 Task: Create a due date automation trigger when advanced on, on the tuesday before a card is due add fields without custom field "Resume" set to a number lower than 1 and greater or equal to 10 at 11:00 AM.
Action: Mouse moved to (1123, 343)
Screenshot: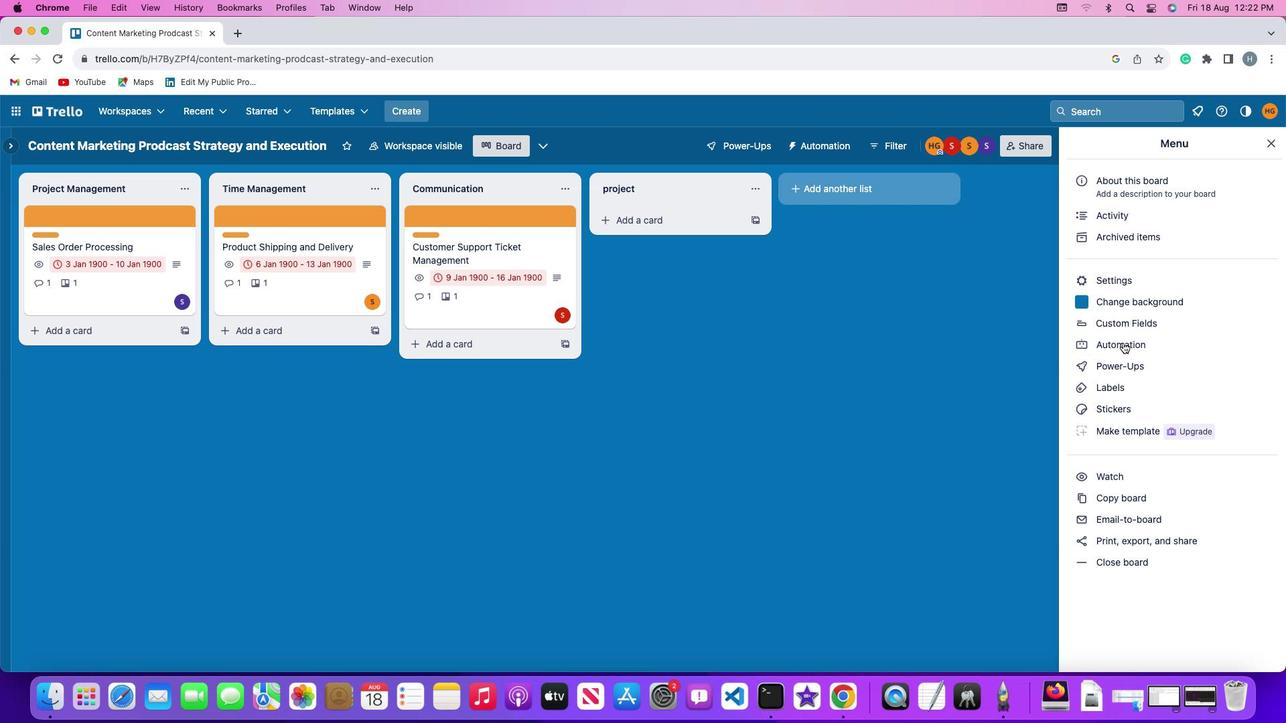 
Action: Mouse pressed left at (1123, 343)
Screenshot: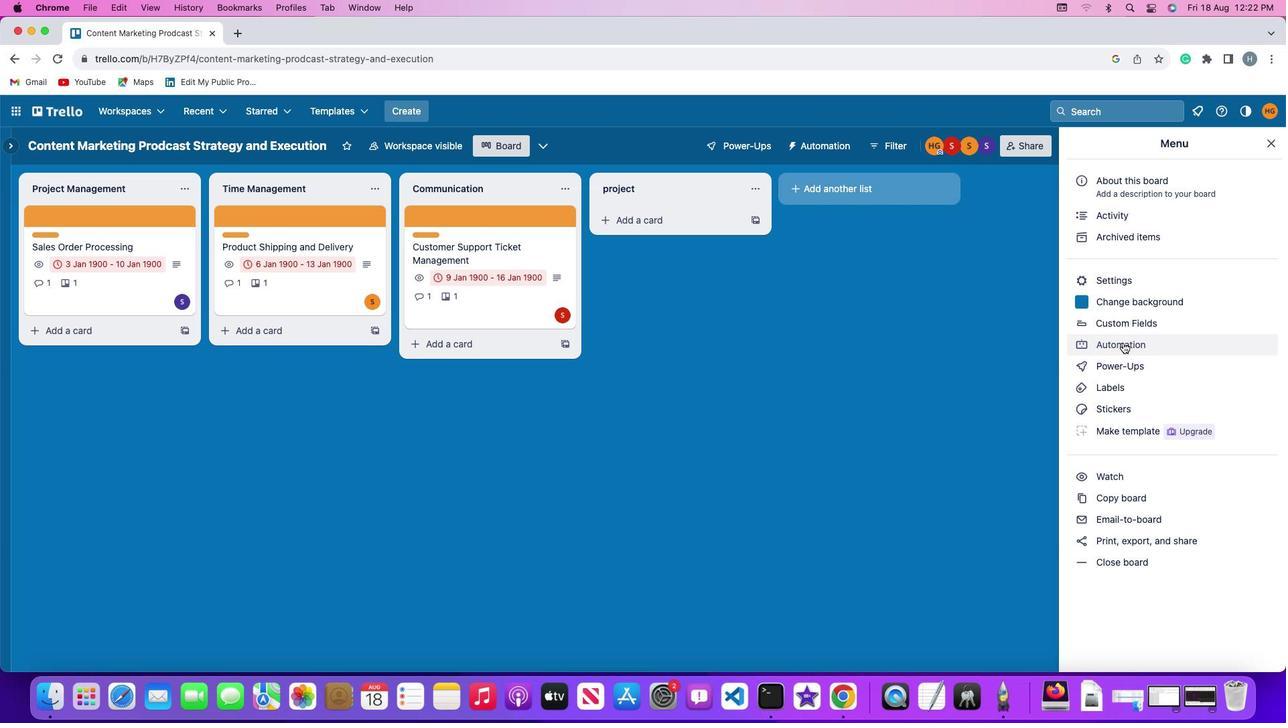 
Action: Mouse moved to (1123, 343)
Screenshot: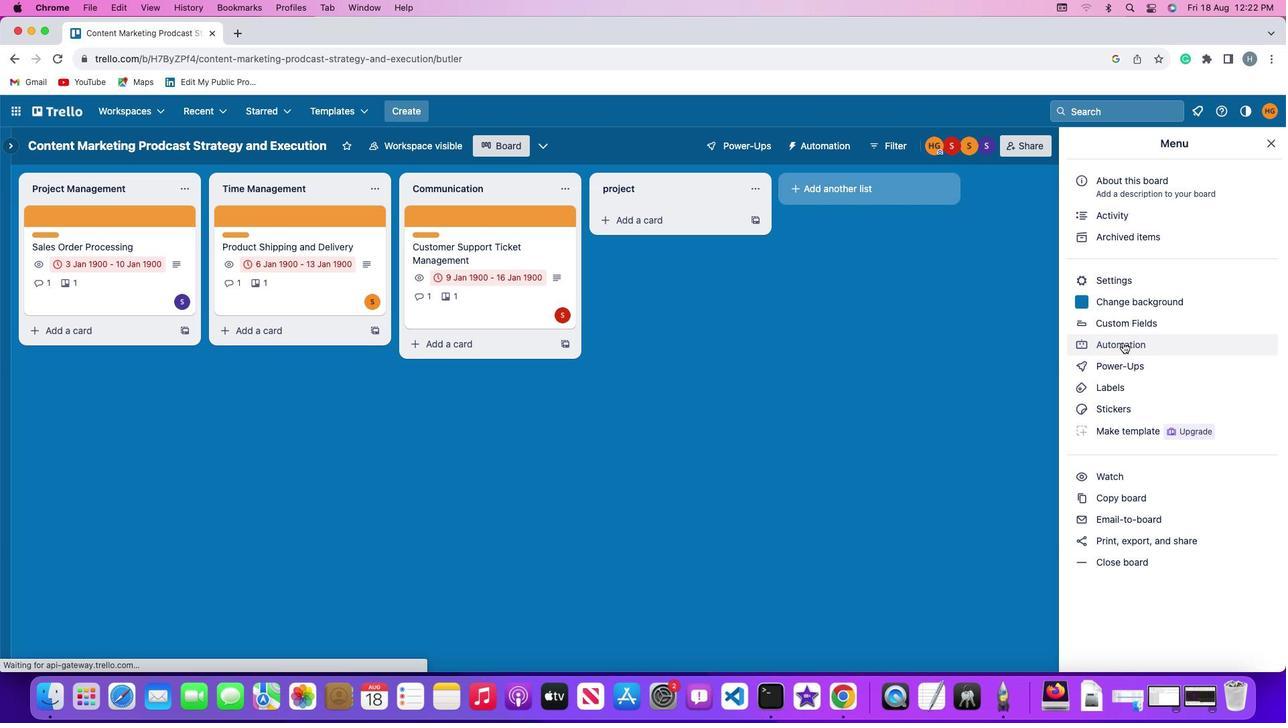 
Action: Mouse pressed left at (1123, 343)
Screenshot: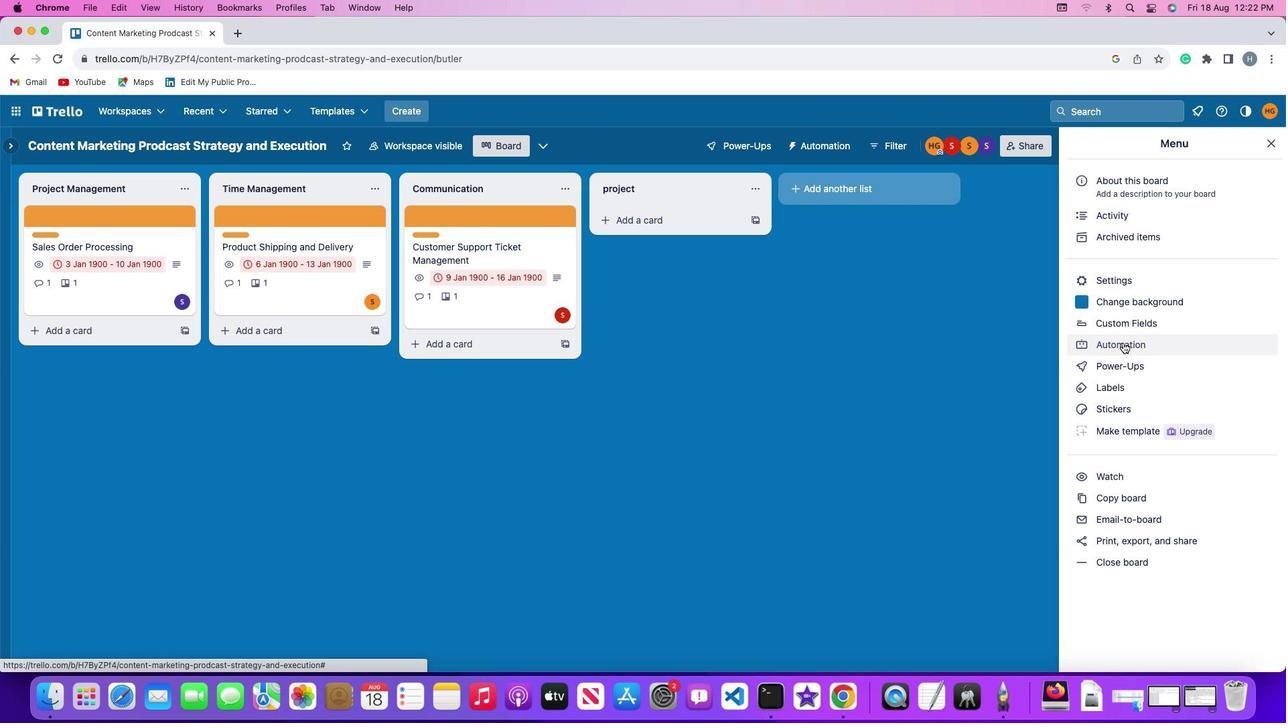 
Action: Mouse moved to (81, 320)
Screenshot: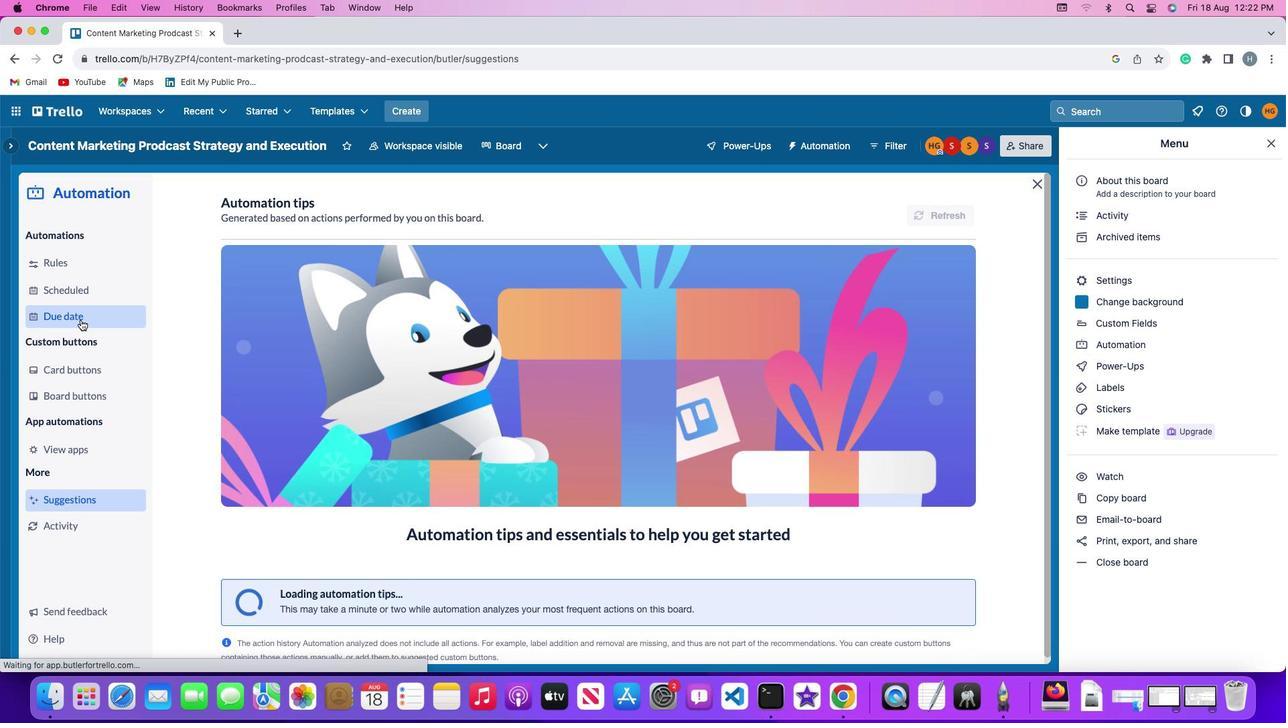 
Action: Mouse pressed left at (81, 320)
Screenshot: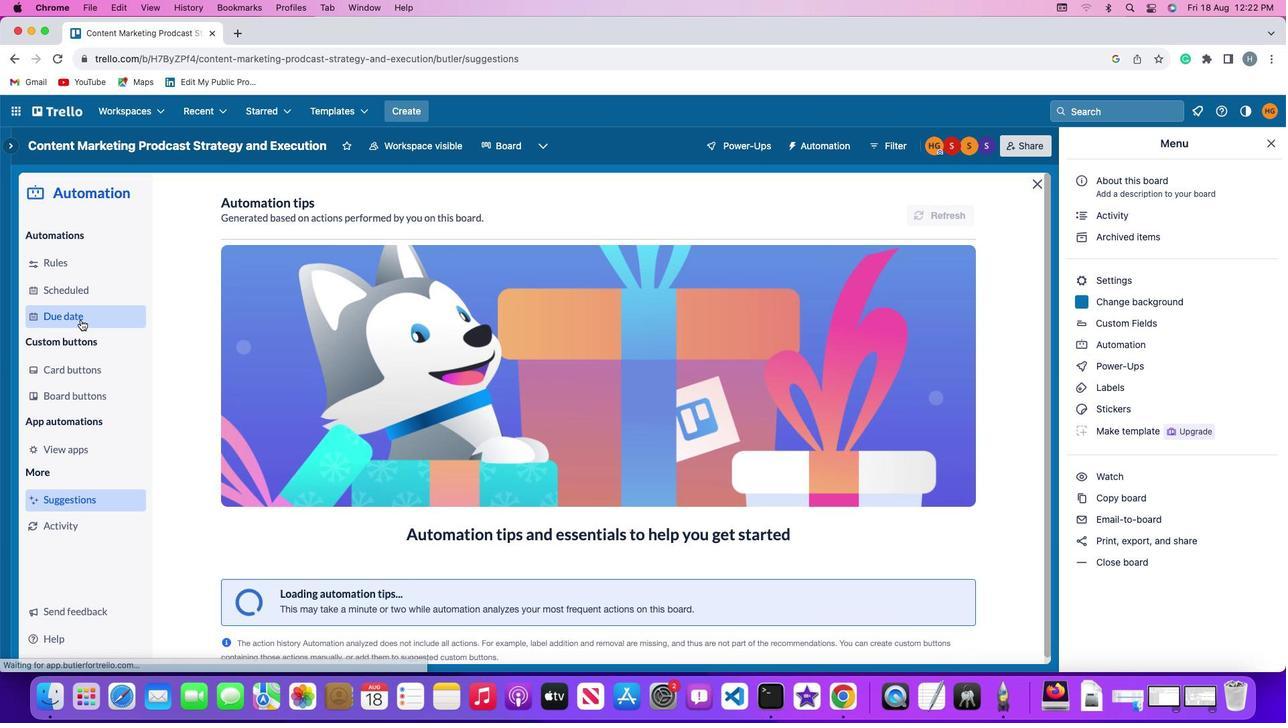 
Action: Mouse moved to (908, 205)
Screenshot: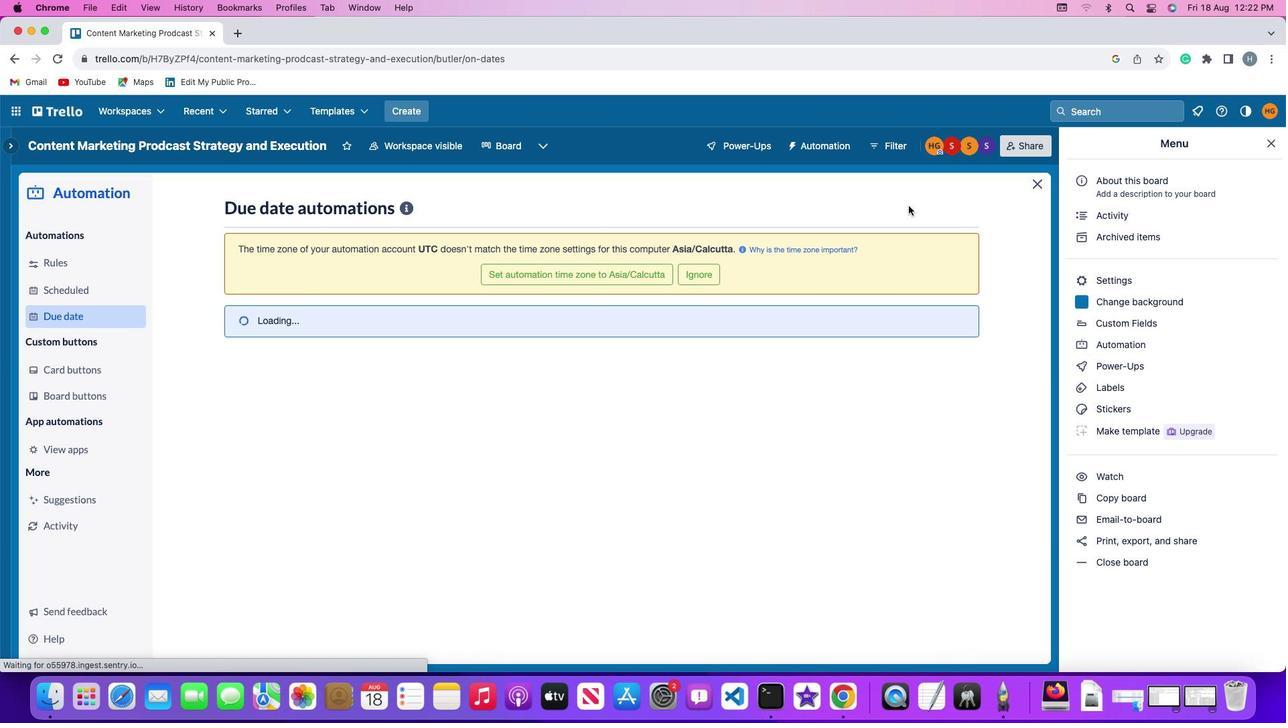 
Action: Mouse pressed left at (908, 205)
Screenshot: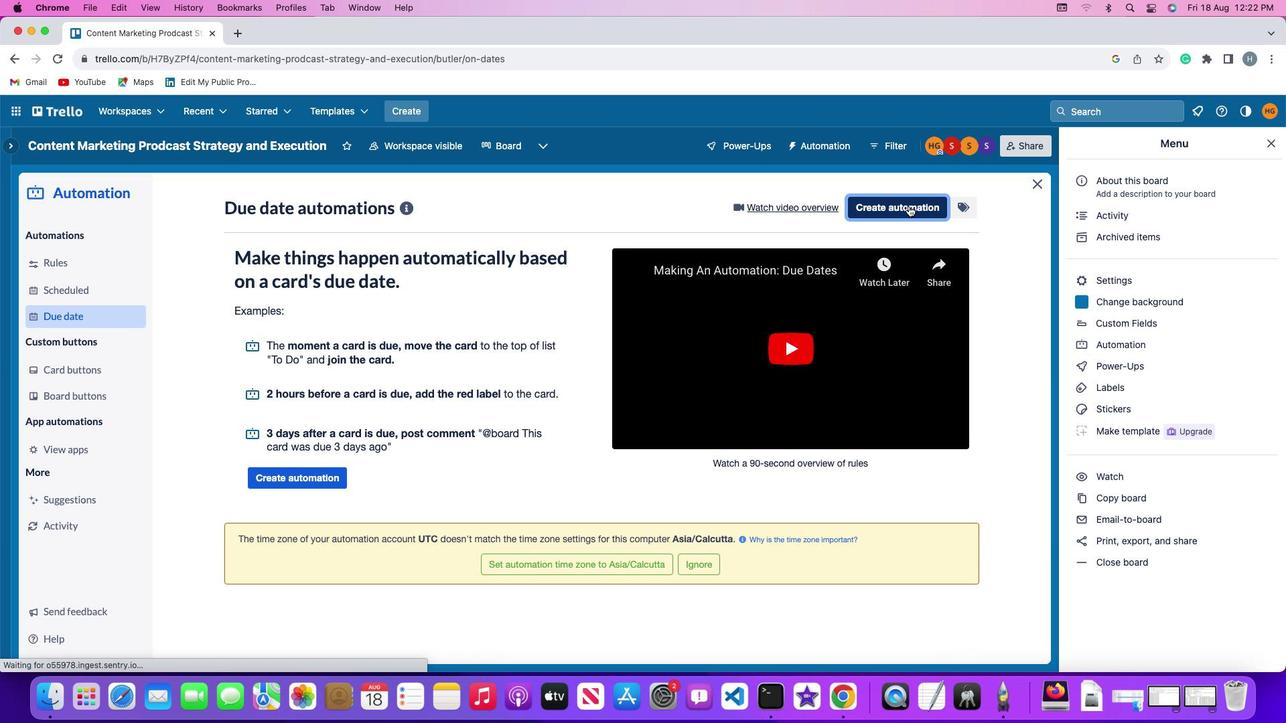 
Action: Mouse moved to (282, 337)
Screenshot: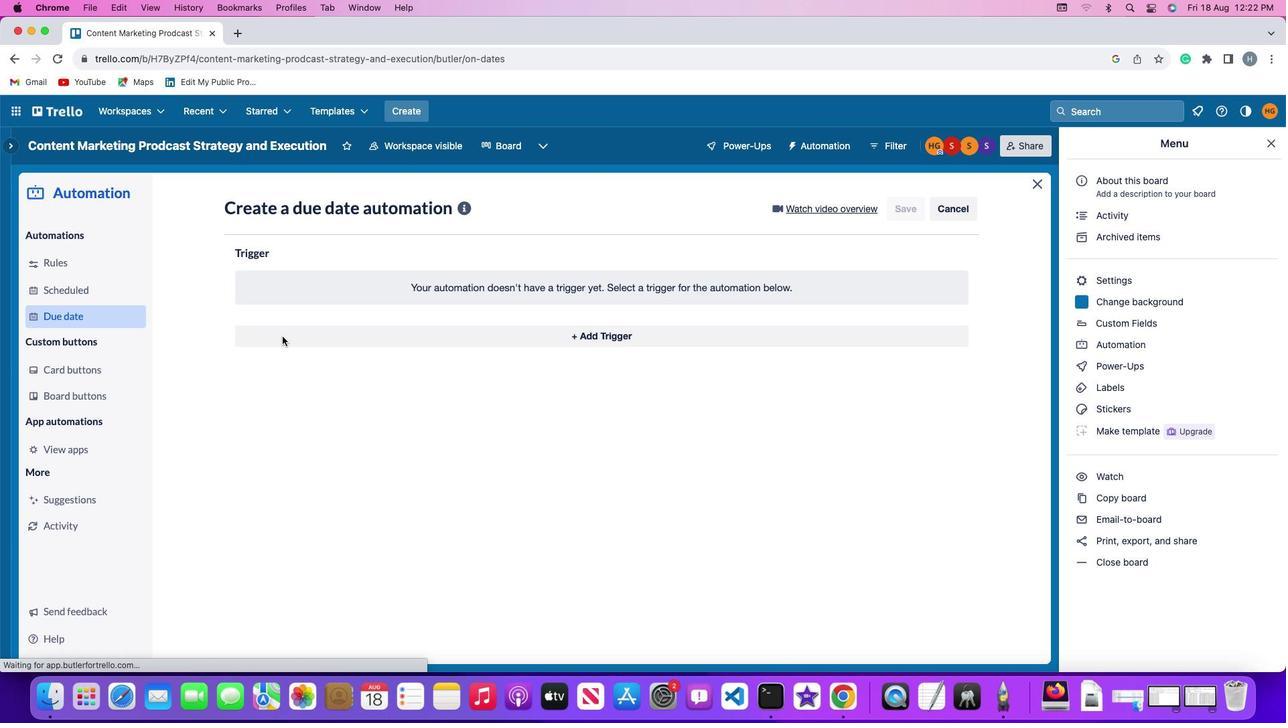 
Action: Mouse pressed left at (282, 337)
Screenshot: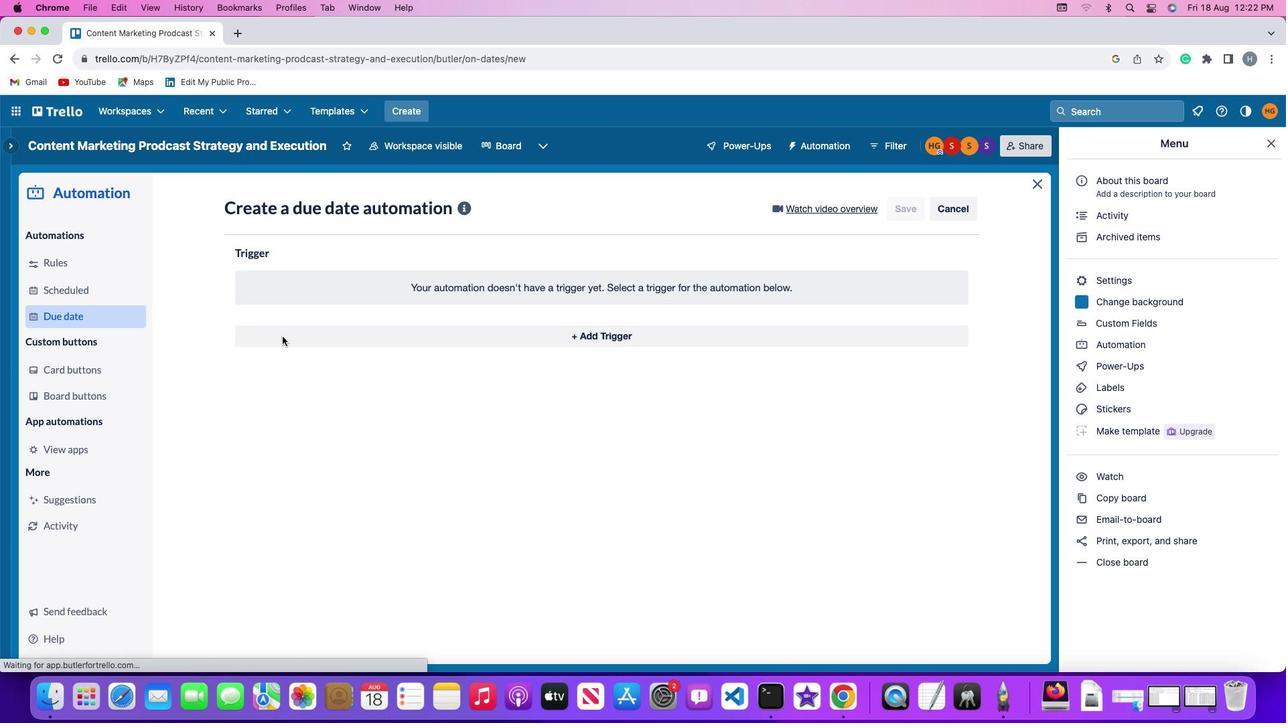 
Action: Mouse moved to (288, 583)
Screenshot: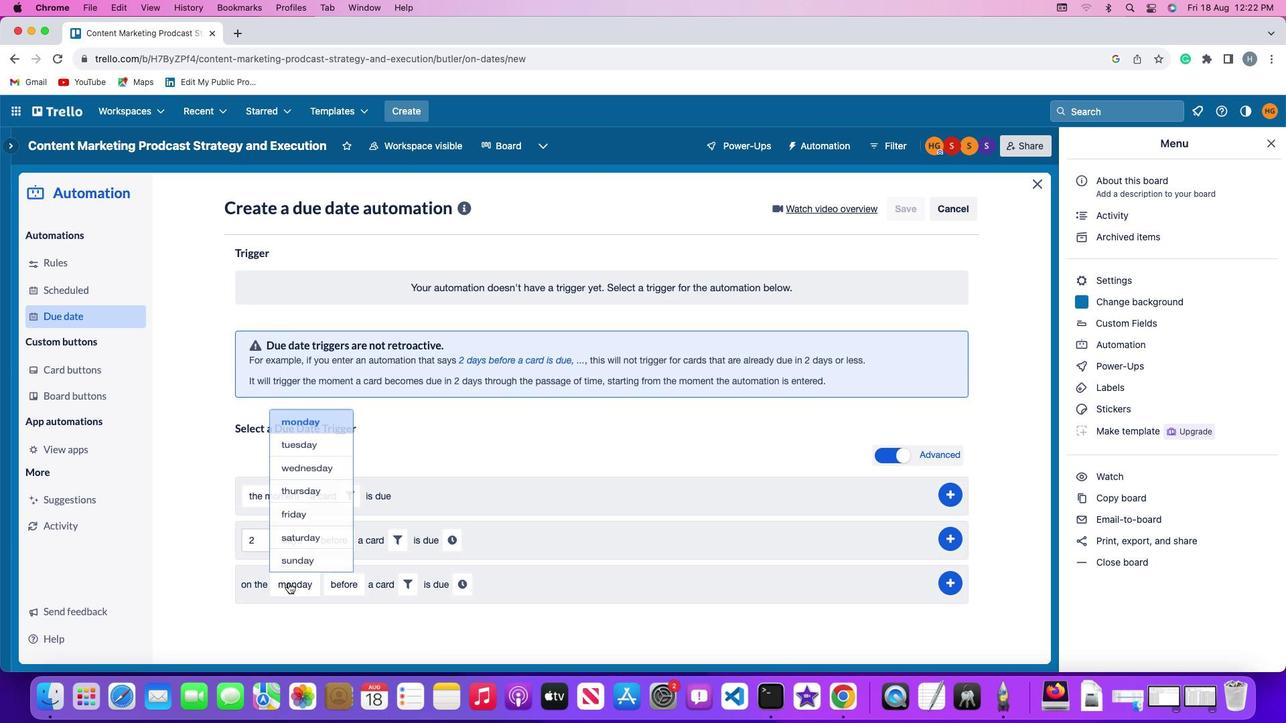 
Action: Mouse pressed left at (288, 583)
Screenshot: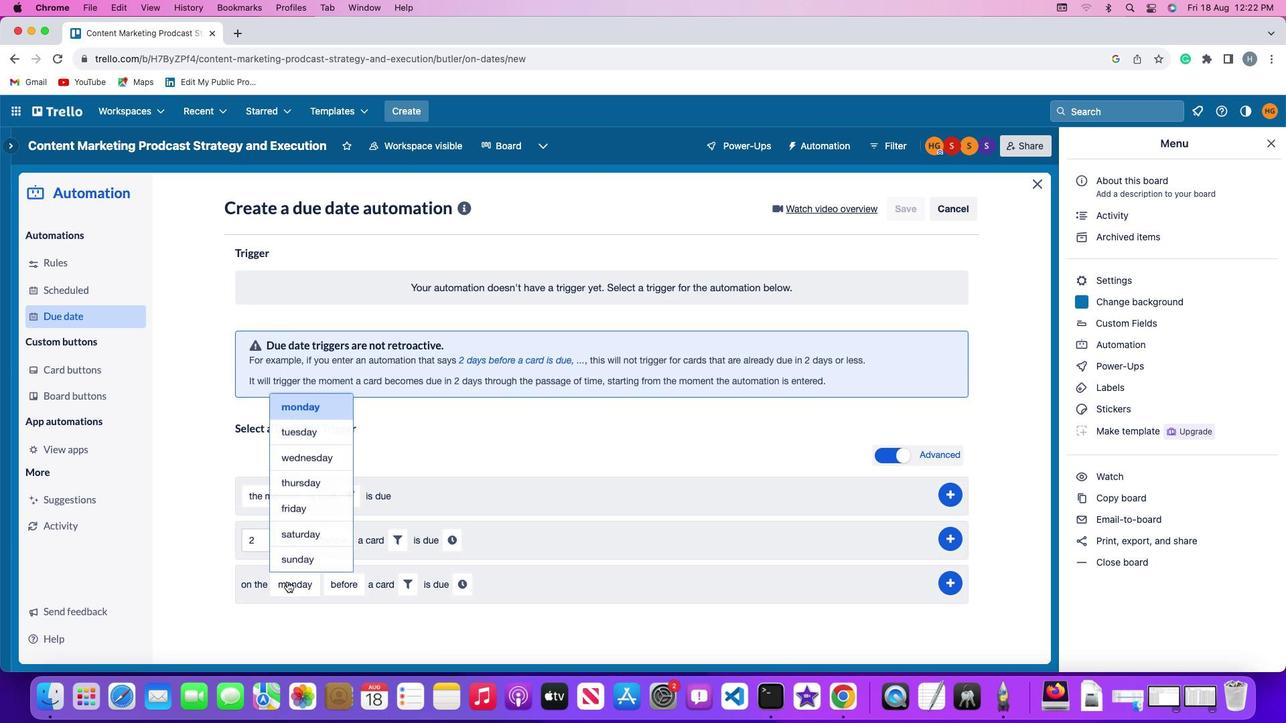 
Action: Mouse moved to (300, 432)
Screenshot: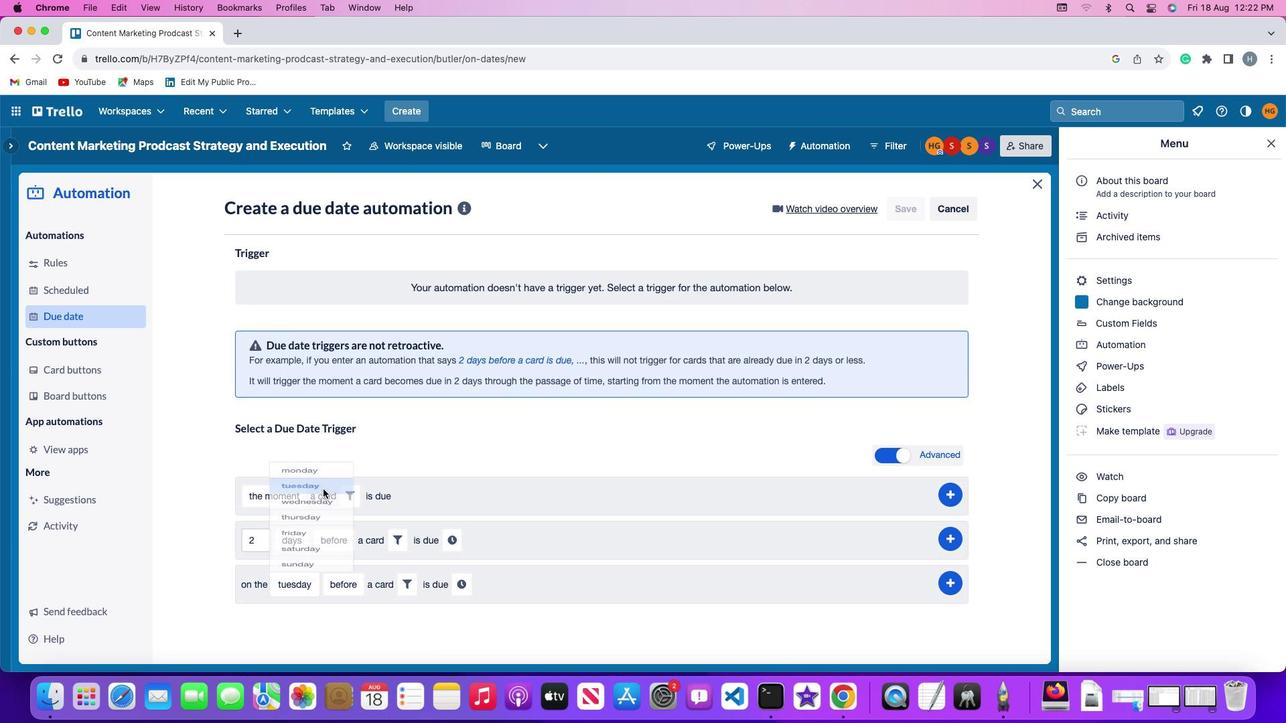 
Action: Mouse pressed left at (300, 432)
Screenshot: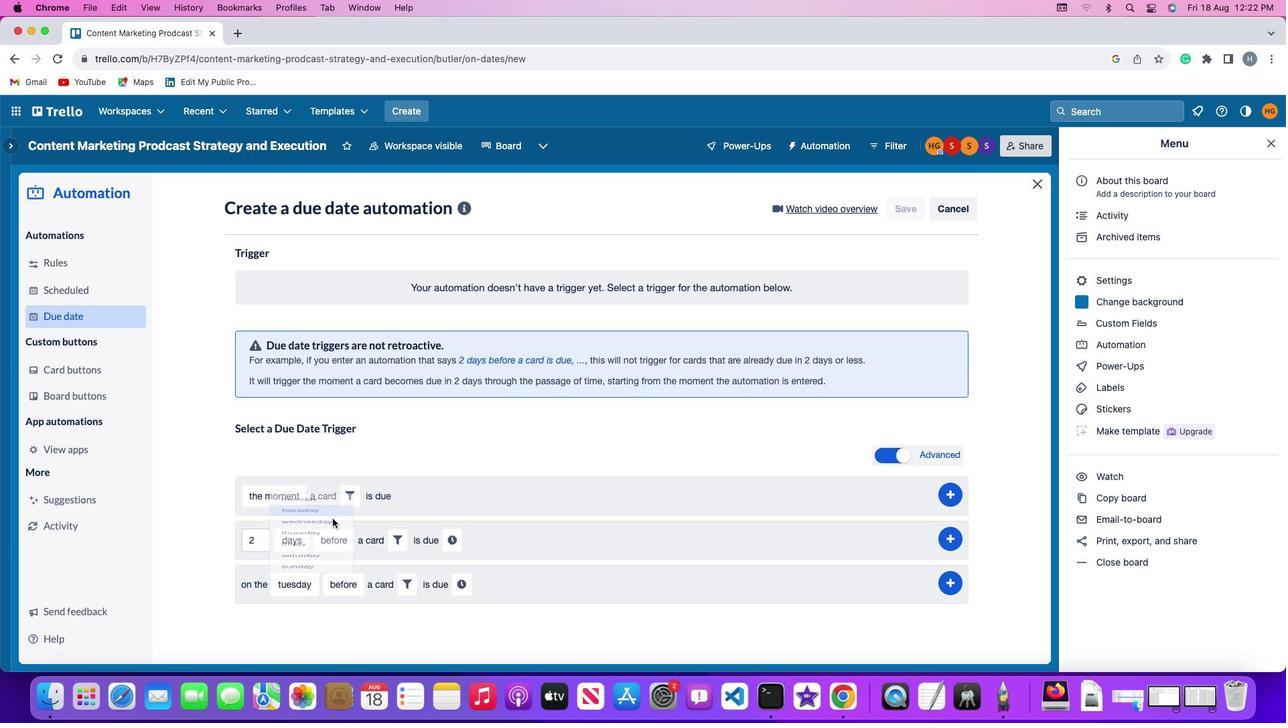 
Action: Mouse moved to (351, 579)
Screenshot: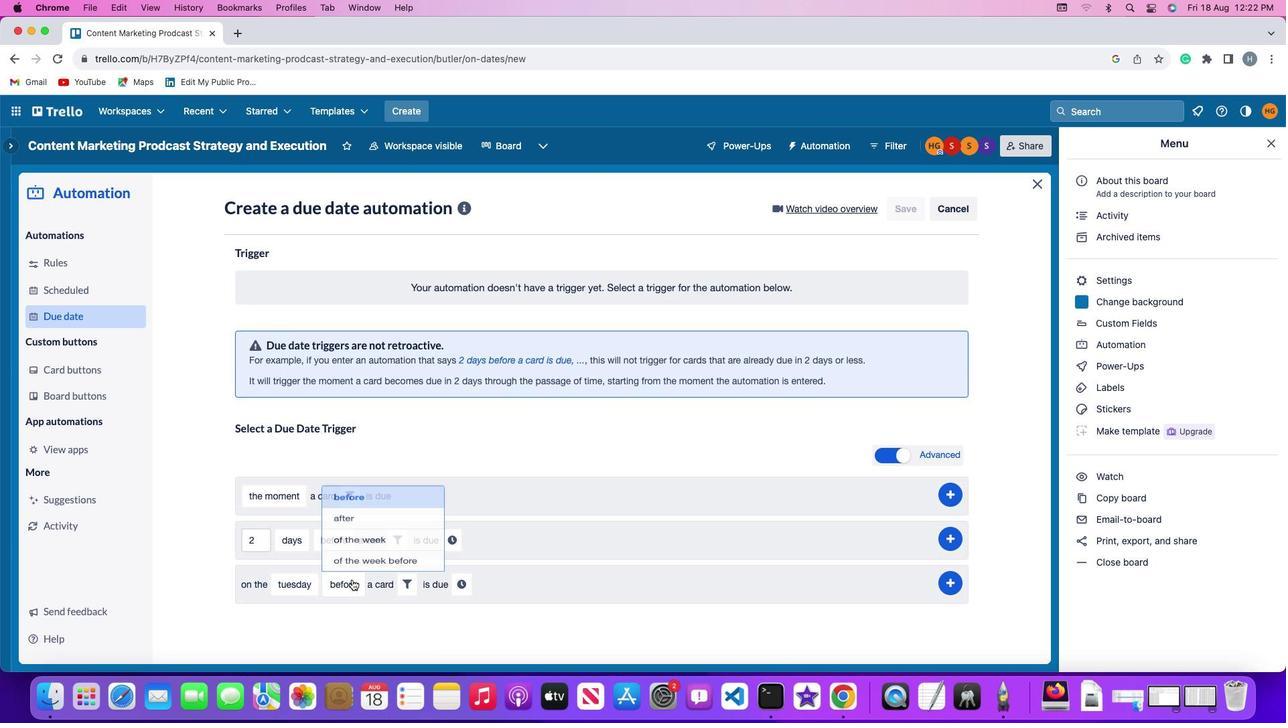 
Action: Mouse pressed left at (351, 579)
Screenshot: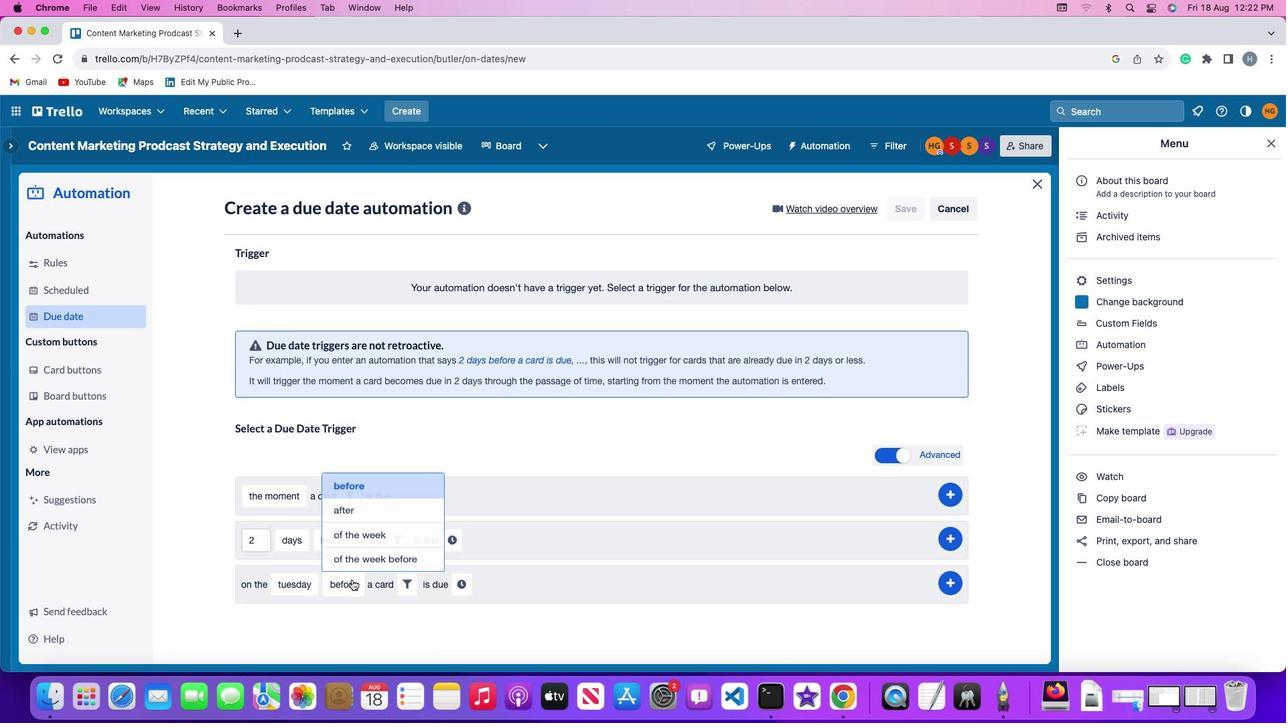 
Action: Mouse moved to (375, 477)
Screenshot: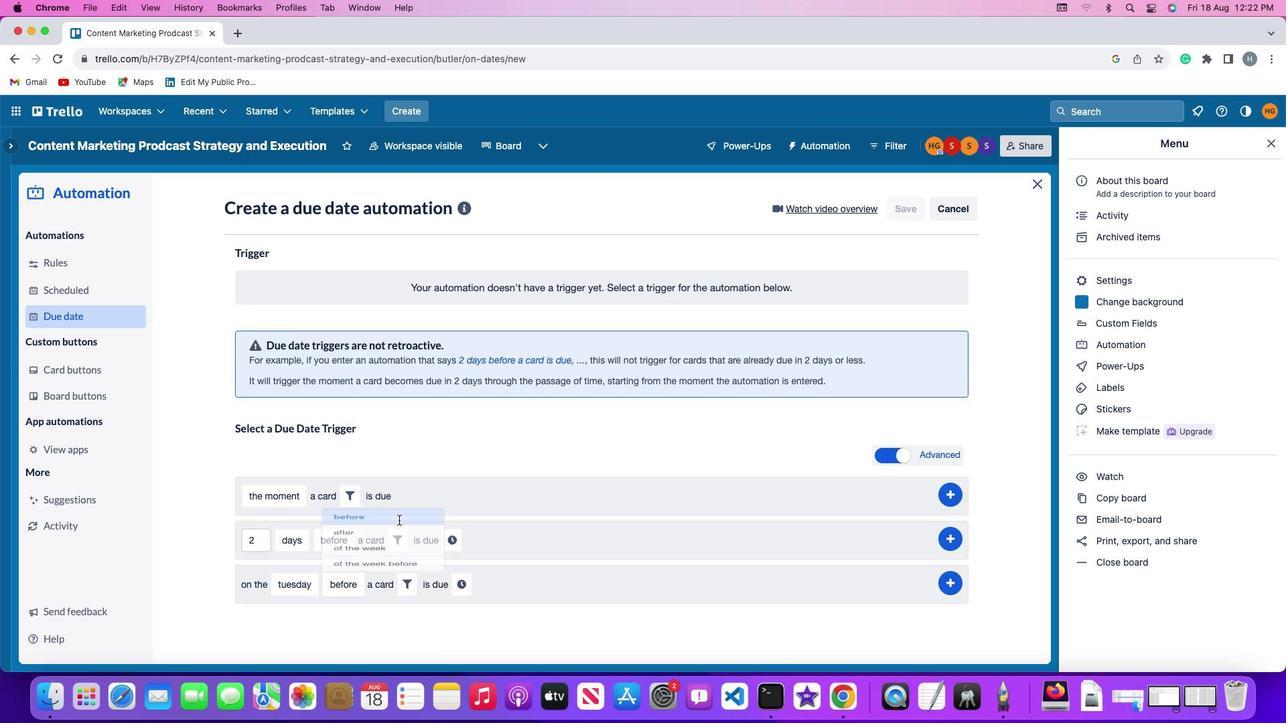 
Action: Mouse pressed left at (375, 477)
Screenshot: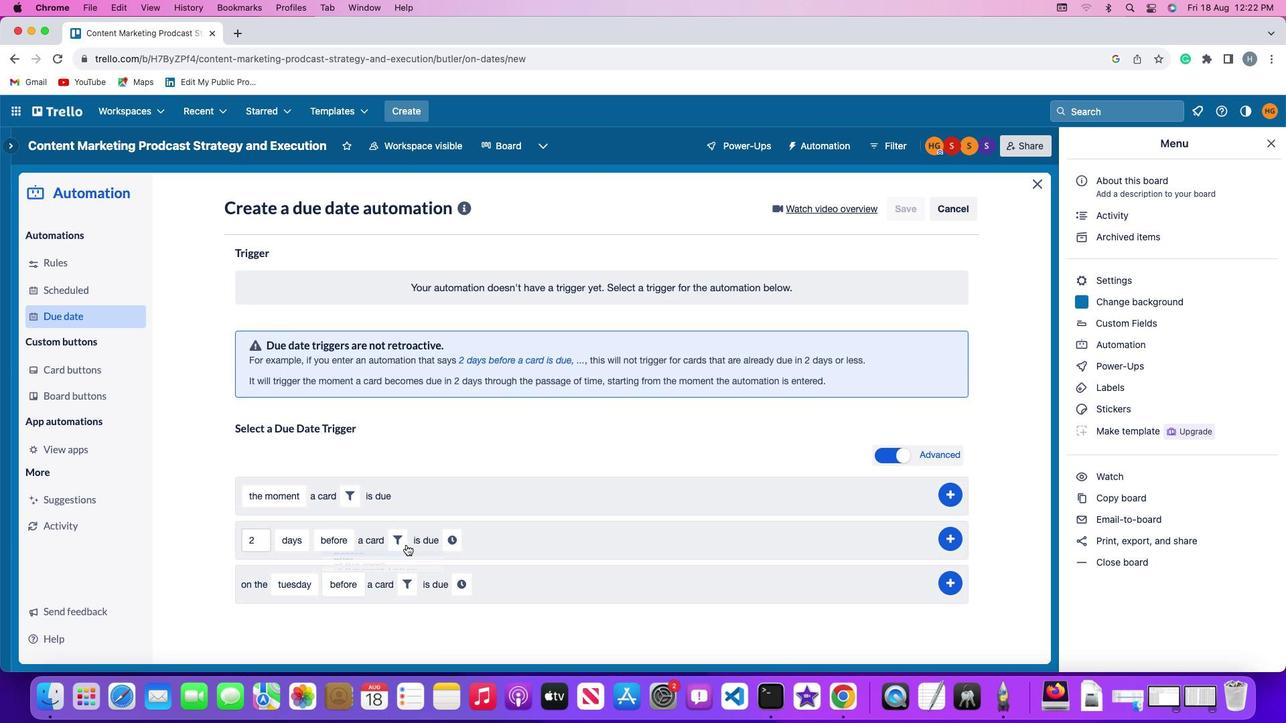 
Action: Mouse moved to (414, 588)
Screenshot: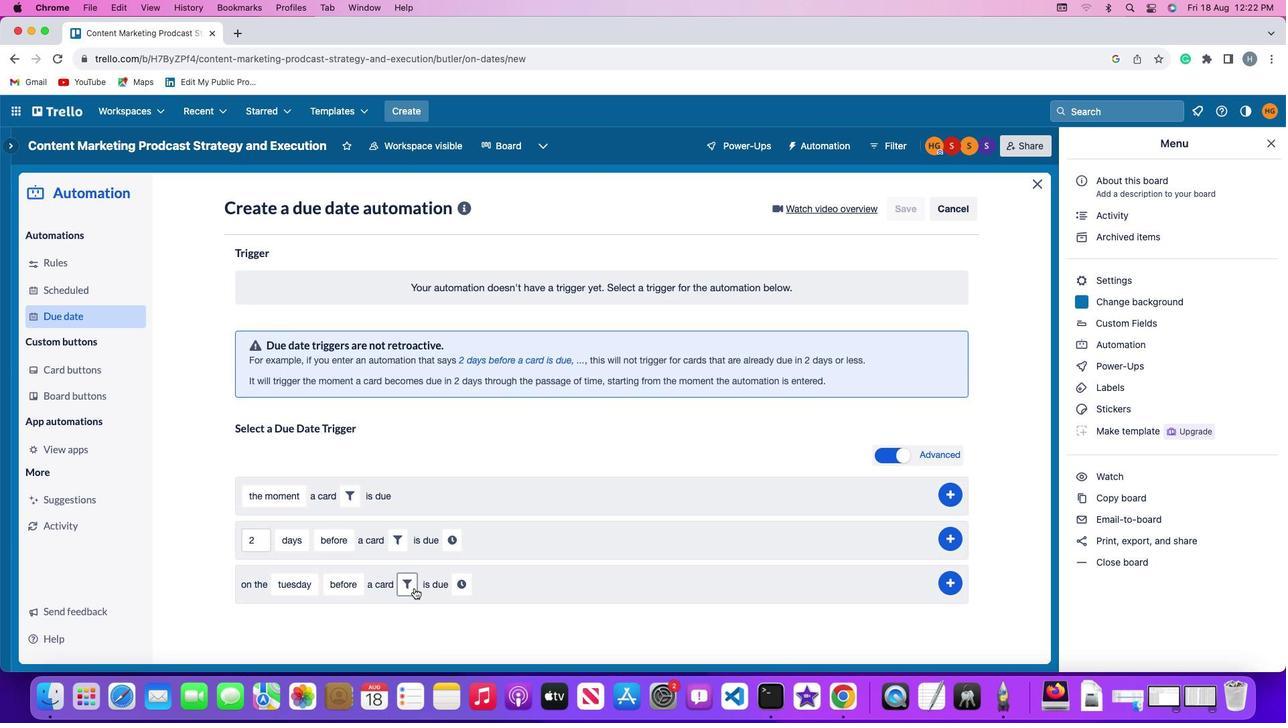 
Action: Mouse pressed left at (414, 588)
Screenshot: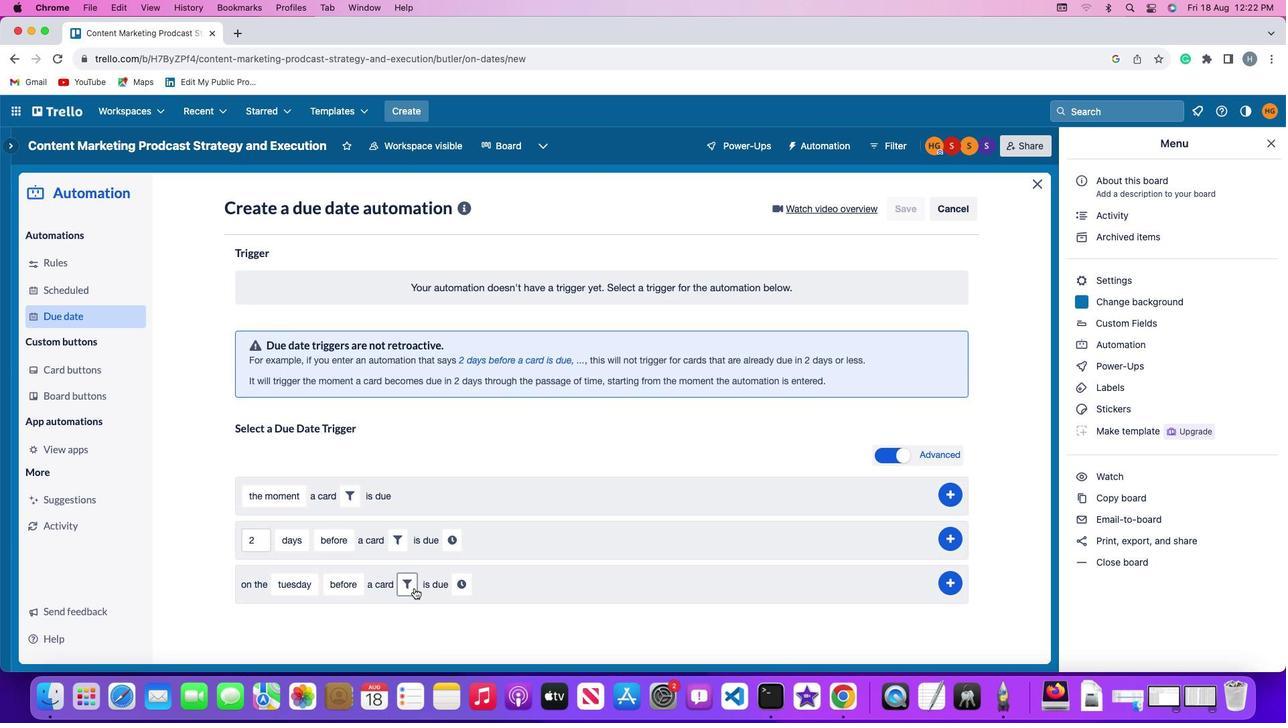 
Action: Mouse moved to (626, 627)
Screenshot: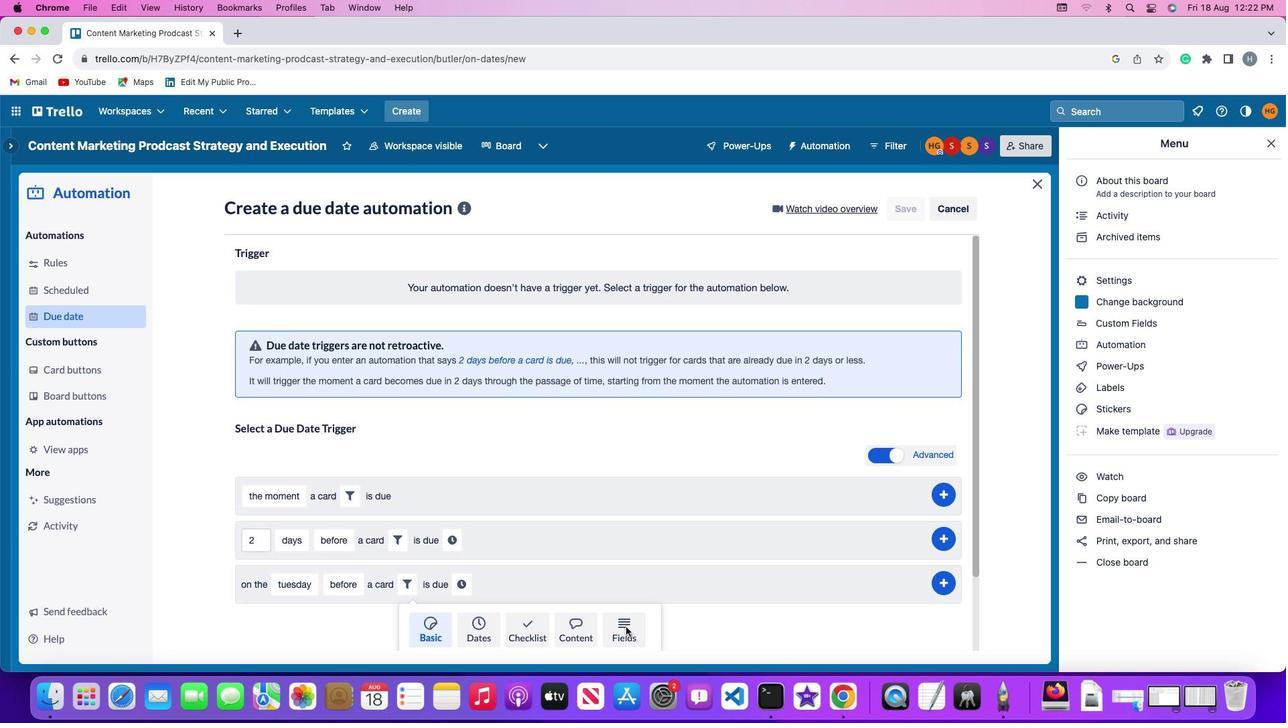 
Action: Mouse pressed left at (626, 627)
Screenshot: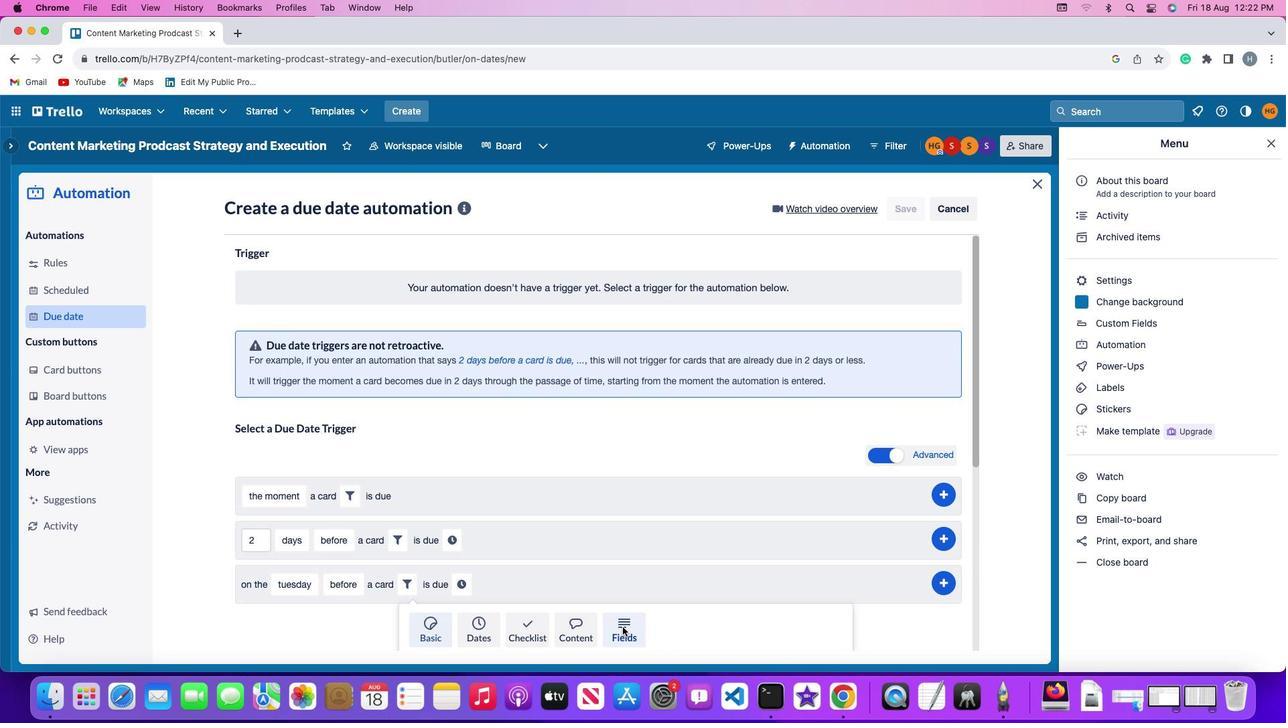 
Action: Mouse moved to (341, 619)
Screenshot: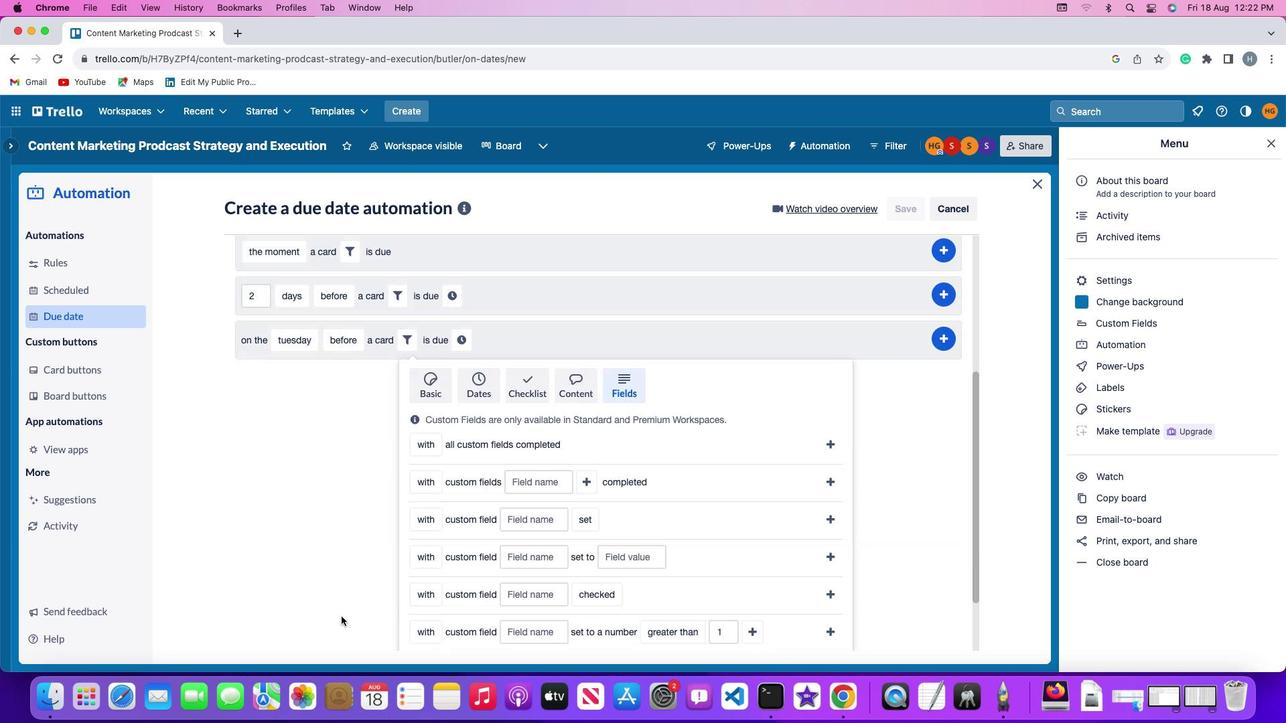 
Action: Mouse scrolled (341, 619) with delta (0, 0)
Screenshot: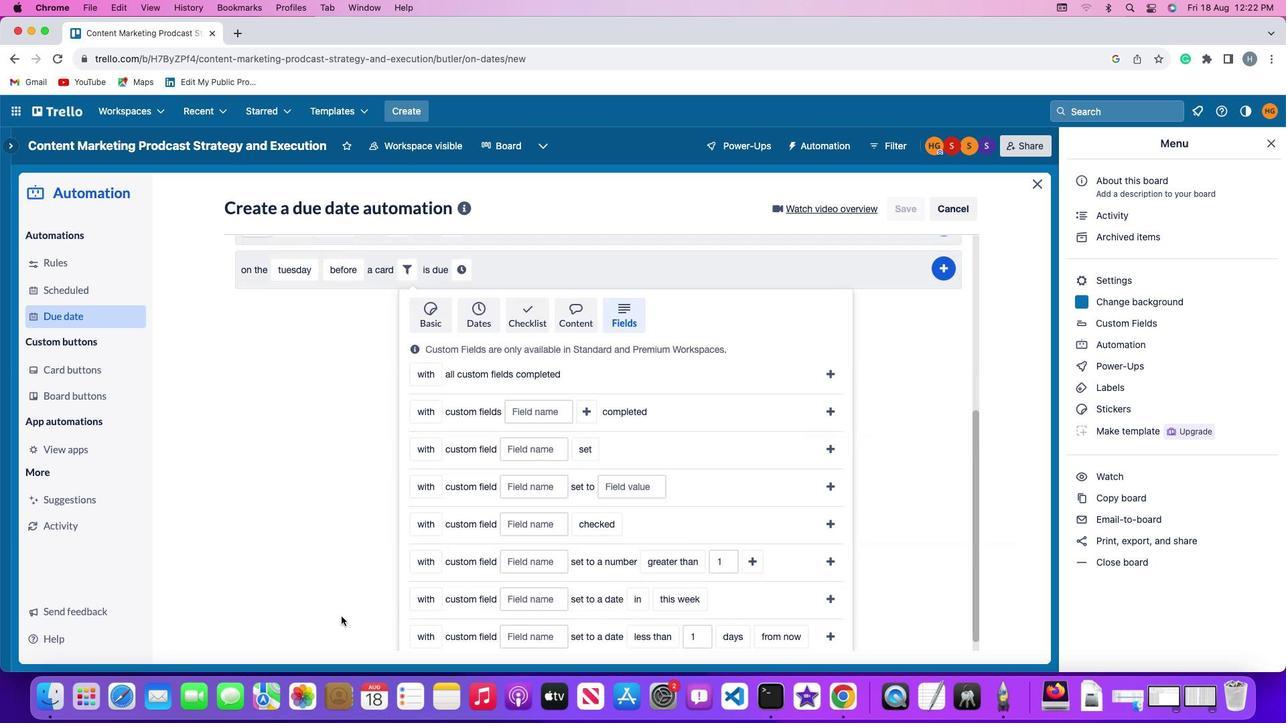 
Action: Mouse scrolled (341, 619) with delta (0, 0)
Screenshot: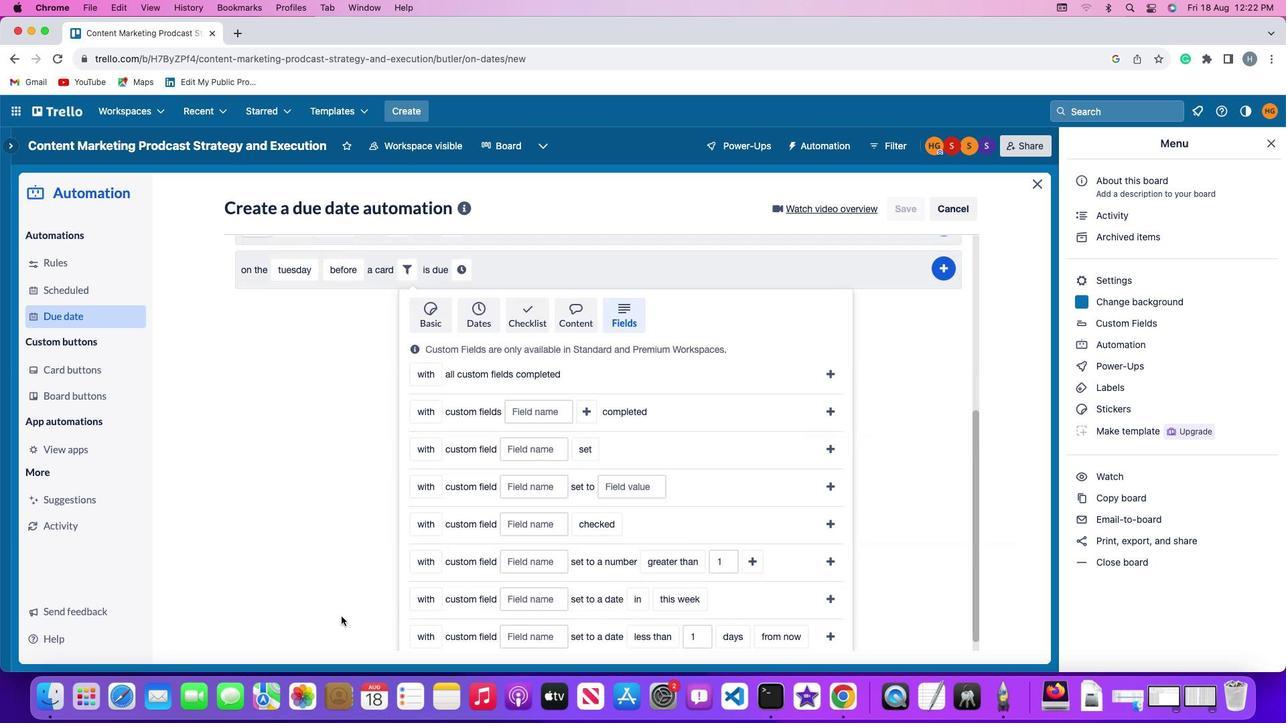 
Action: Mouse moved to (341, 618)
Screenshot: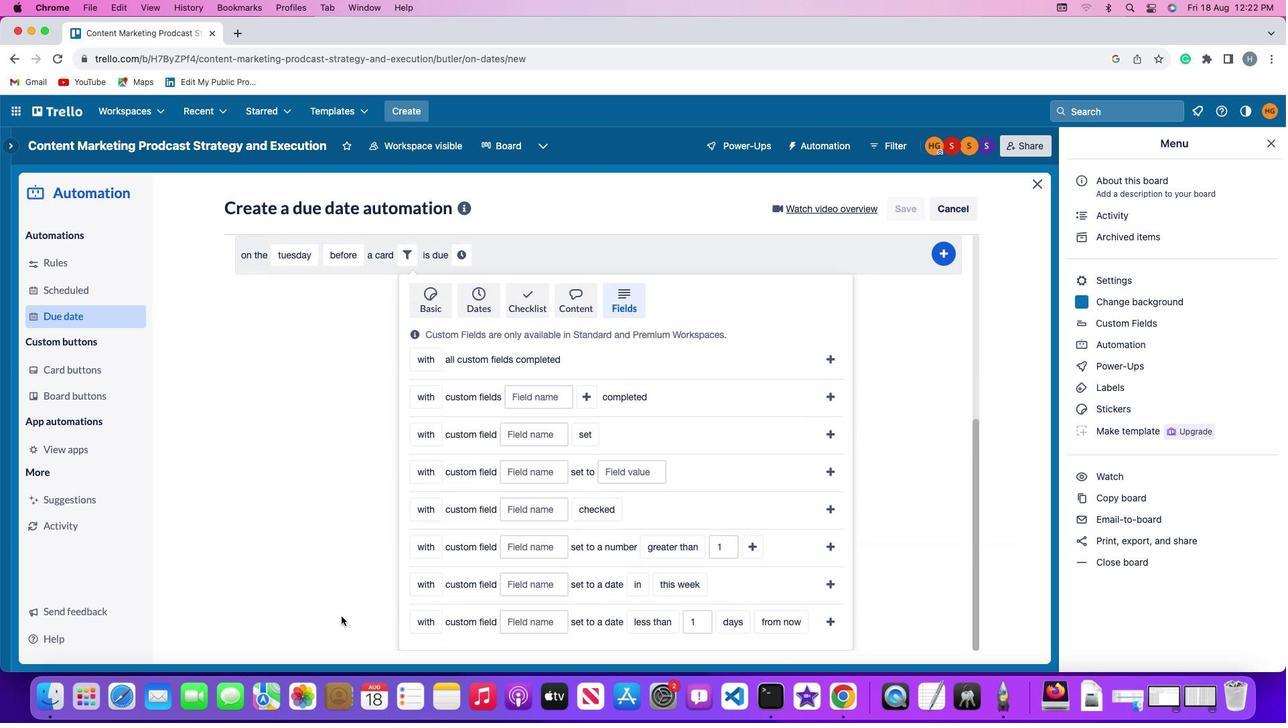 
Action: Mouse scrolled (341, 618) with delta (0, -2)
Screenshot: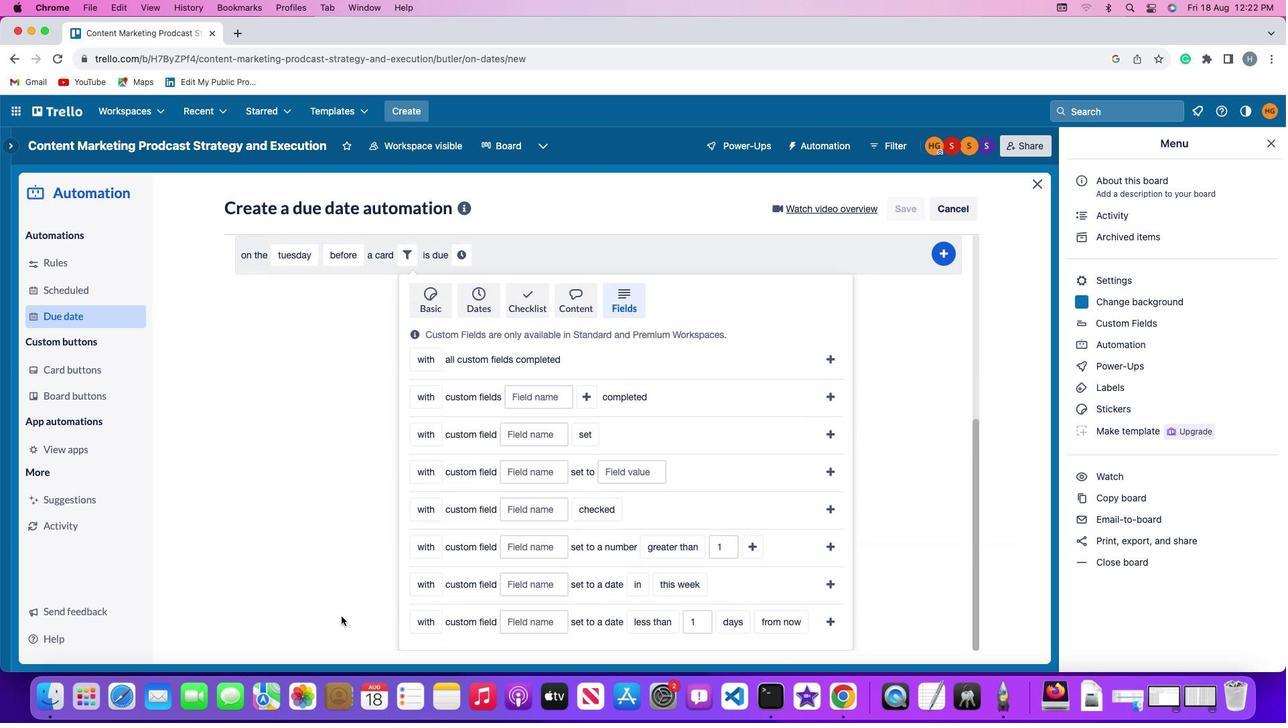 
Action: Mouse moved to (341, 618)
Screenshot: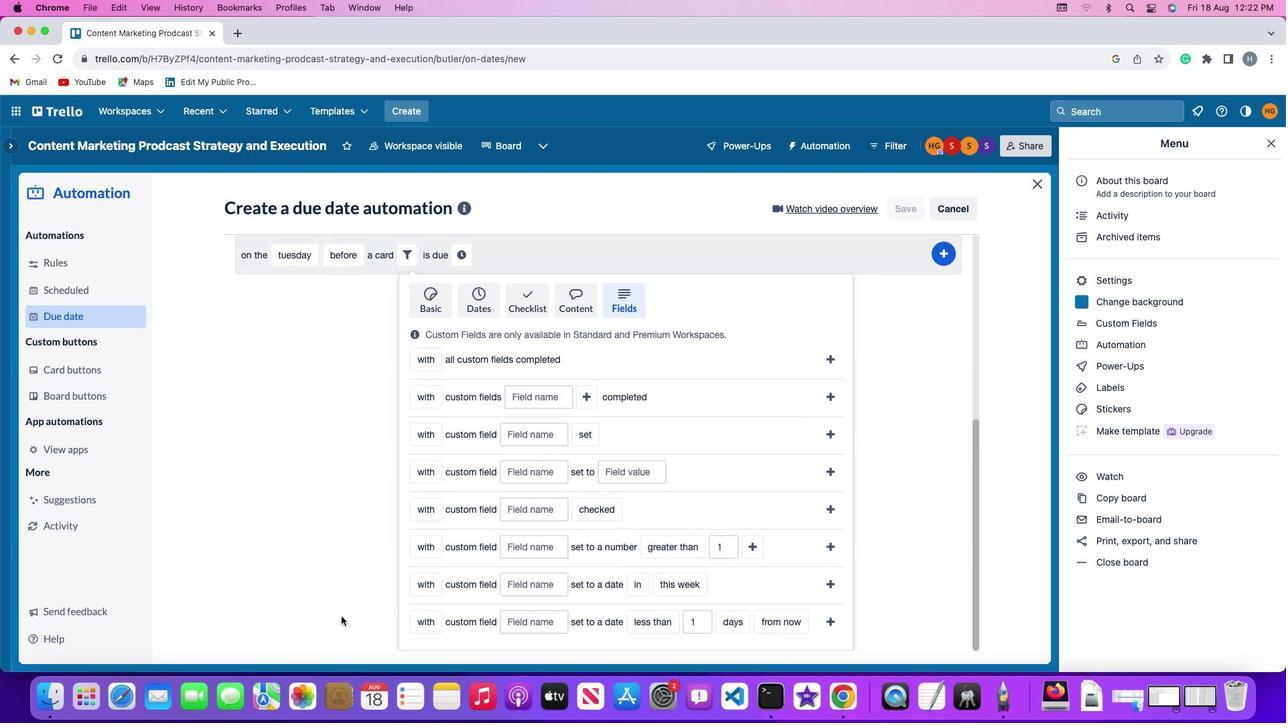 
Action: Mouse scrolled (341, 618) with delta (0, -3)
Screenshot: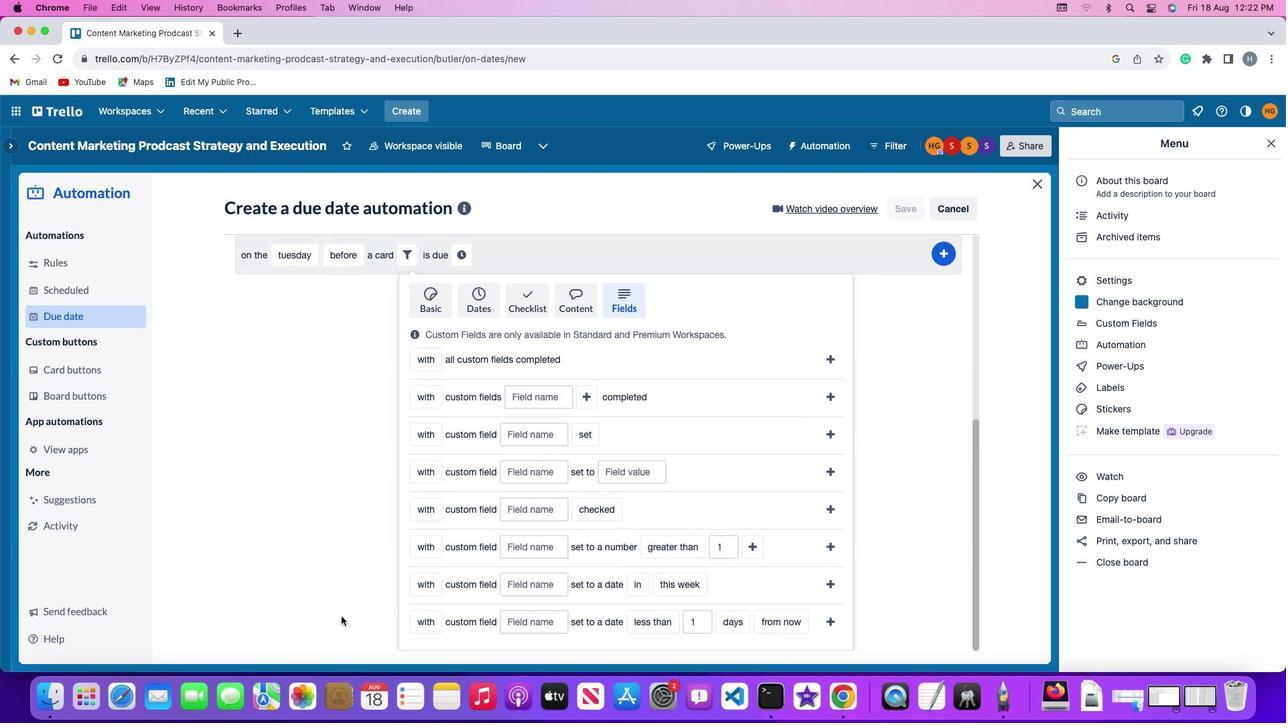 
Action: Mouse moved to (341, 617)
Screenshot: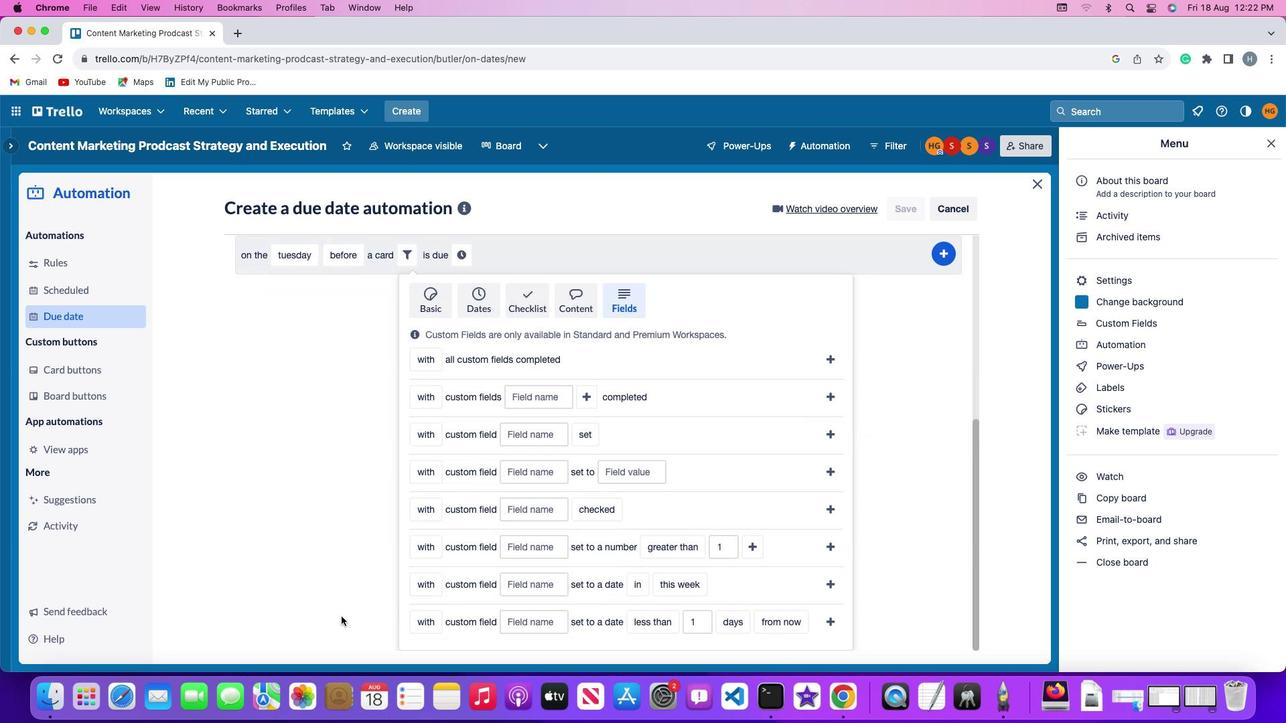 
Action: Mouse scrolled (341, 617) with delta (0, -4)
Screenshot: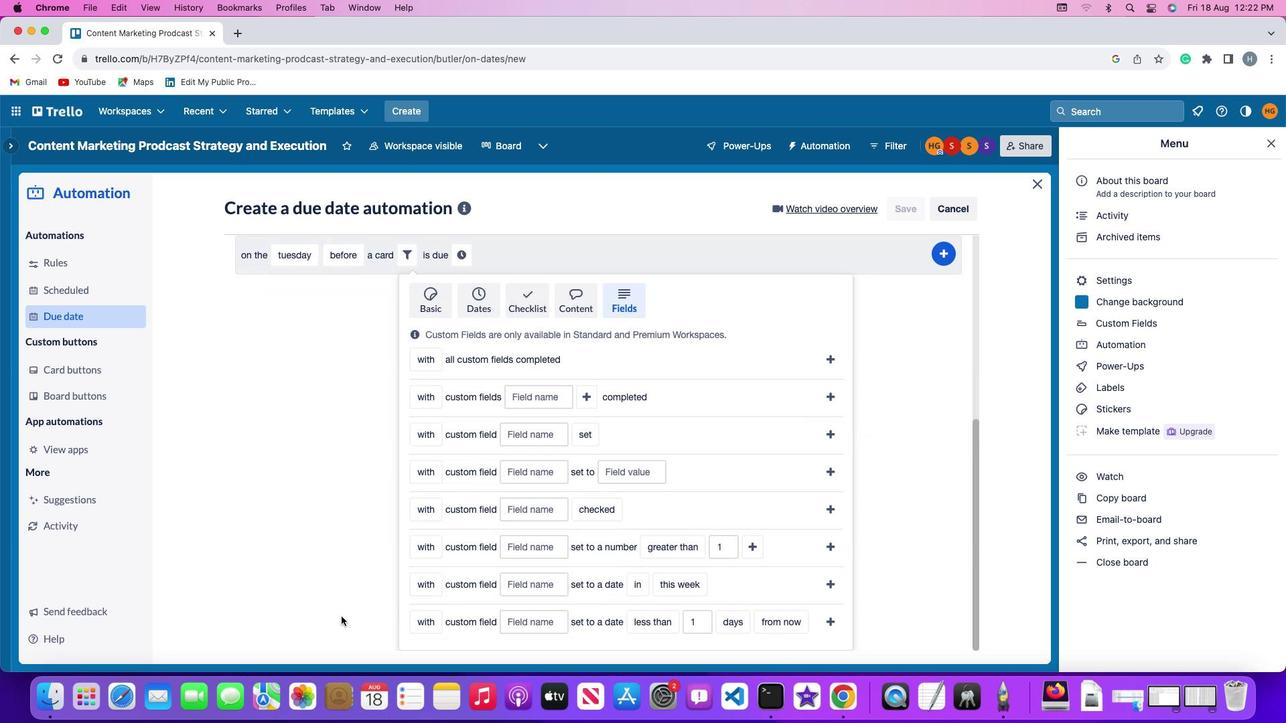 
Action: Mouse moved to (341, 616)
Screenshot: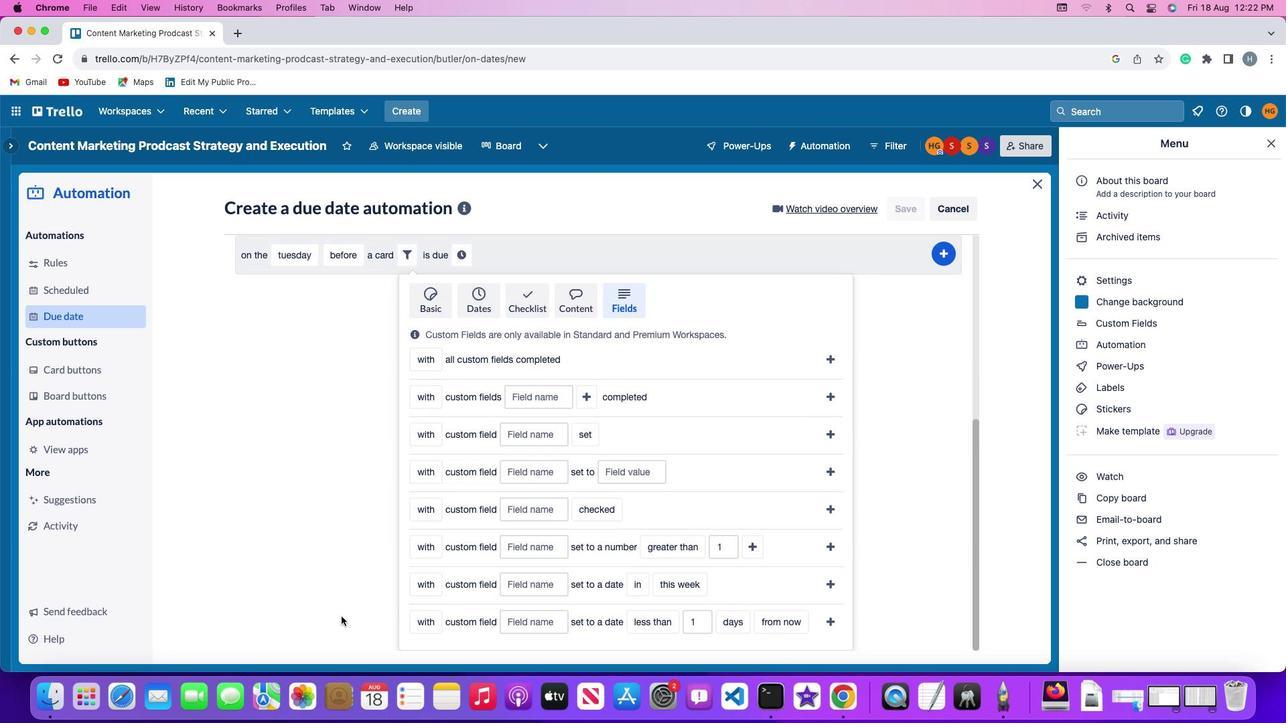 
Action: Mouse scrolled (341, 616) with delta (0, 0)
Screenshot: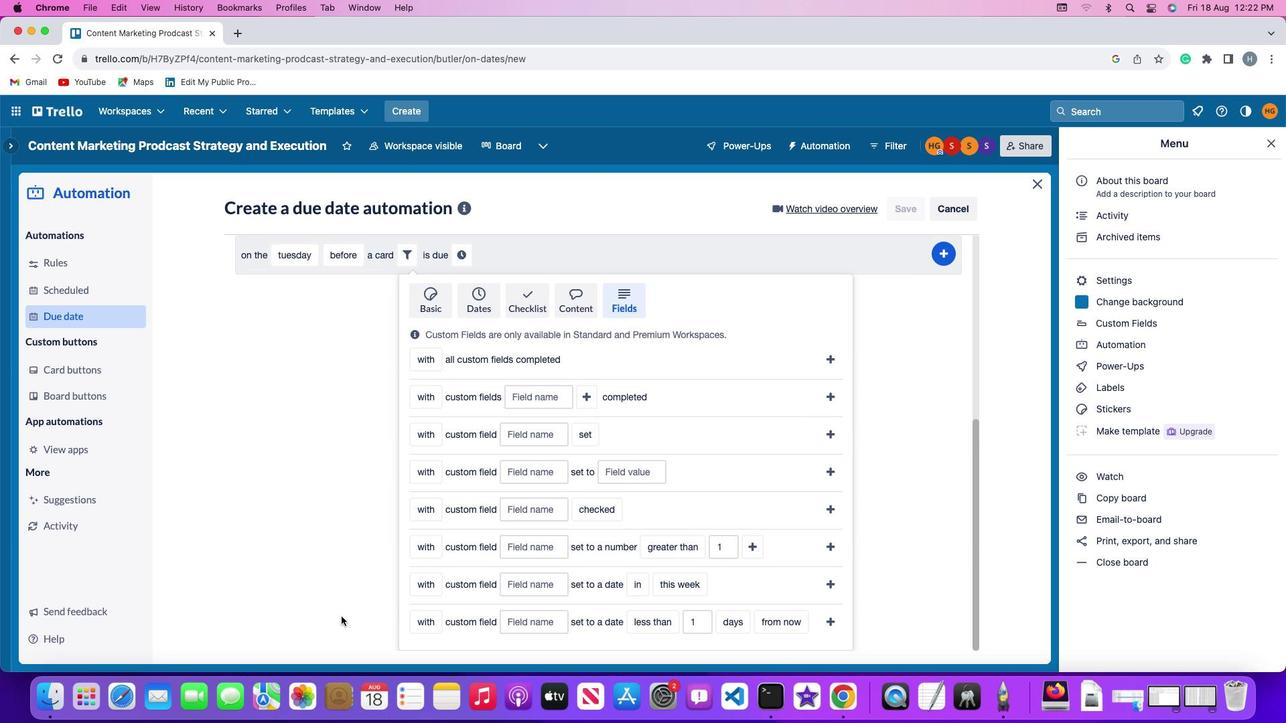 
Action: Mouse scrolled (341, 616) with delta (0, 0)
Screenshot: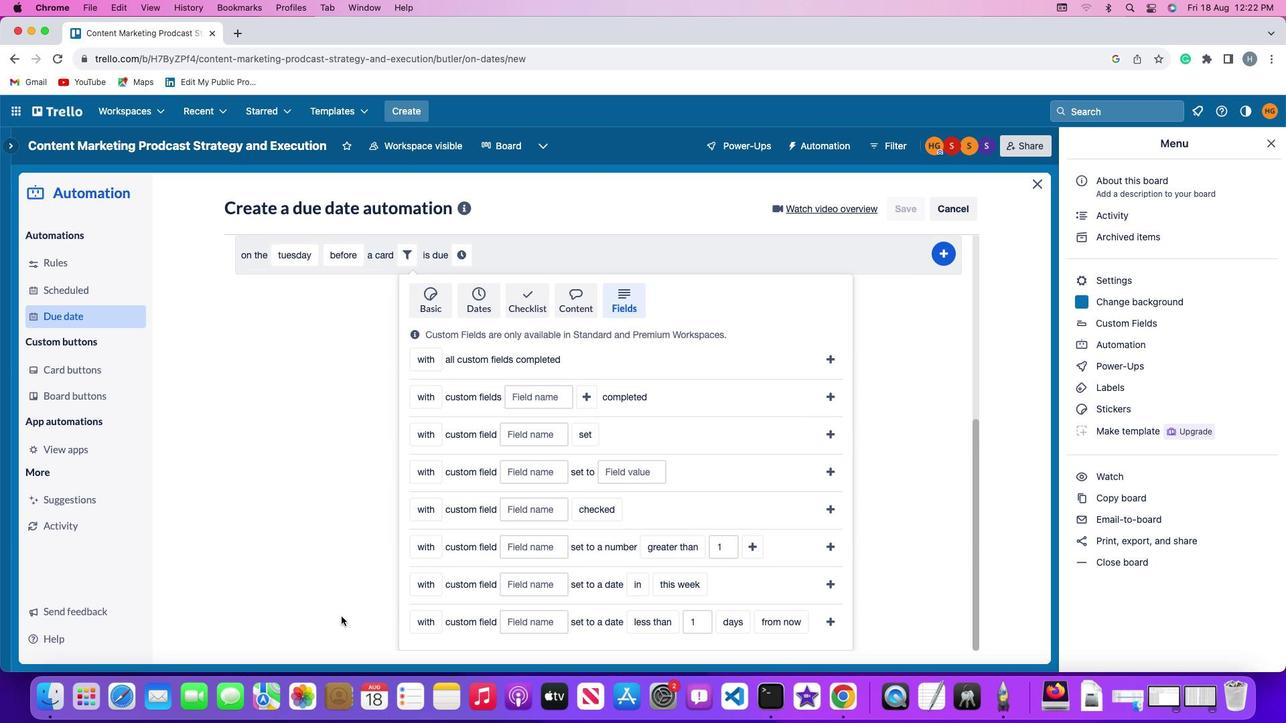 
Action: Mouse scrolled (341, 616) with delta (0, -2)
Screenshot: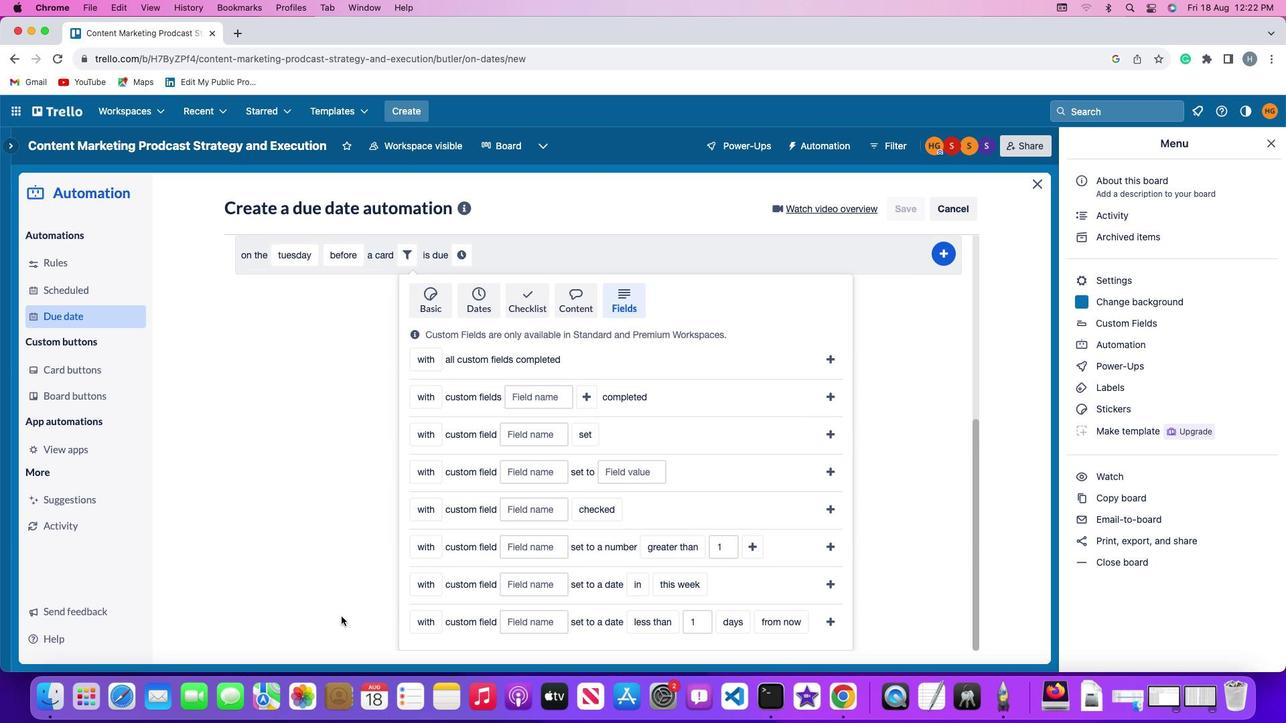 
Action: Mouse scrolled (341, 616) with delta (0, -3)
Screenshot: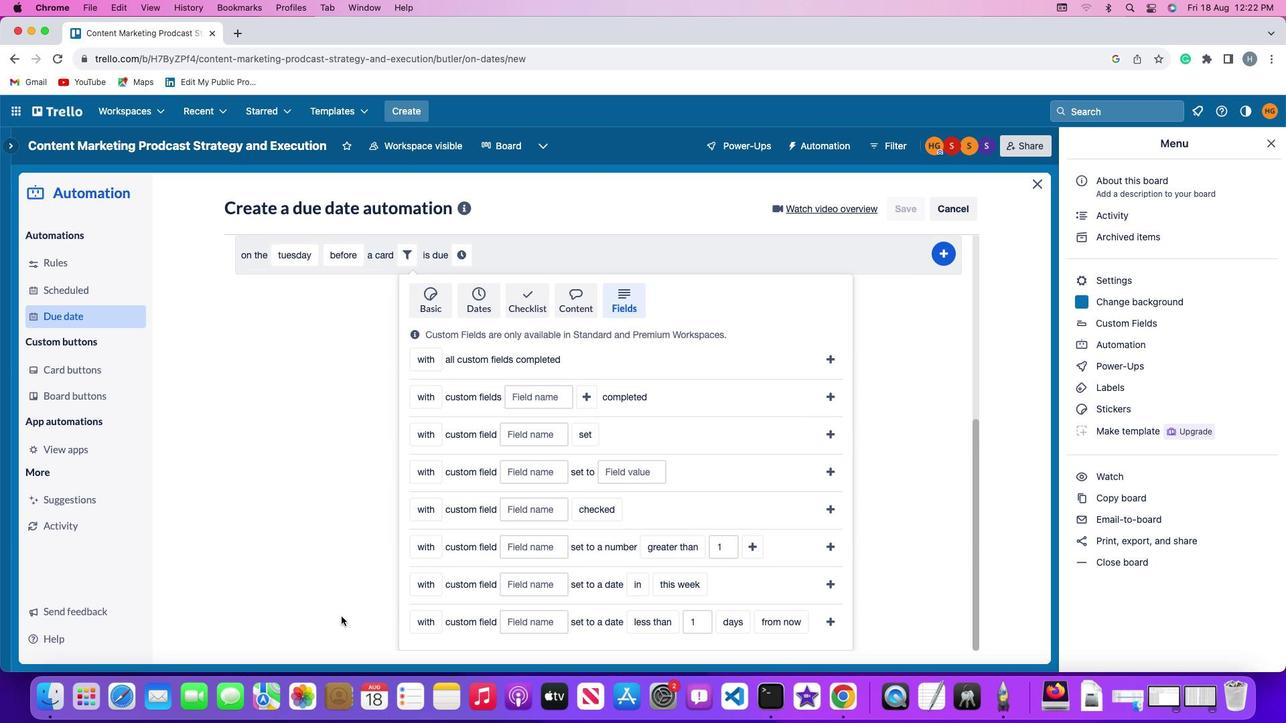
Action: Mouse scrolled (341, 616) with delta (0, -4)
Screenshot: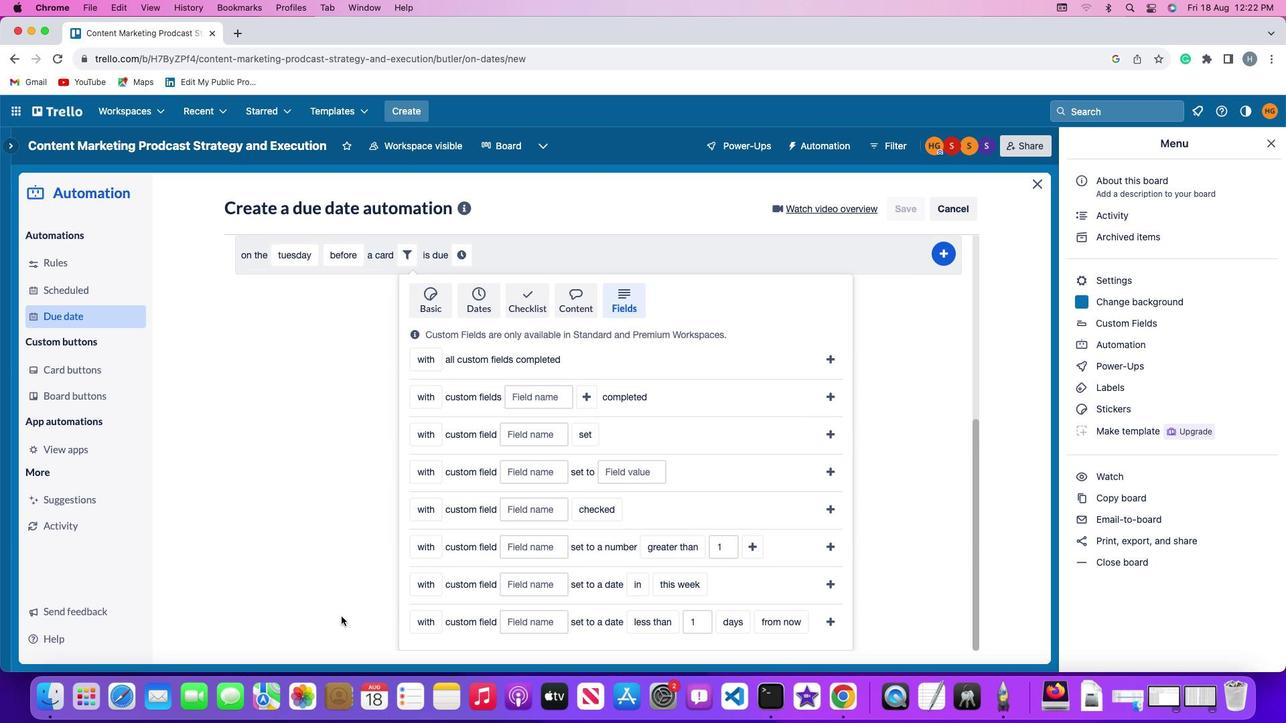 
Action: Mouse scrolled (341, 616) with delta (0, 0)
Screenshot: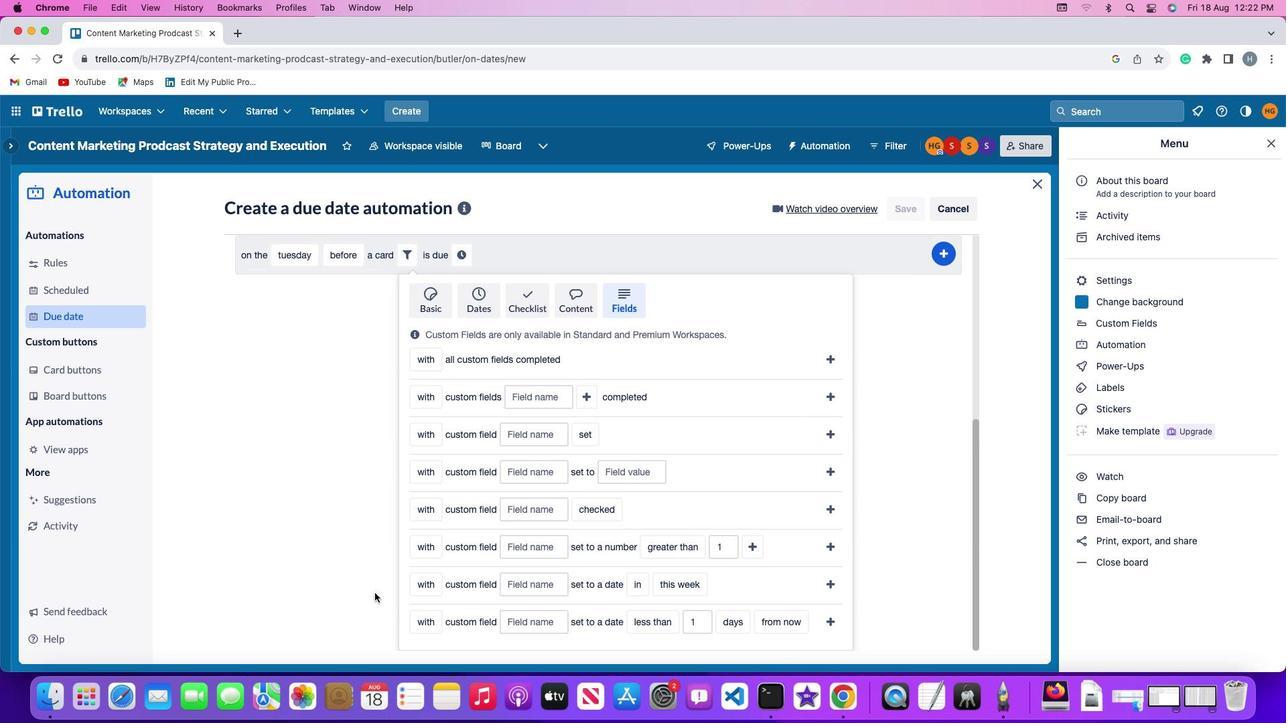 
Action: Mouse scrolled (341, 616) with delta (0, 0)
Screenshot: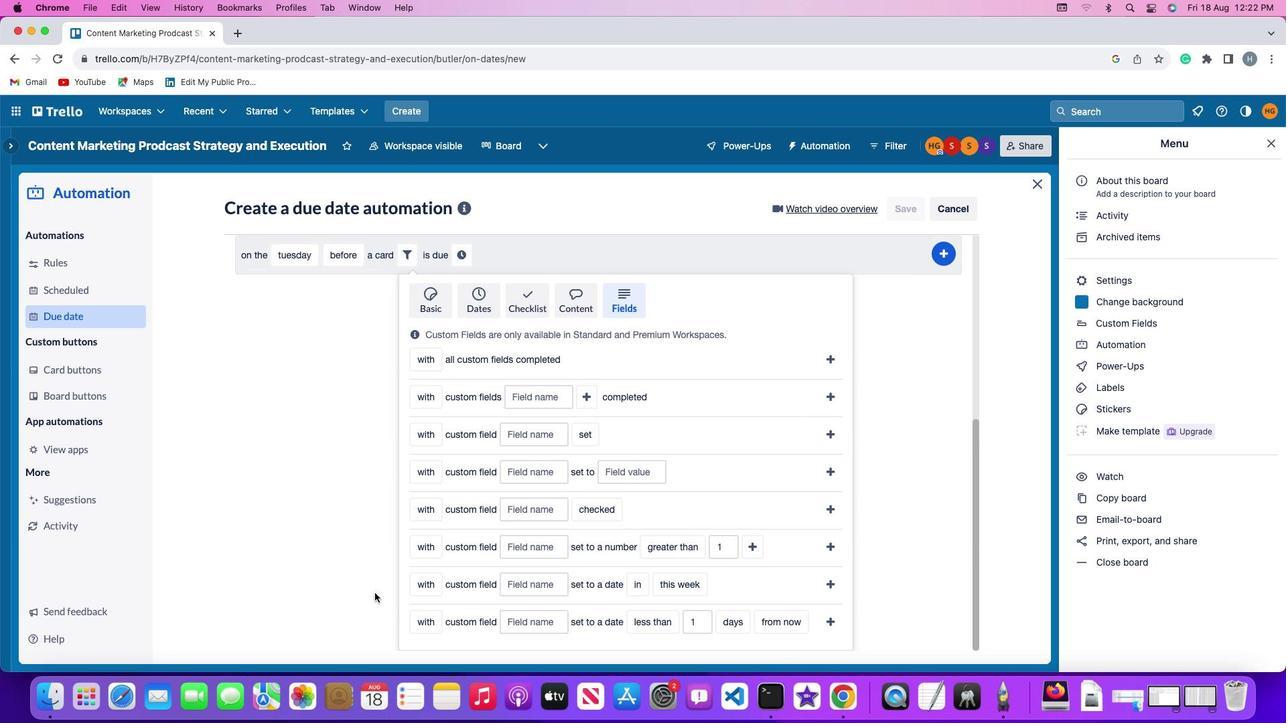 
Action: Mouse scrolled (341, 616) with delta (0, -1)
Screenshot: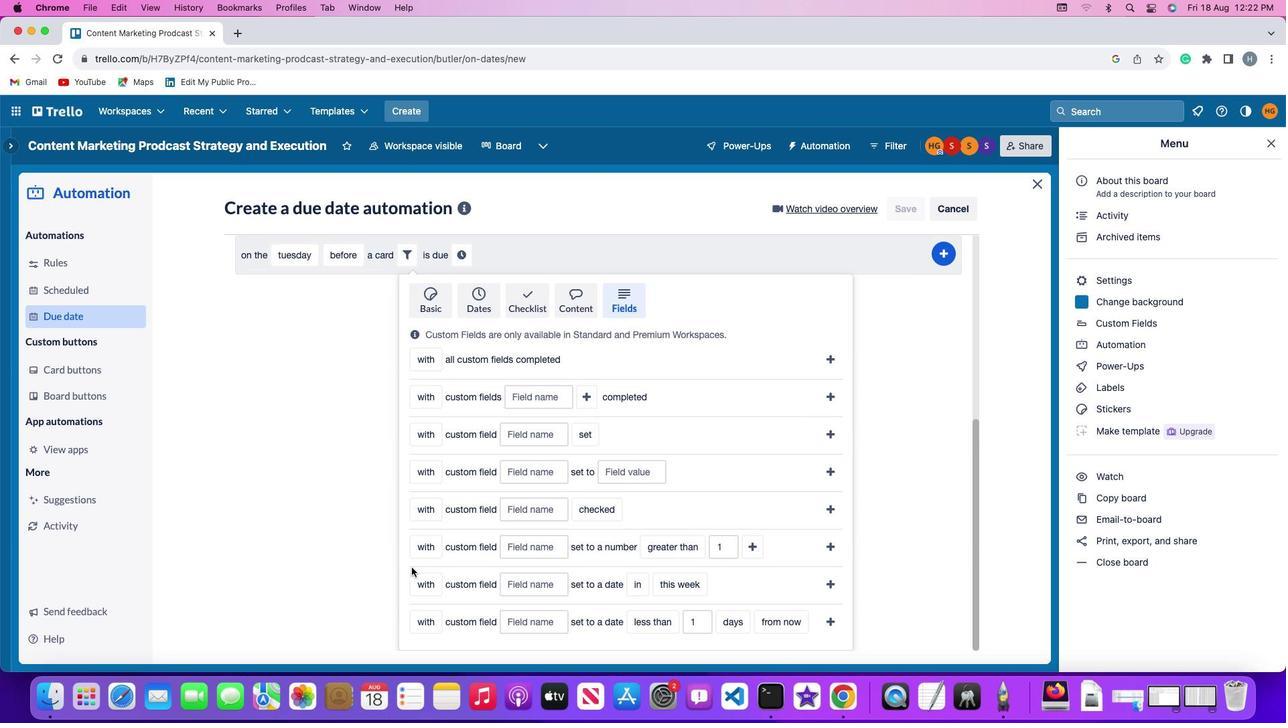 
Action: Mouse moved to (419, 550)
Screenshot: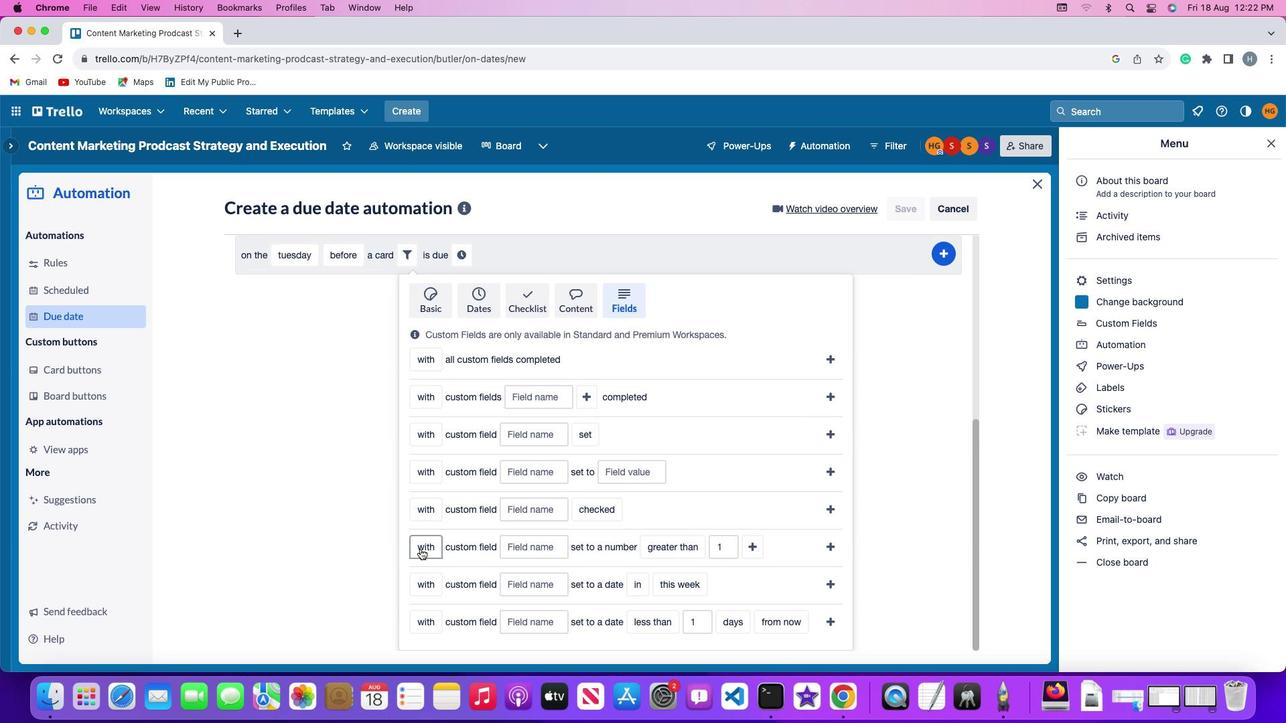 
Action: Mouse pressed left at (419, 550)
Screenshot: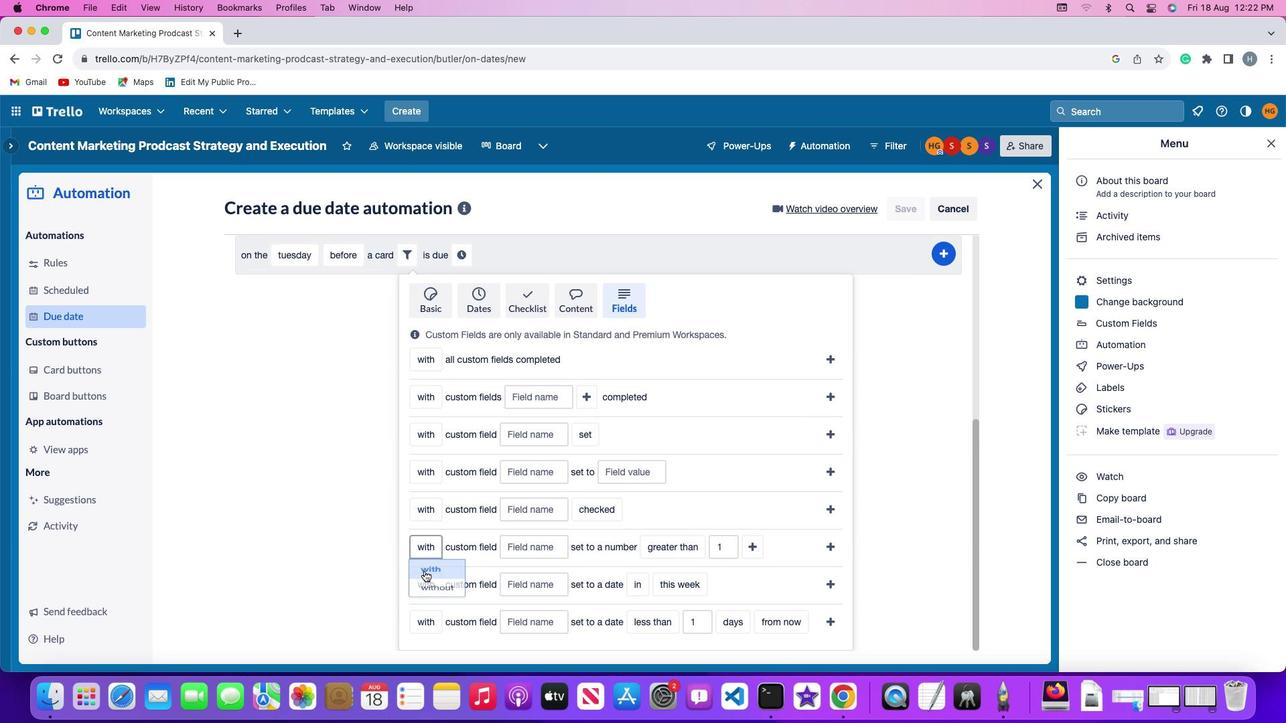 
Action: Mouse moved to (425, 593)
Screenshot: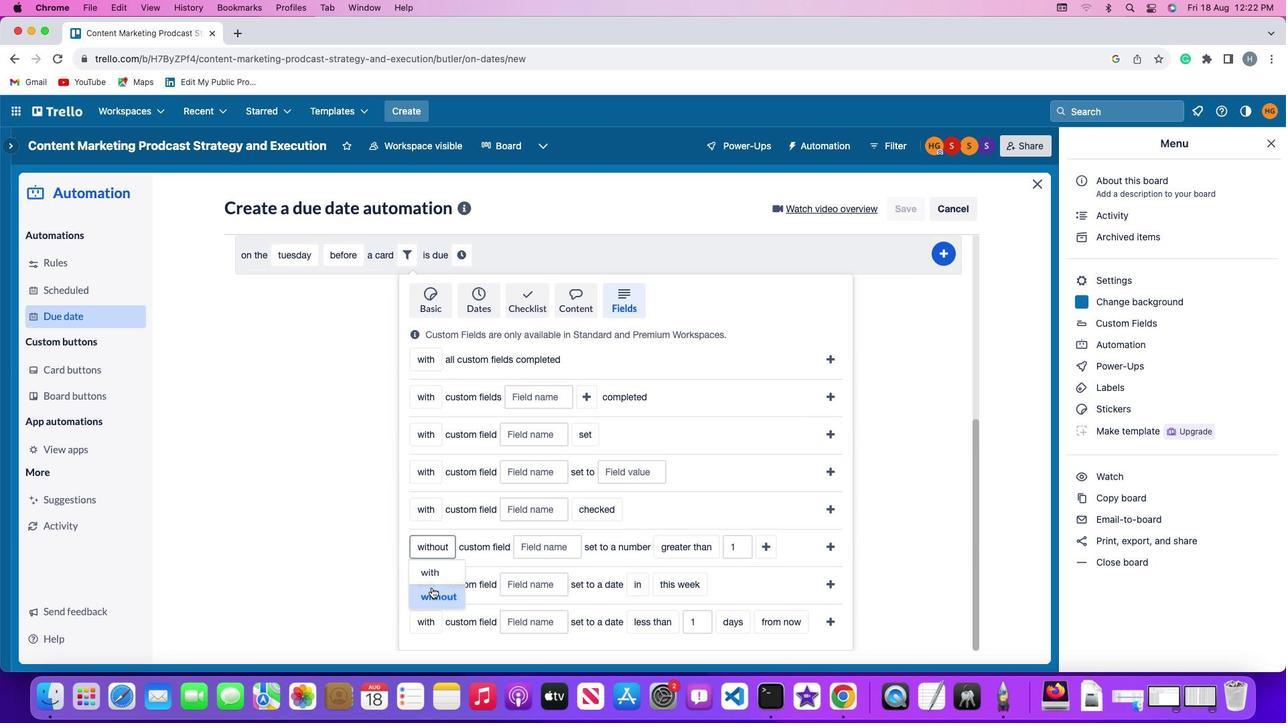 
Action: Mouse pressed left at (425, 593)
Screenshot: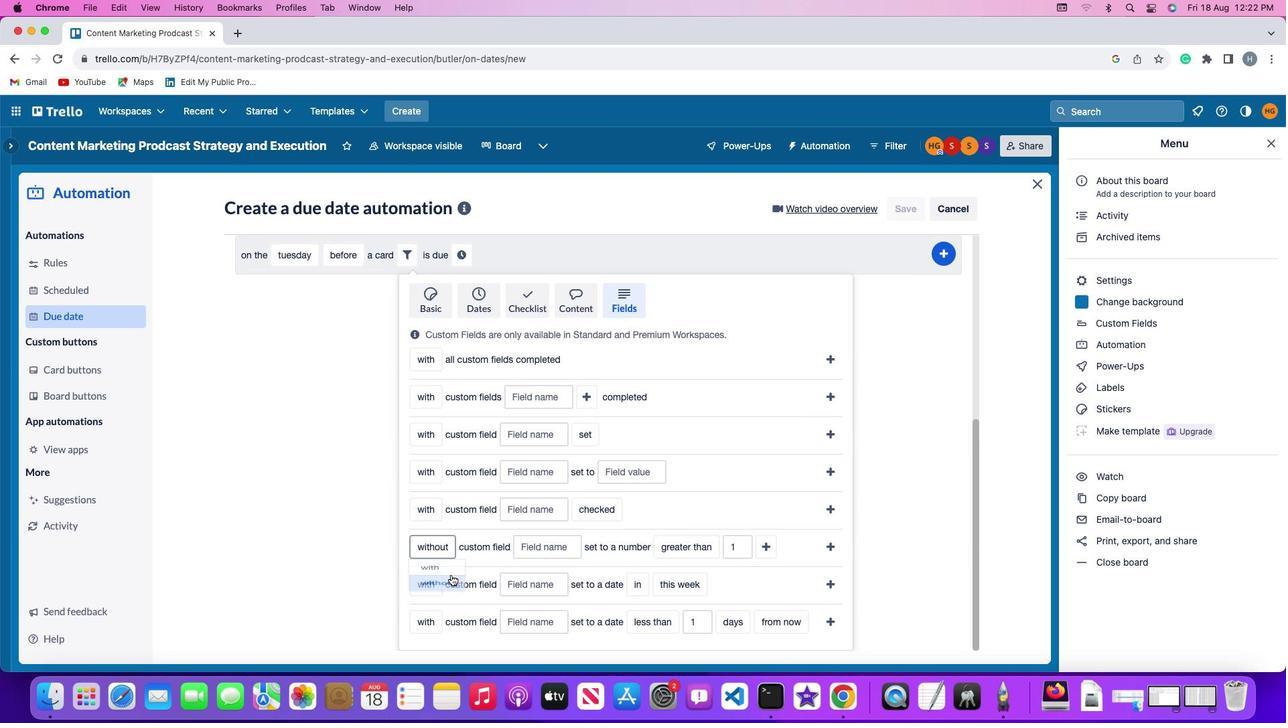 
Action: Mouse moved to (537, 544)
Screenshot: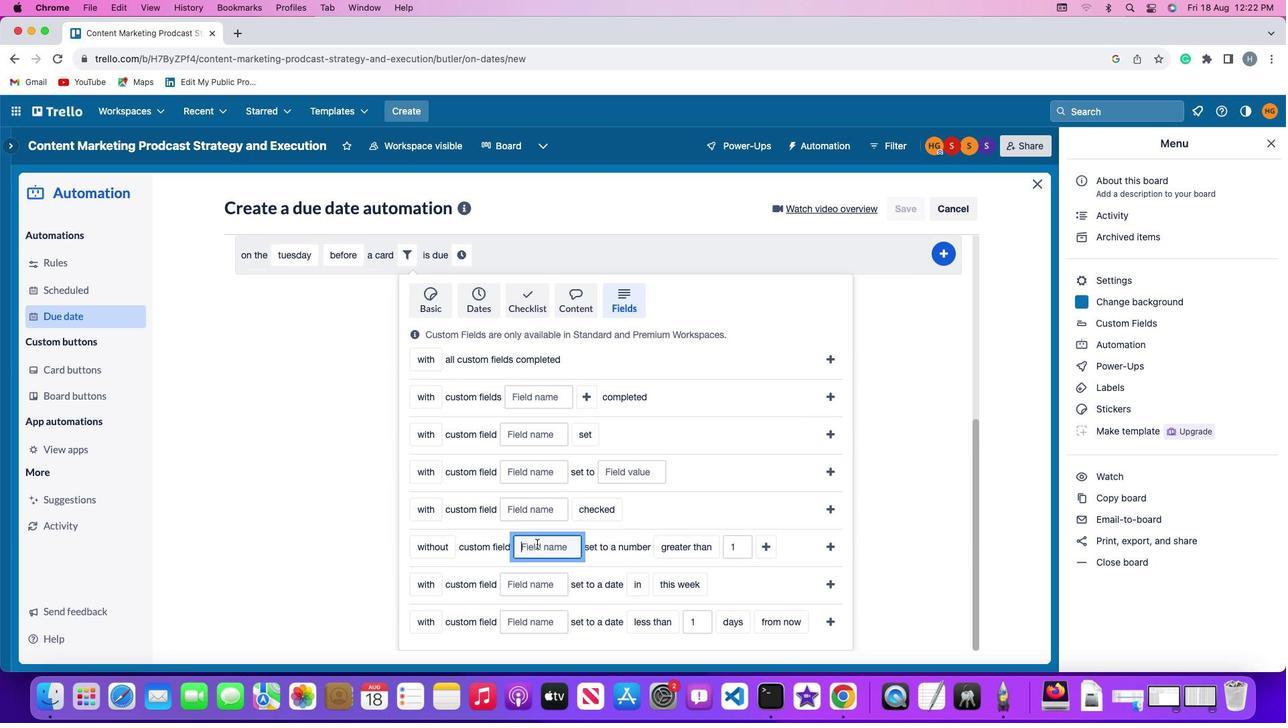 
Action: Mouse pressed left at (537, 544)
Screenshot: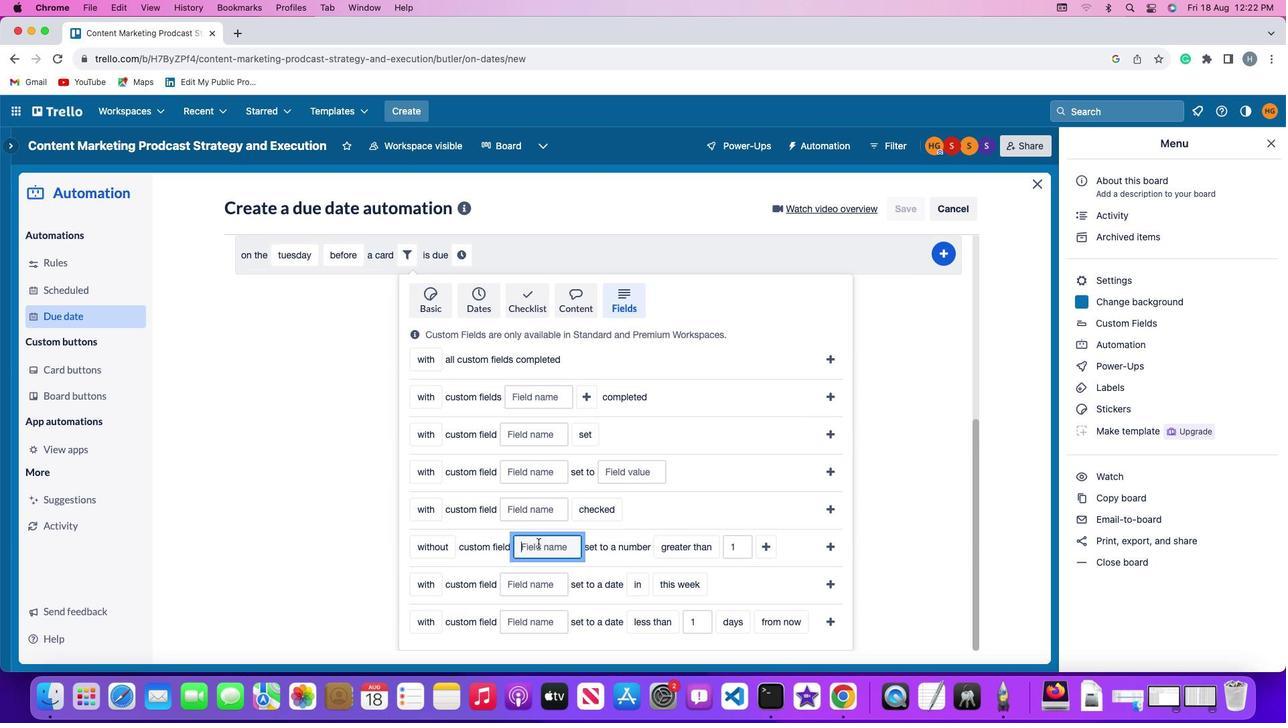 
Action: Mouse moved to (538, 544)
Screenshot: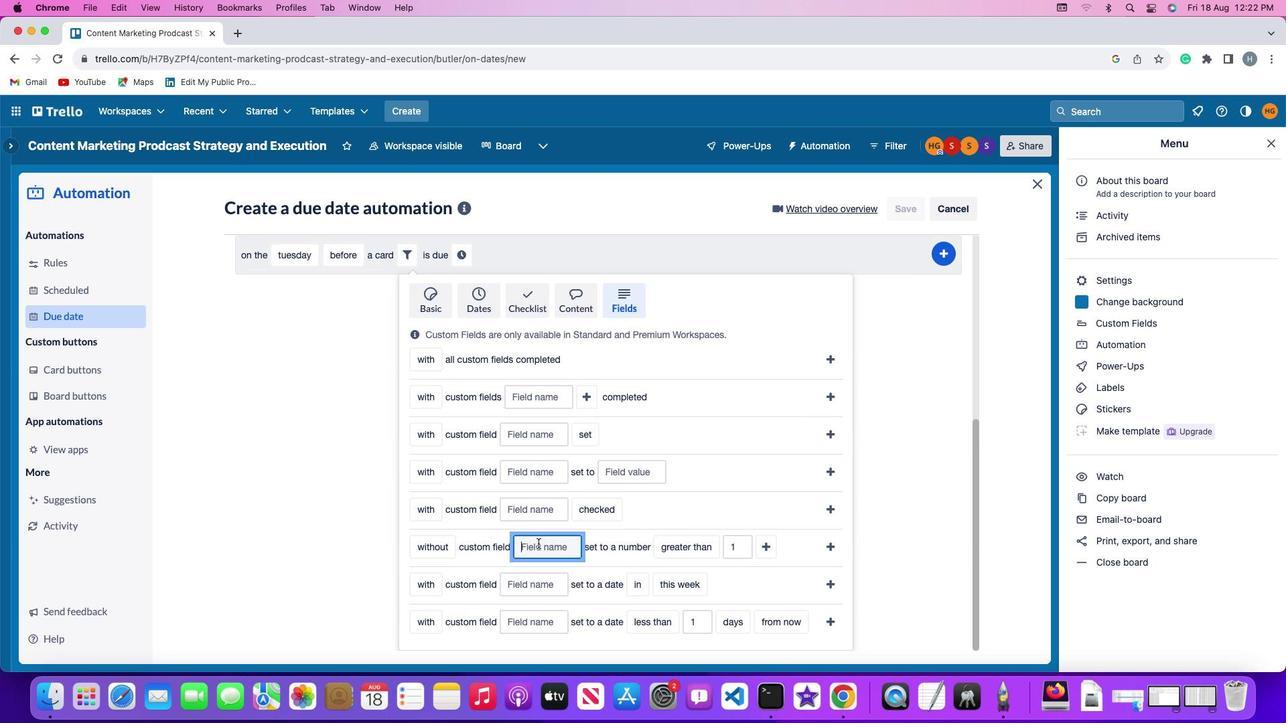 
Action: Key pressed Key.shift'R''e''s''u''m''e'
Screenshot: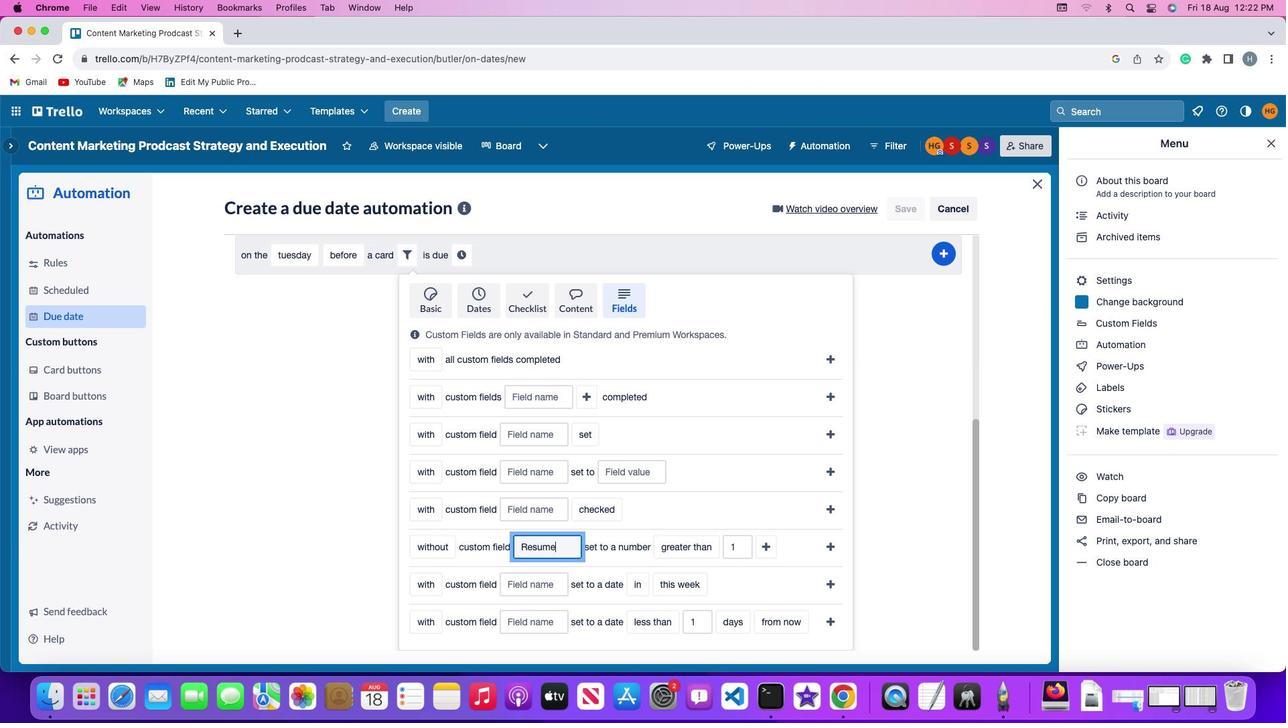 
Action: Mouse moved to (676, 540)
Screenshot: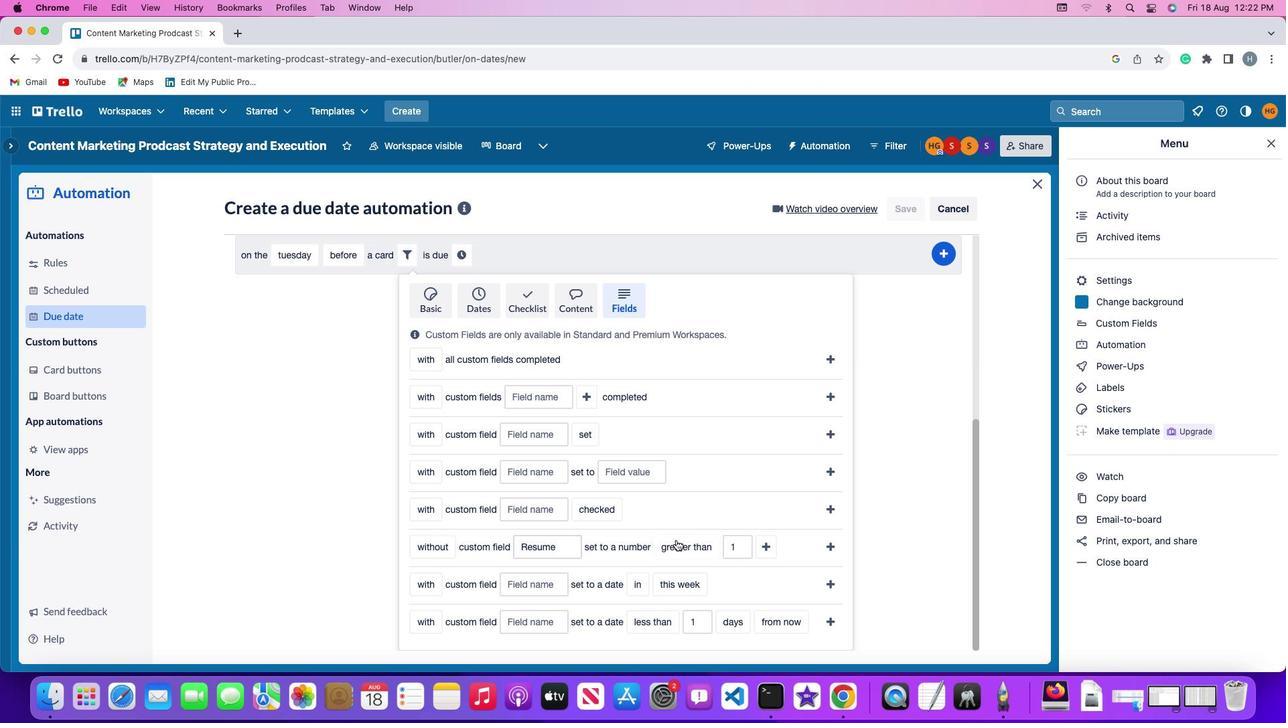 
Action: Mouse pressed left at (676, 540)
Screenshot: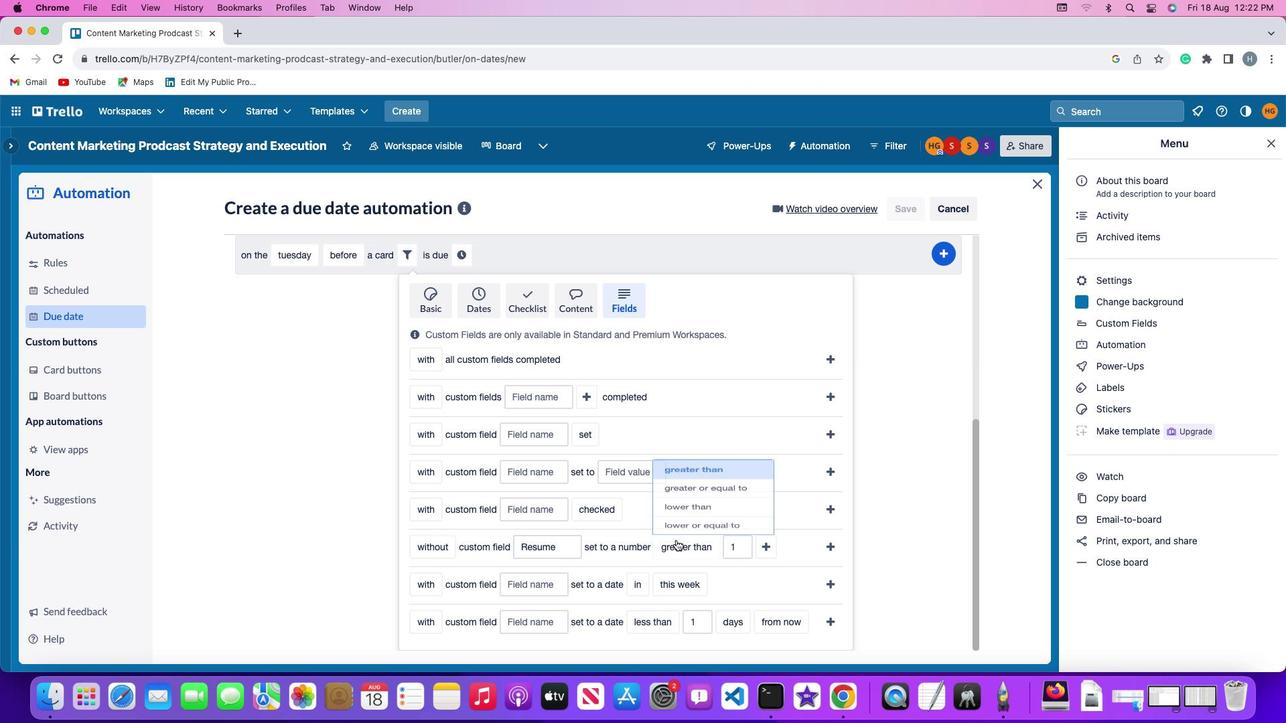
Action: Mouse moved to (688, 492)
Screenshot: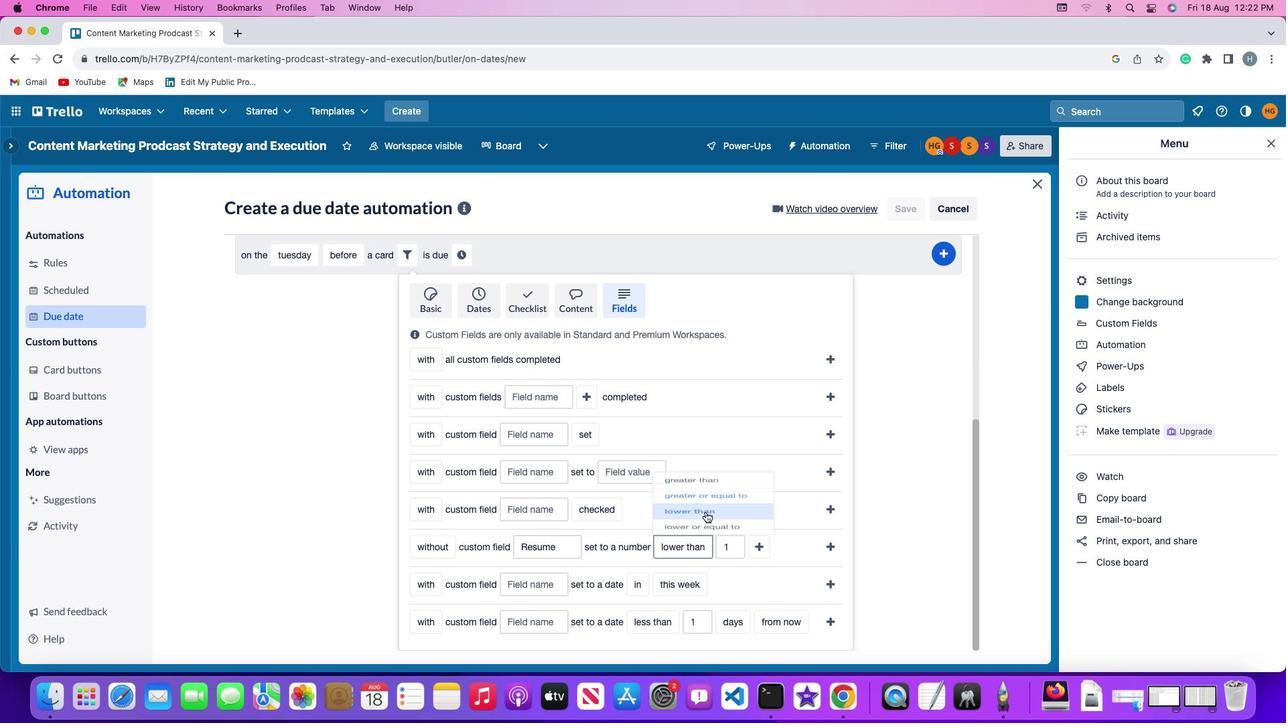 
Action: Mouse pressed left at (688, 492)
Screenshot: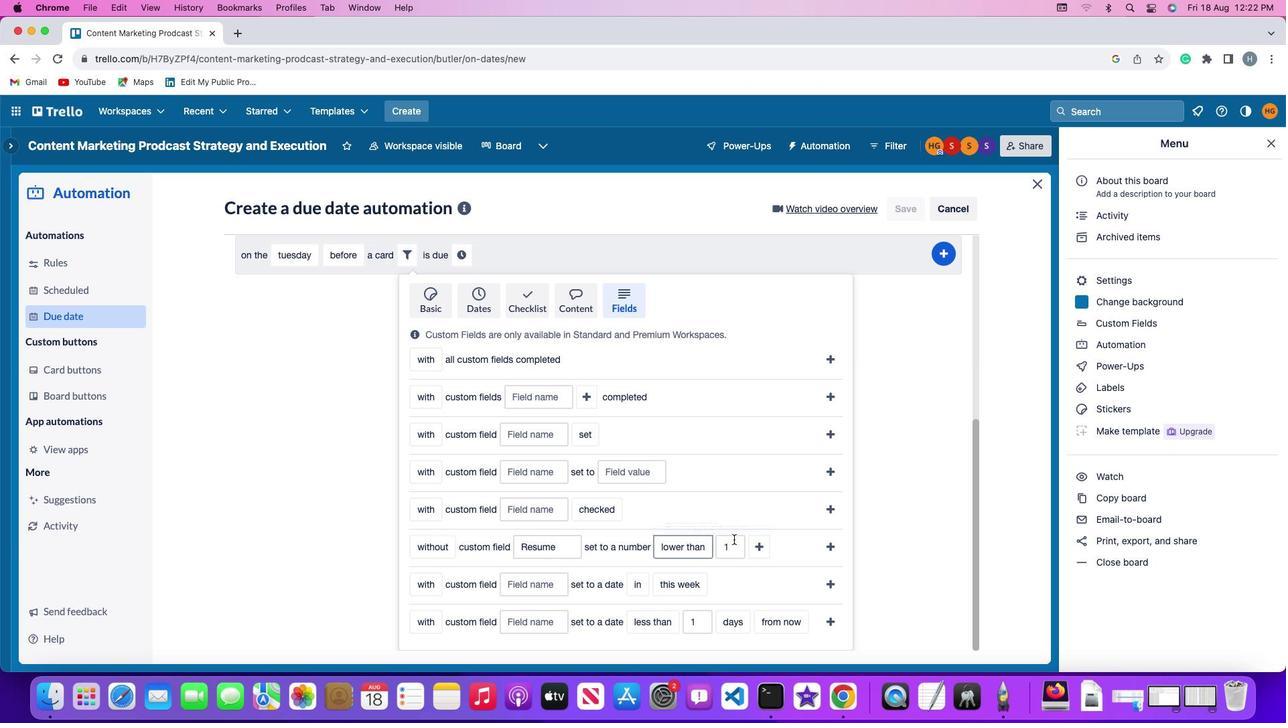 
Action: Mouse moved to (741, 547)
Screenshot: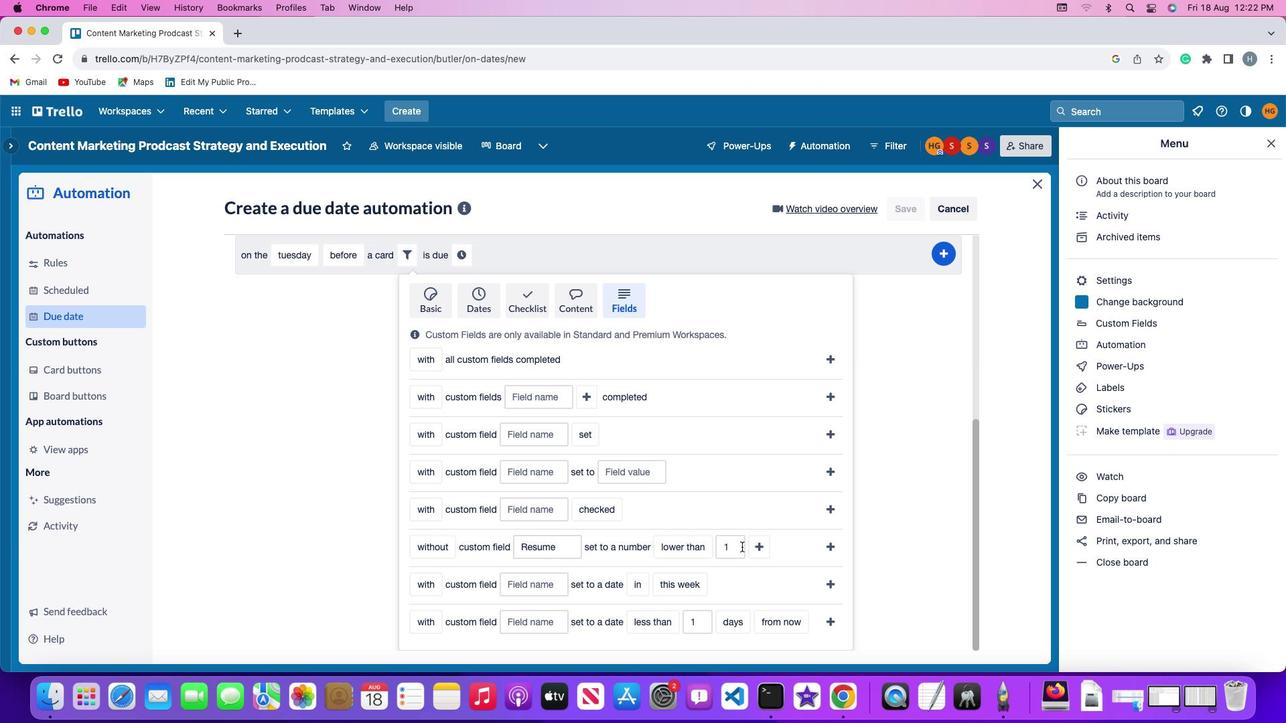 
Action: Mouse pressed left at (741, 547)
Screenshot: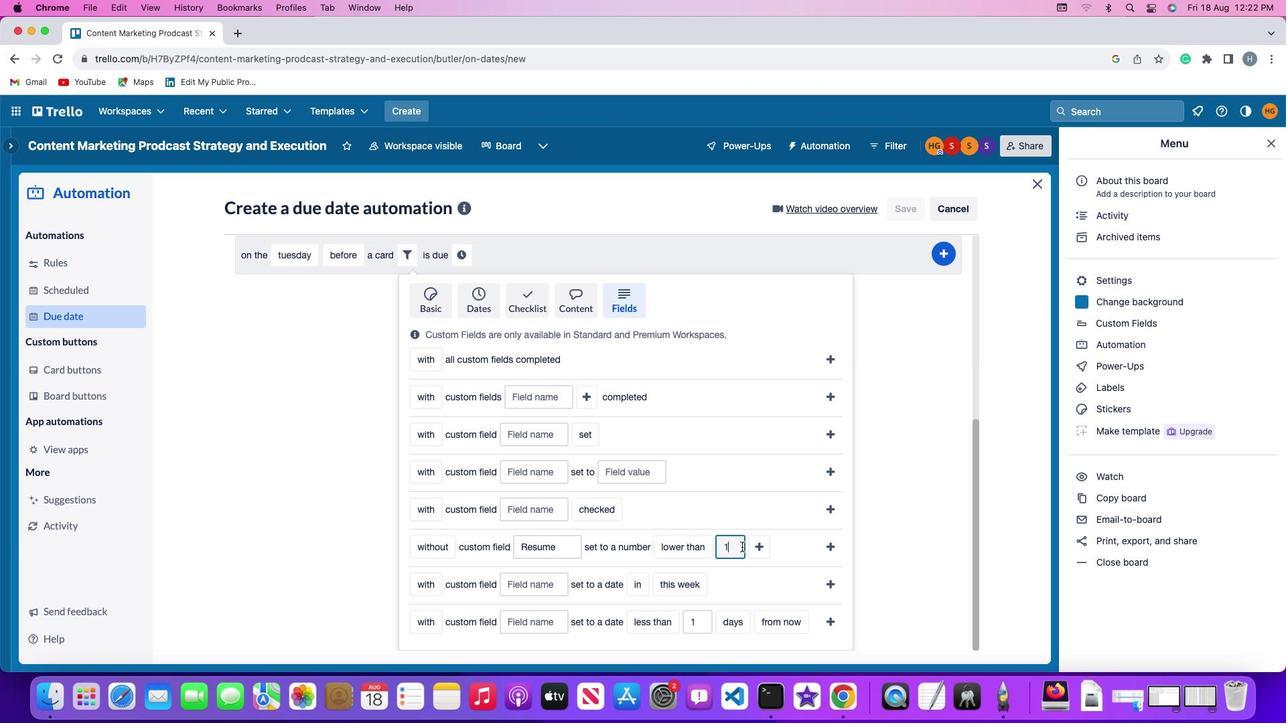 
Action: Key pressed Key.backspace'1'
Screenshot: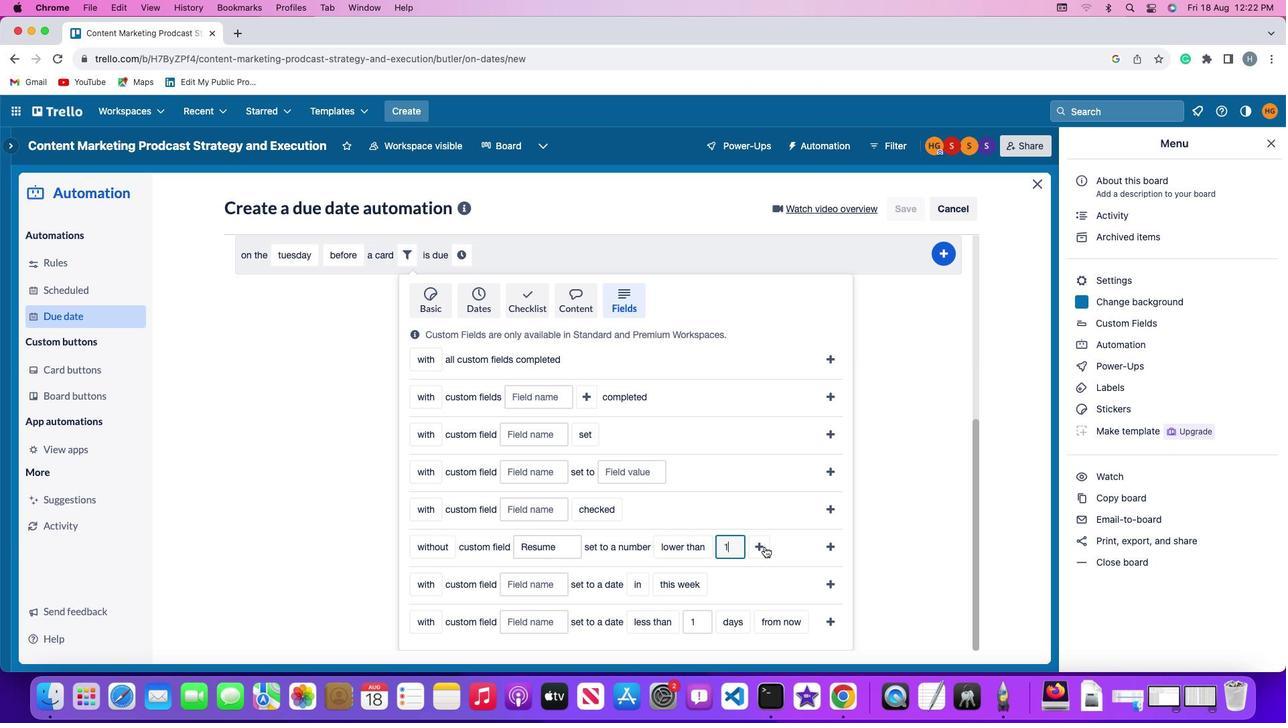 
Action: Mouse moved to (769, 547)
Screenshot: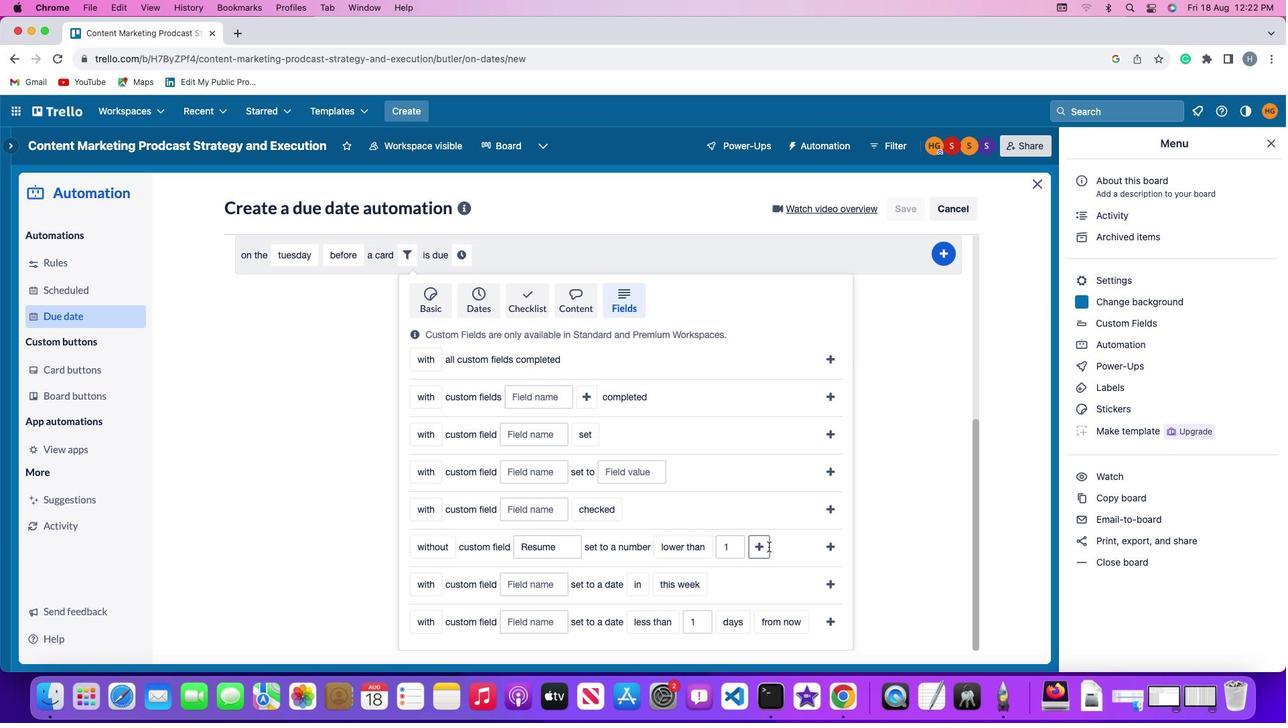 
Action: Mouse pressed left at (769, 547)
Screenshot: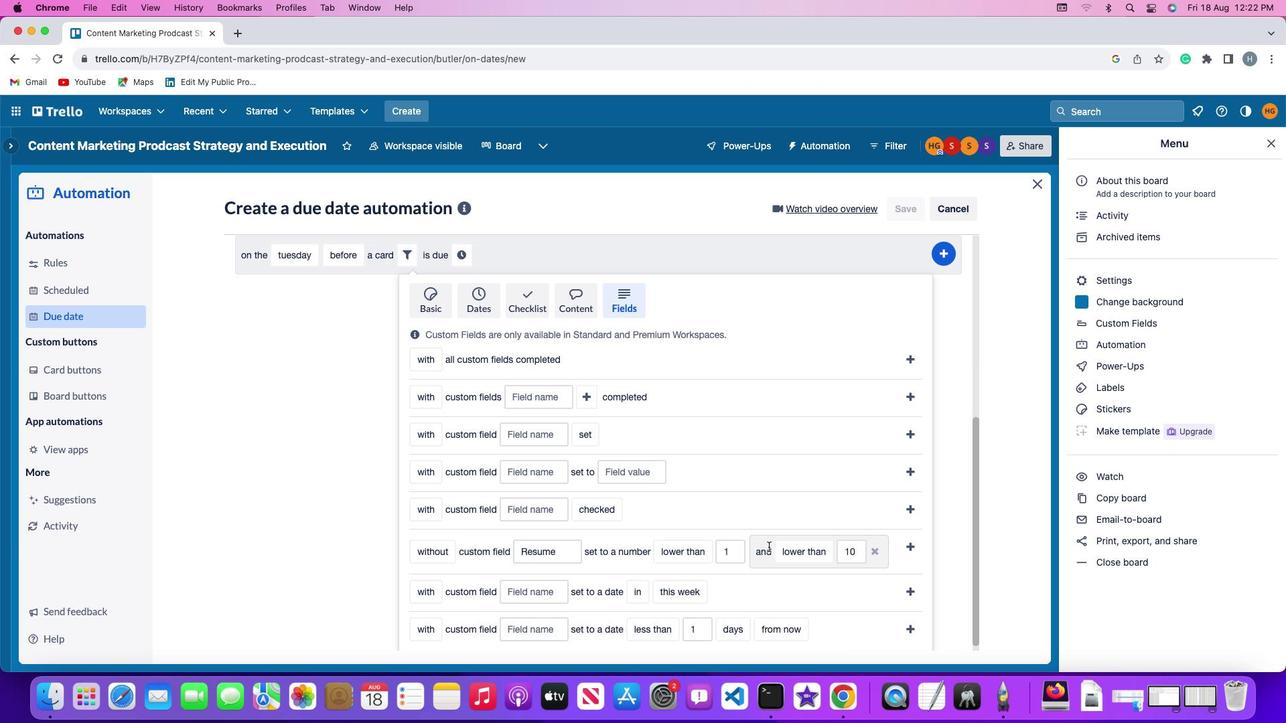 
Action: Mouse moved to (813, 561)
Screenshot: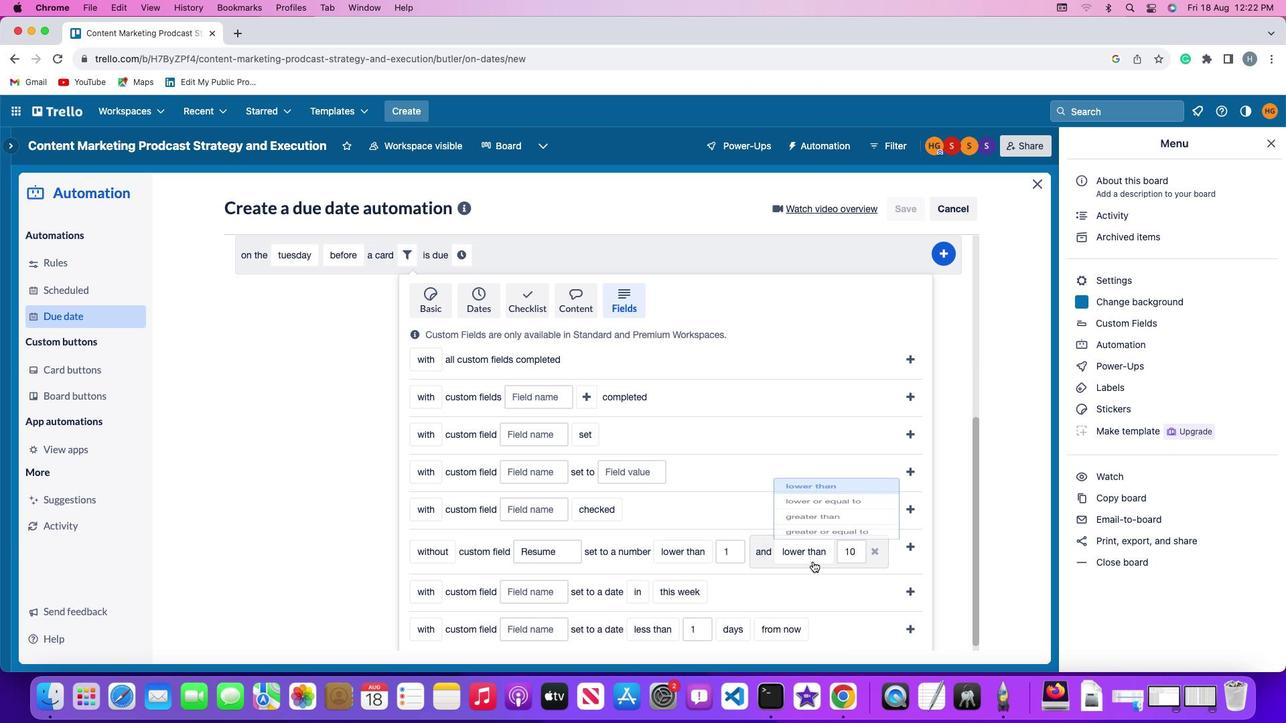 
Action: Mouse pressed left at (813, 561)
Screenshot: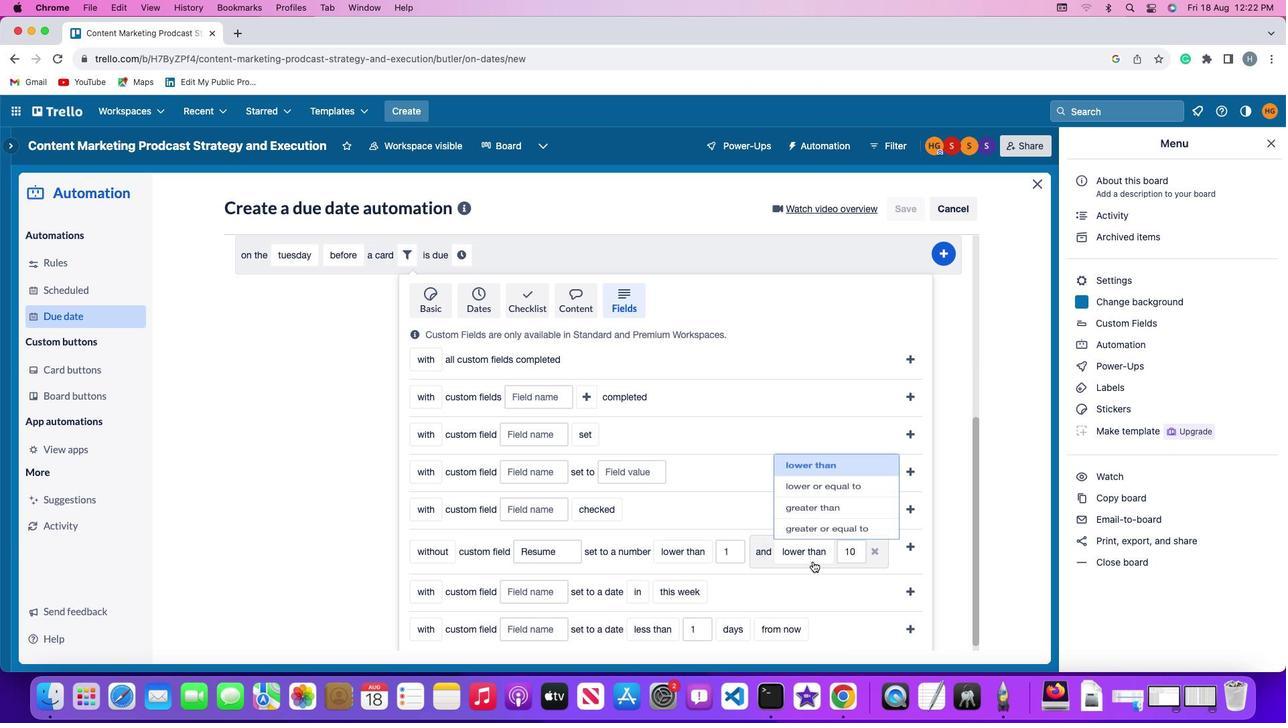 
Action: Mouse moved to (809, 525)
Screenshot: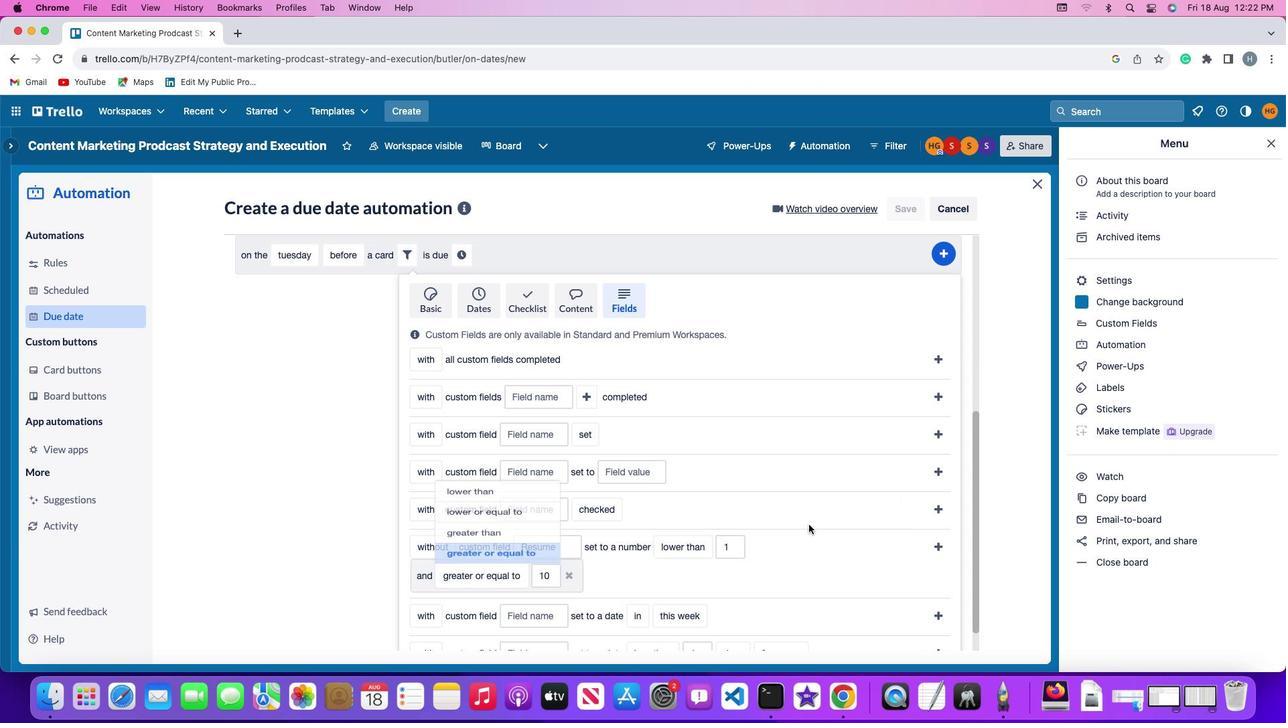 
Action: Mouse pressed left at (809, 525)
Screenshot: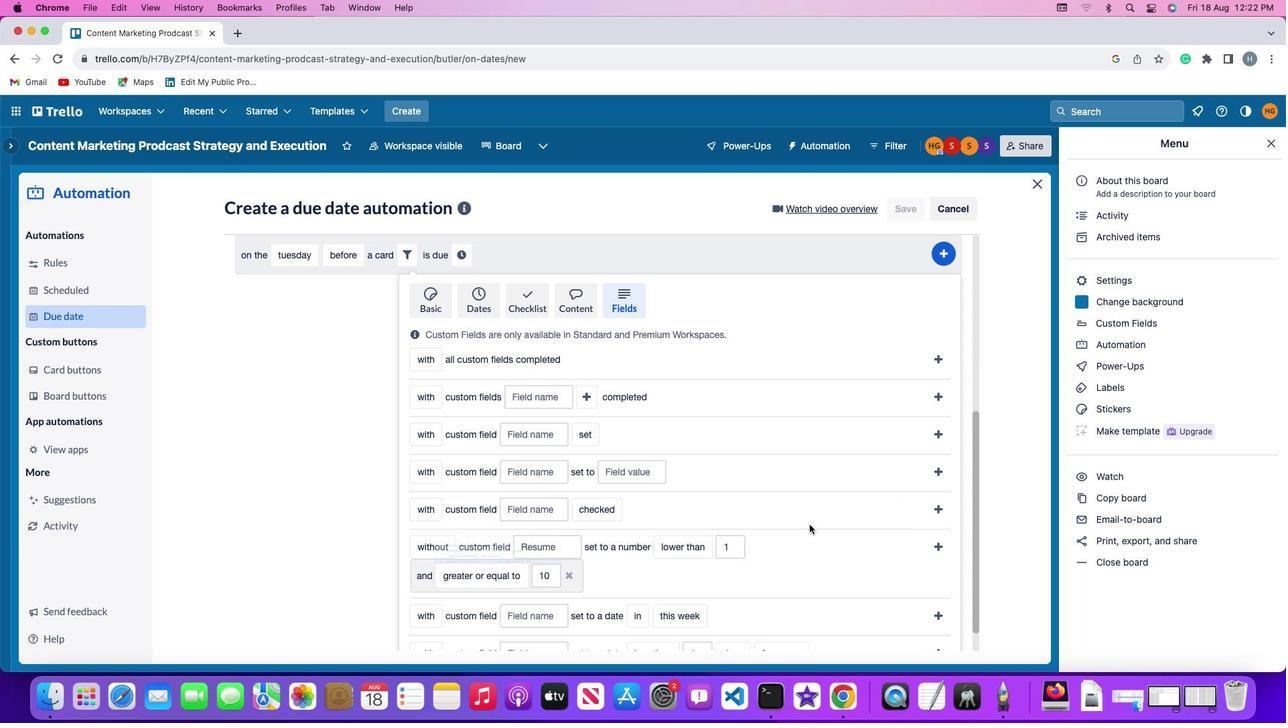 
Action: Mouse moved to (554, 575)
Screenshot: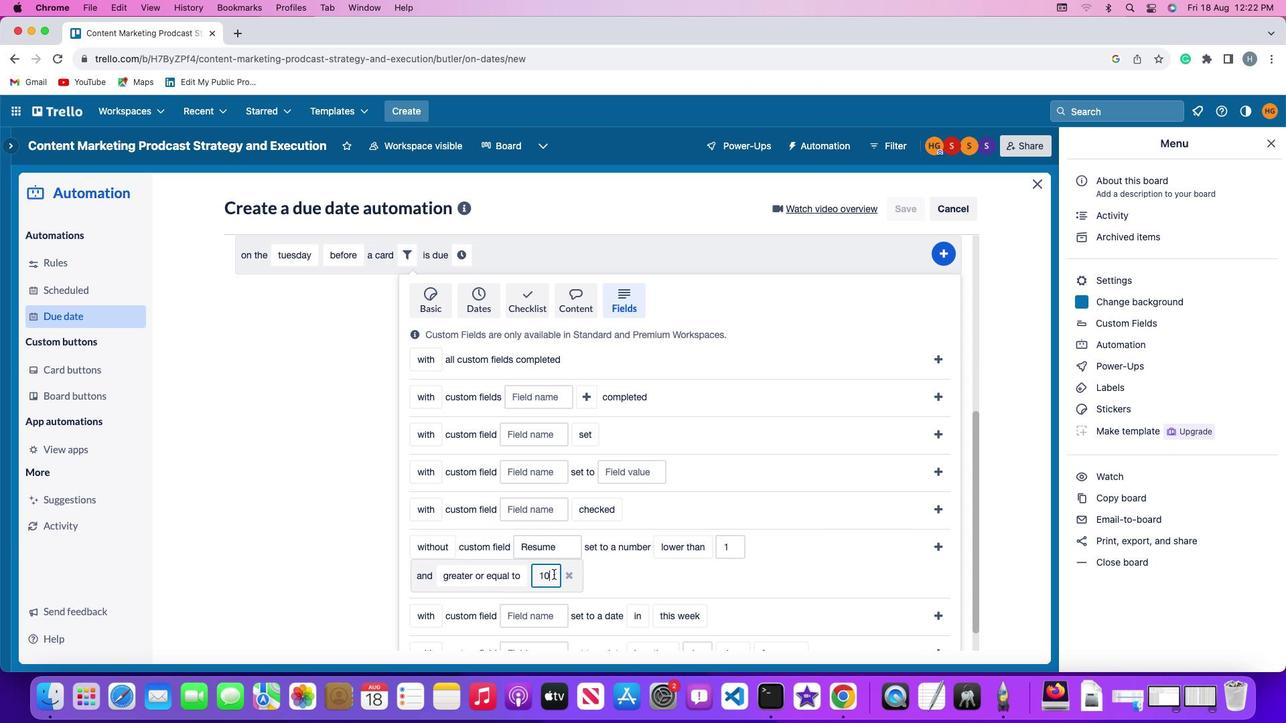
Action: Mouse pressed left at (554, 575)
Screenshot: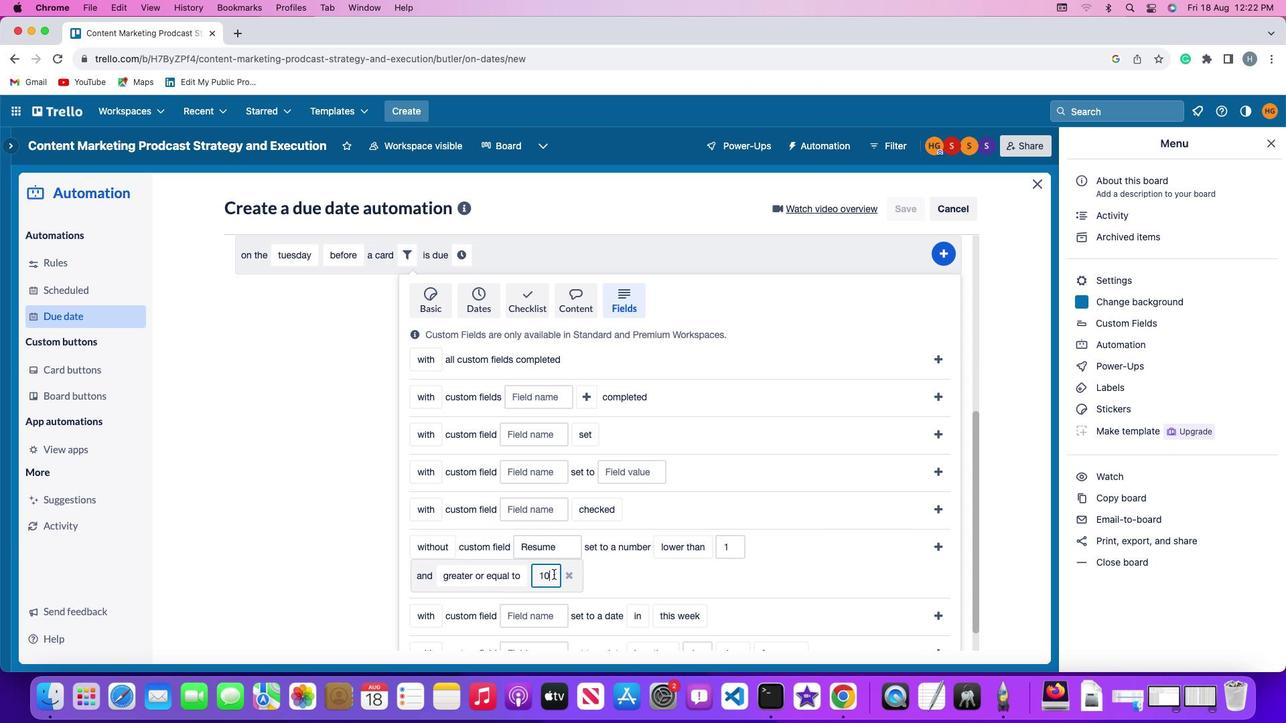 
Action: Key pressed Key.backspaceKey.backspace'1''0'
Screenshot: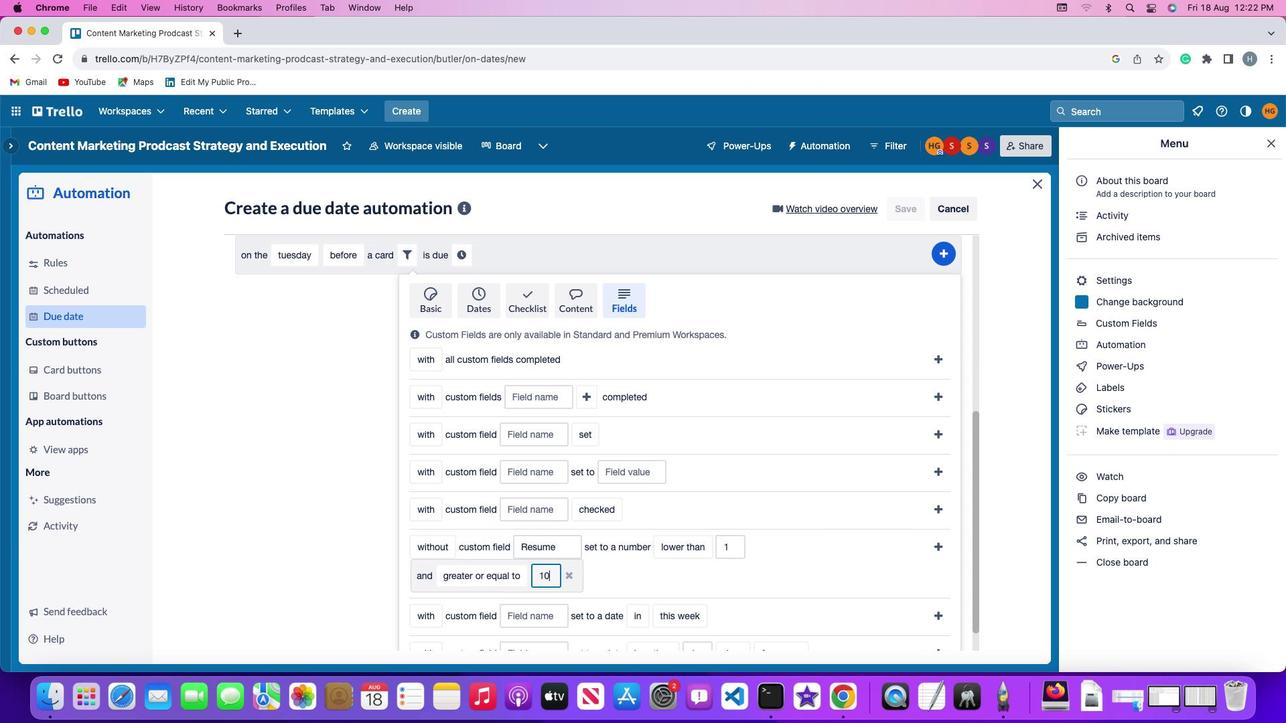 
Action: Mouse moved to (934, 548)
Screenshot: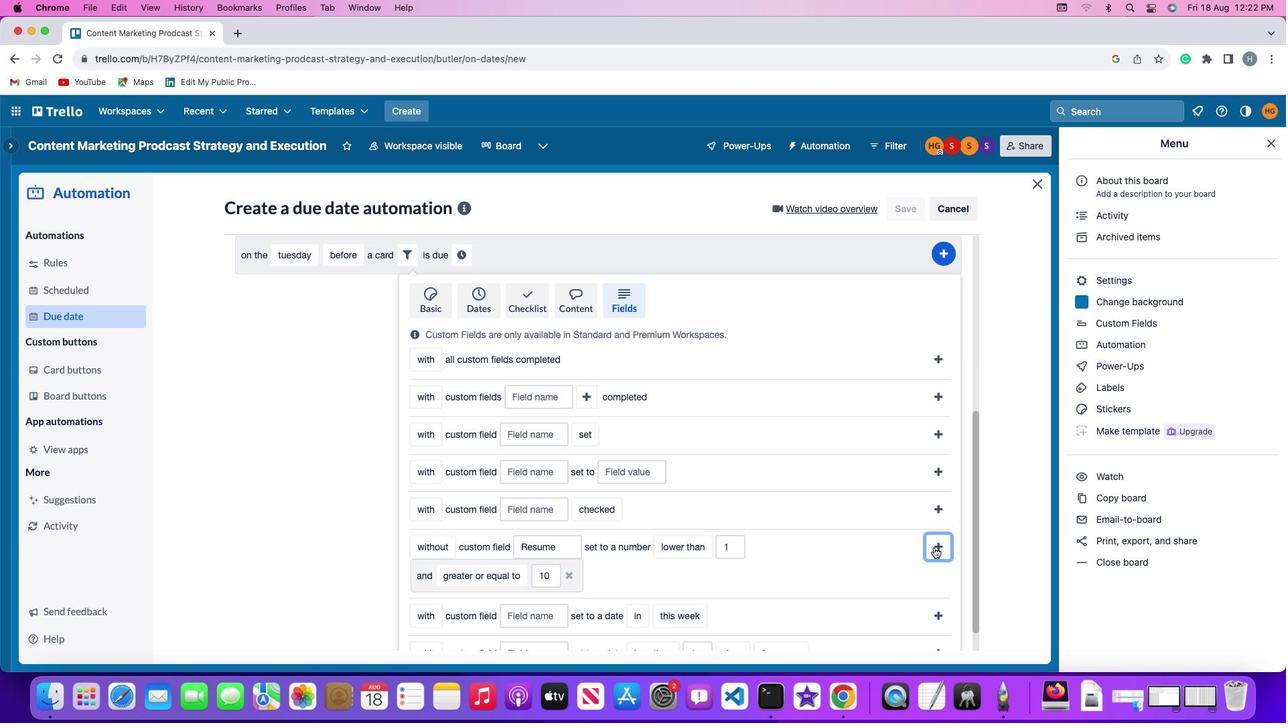 
Action: Mouse pressed left at (934, 548)
Screenshot: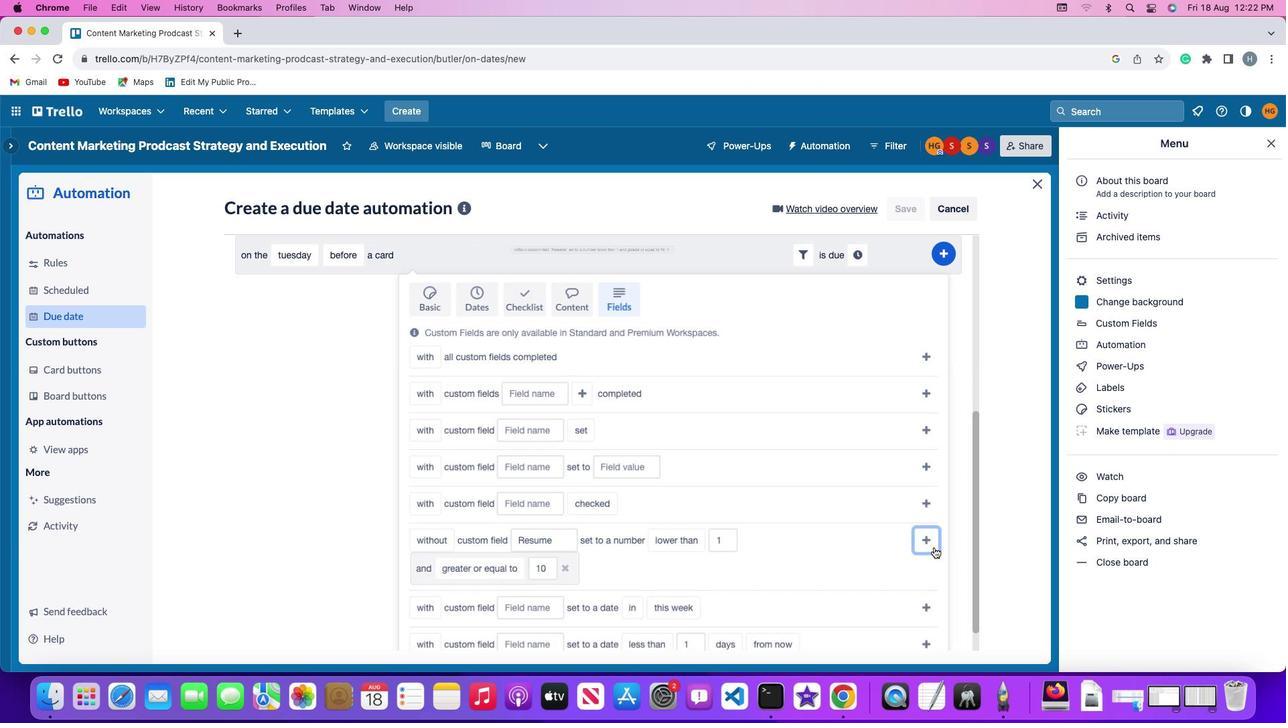 
Action: Mouse moved to (859, 581)
Screenshot: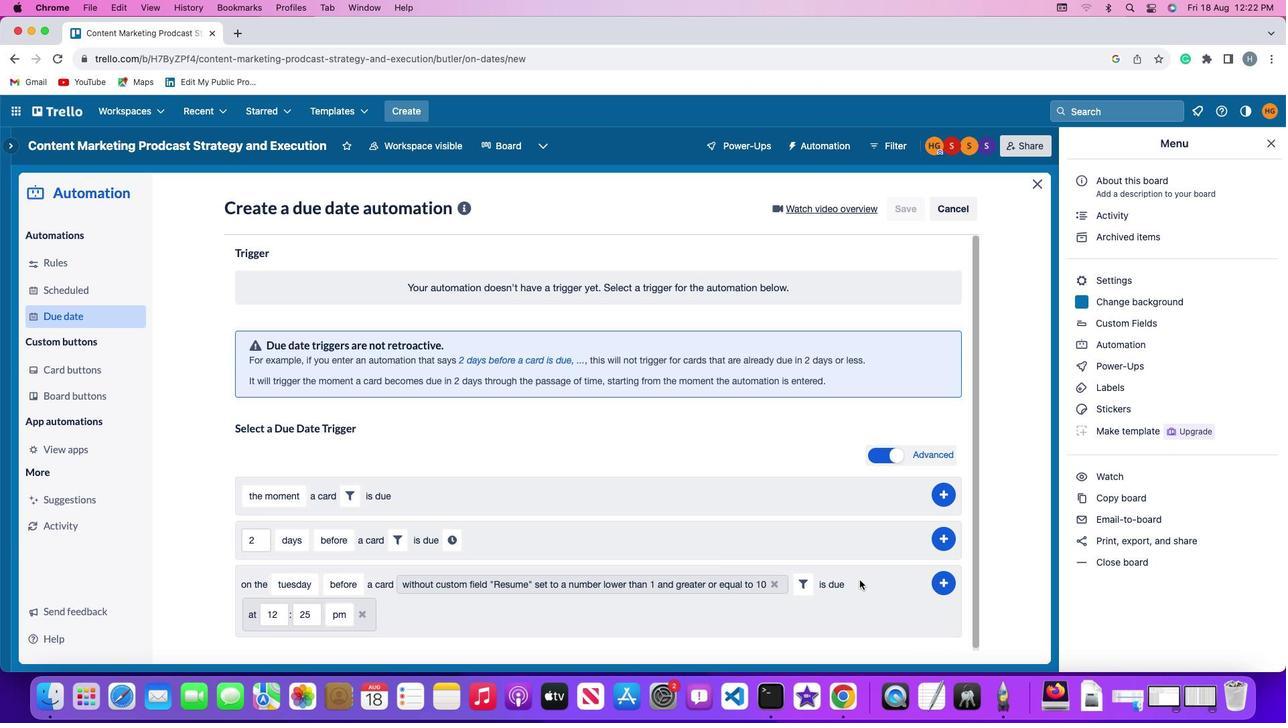 
Action: Mouse pressed left at (859, 581)
Screenshot: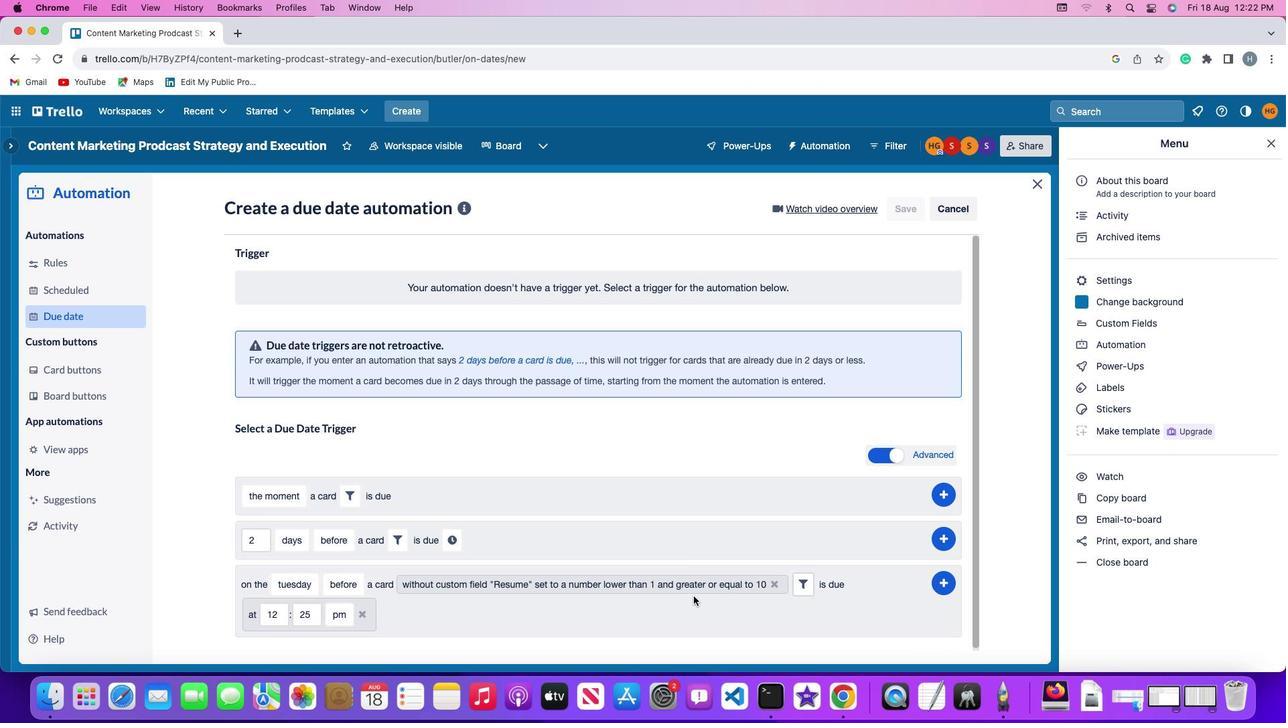 
Action: Mouse moved to (280, 613)
Screenshot: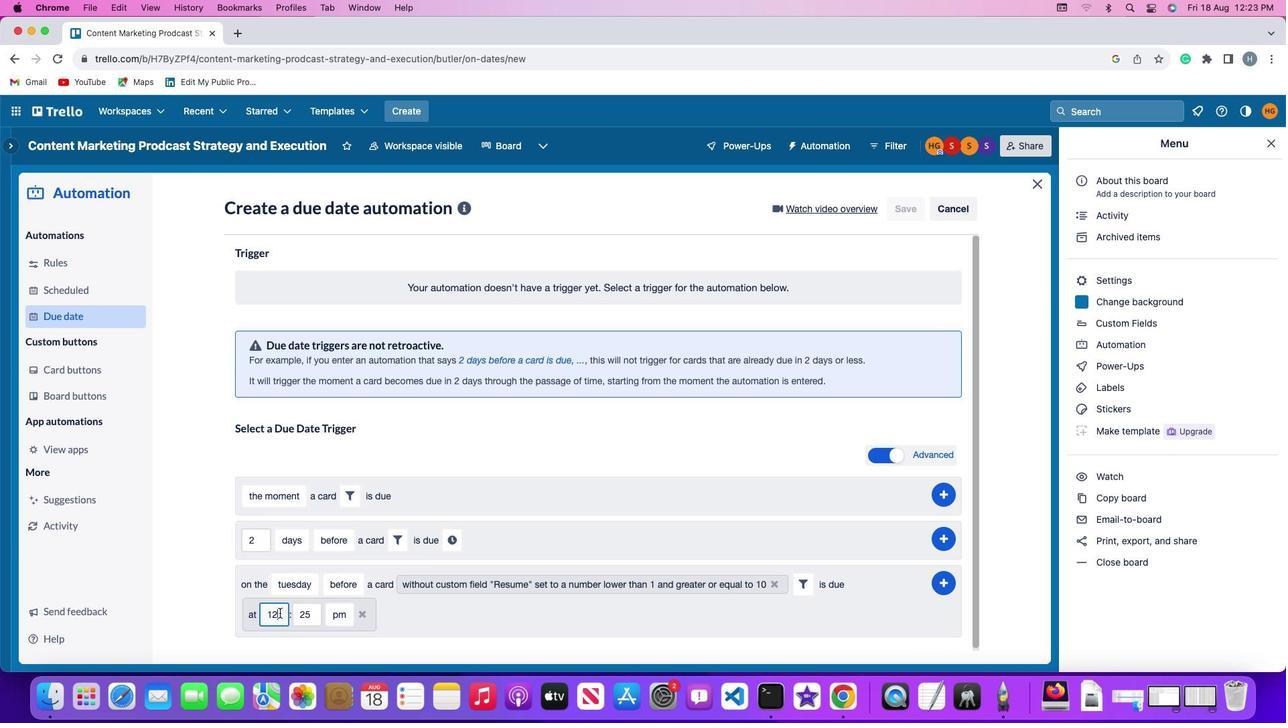 
Action: Mouse pressed left at (280, 613)
Screenshot: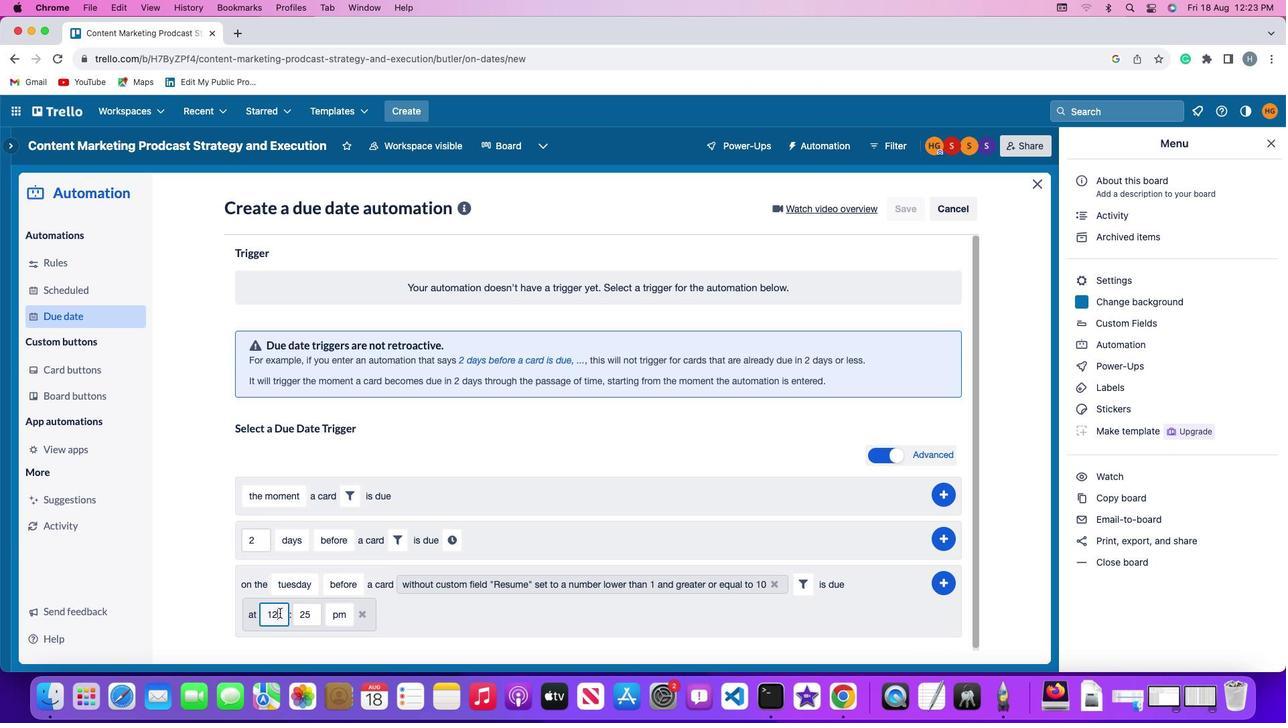 
Action: Key pressed Key.backspace'1'
Screenshot: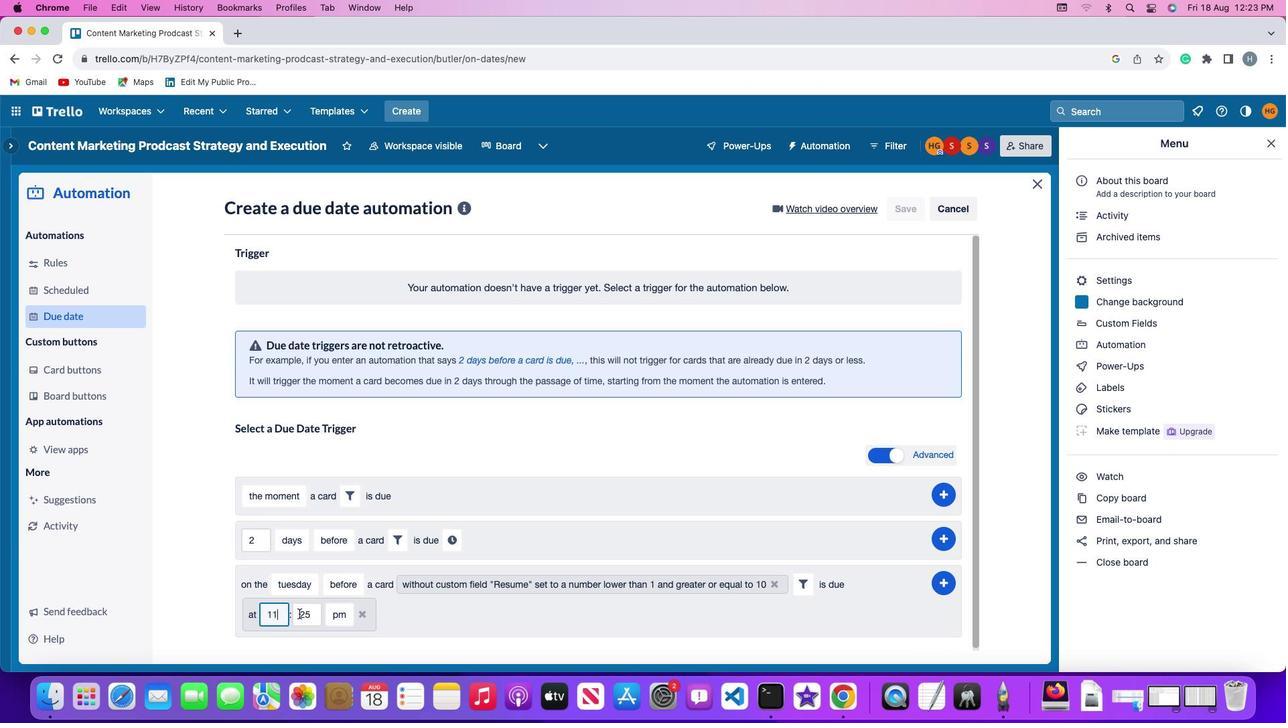 
Action: Mouse moved to (308, 612)
Screenshot: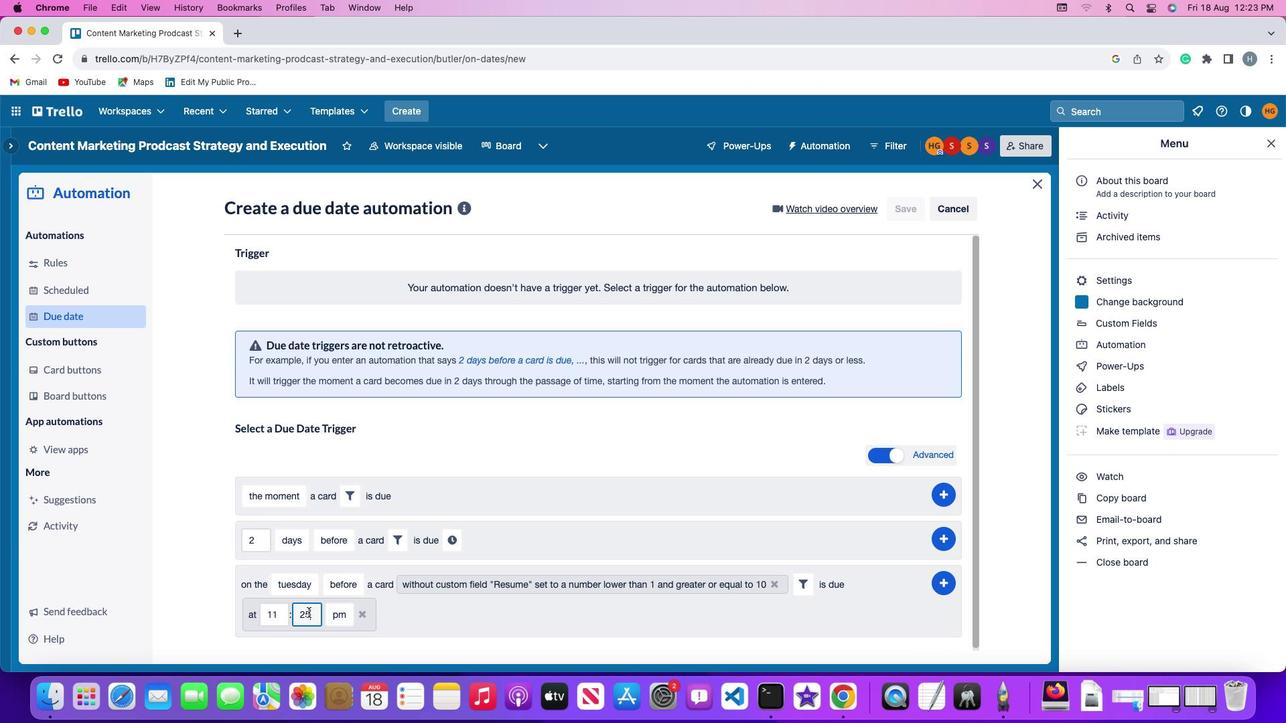 
Action: Mouse pressed left at (308, 612)
Screenshot: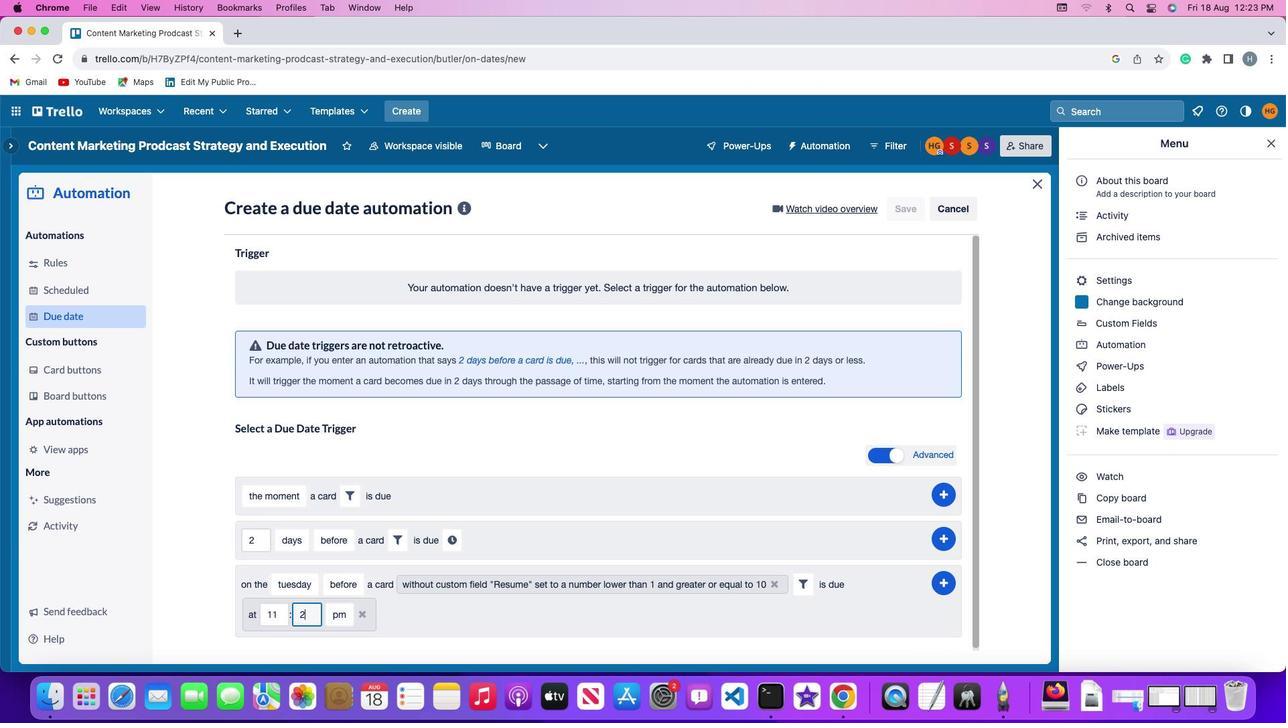 
Action: Key pressed Key.backspaceKey.backspace'0''0'
Screenshot: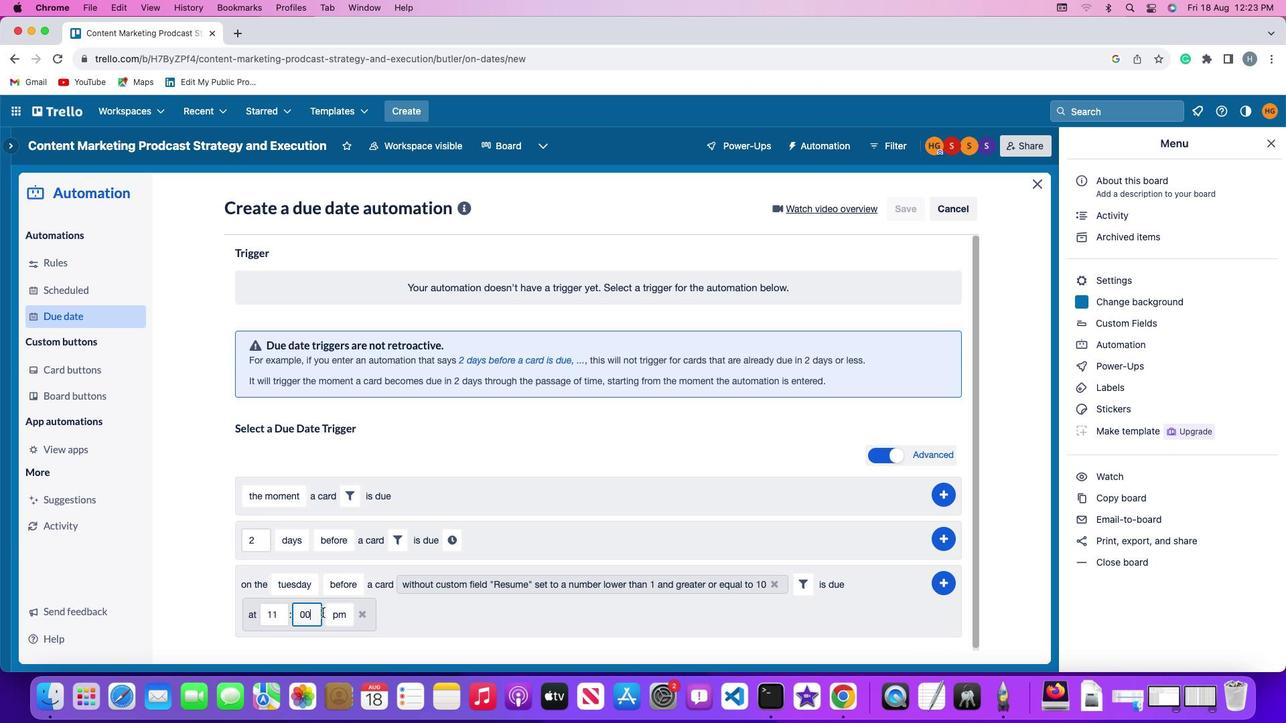 
Action: Mouse moved to (334, 612)
Screenshot: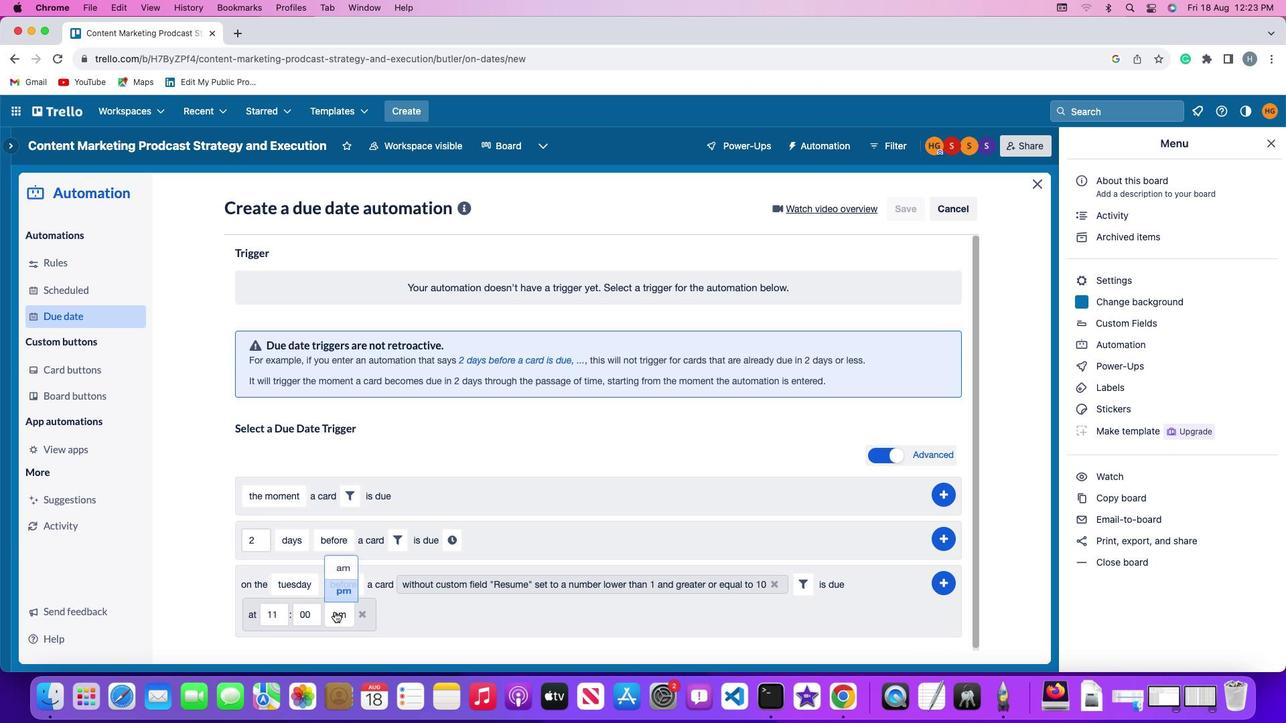 
Action: Mouse pressed left at (334, 612)
Screenshot: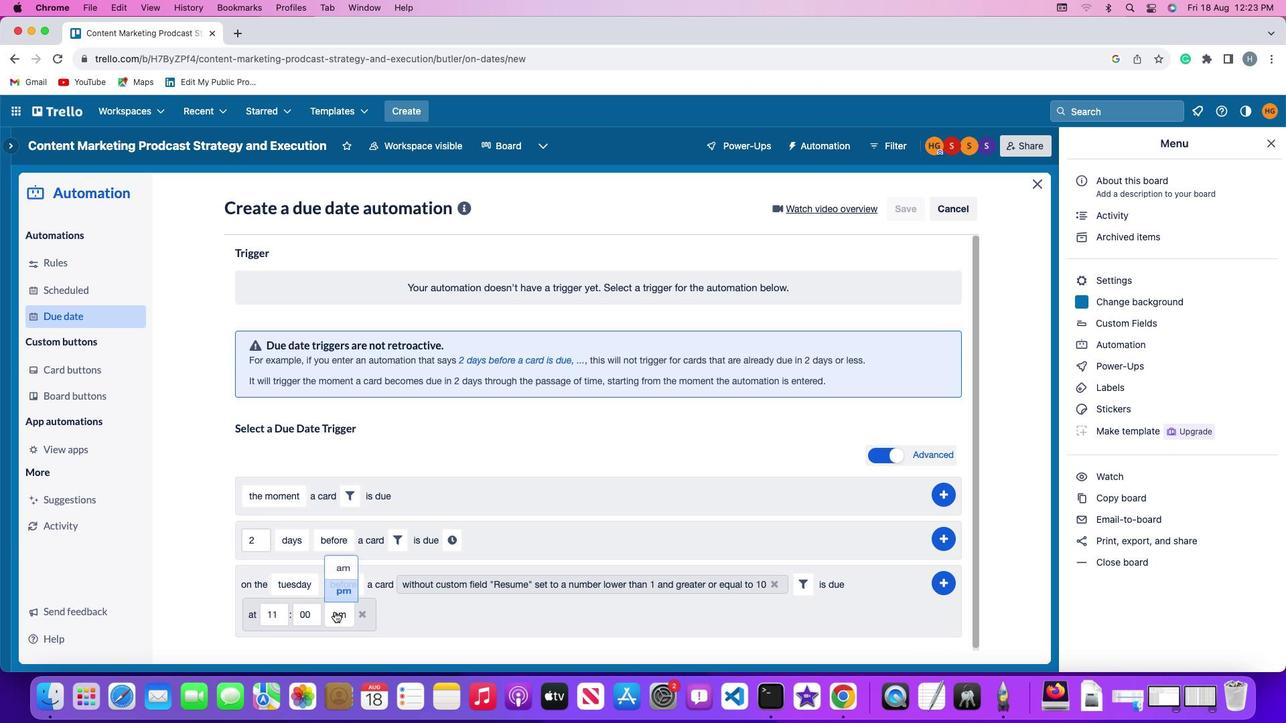 
Action: Mouse moved to (343, 565)
Screenshot: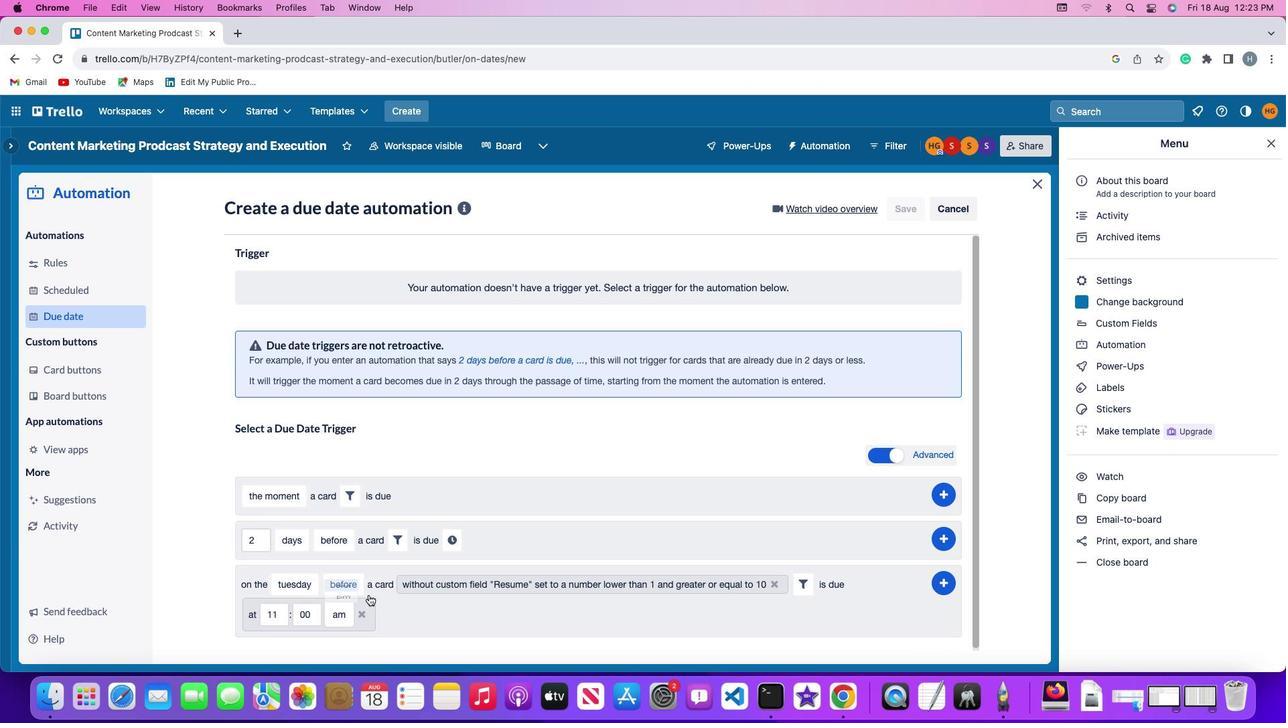 
Action: Mouse pressed left at (343, 565)
Screenshot: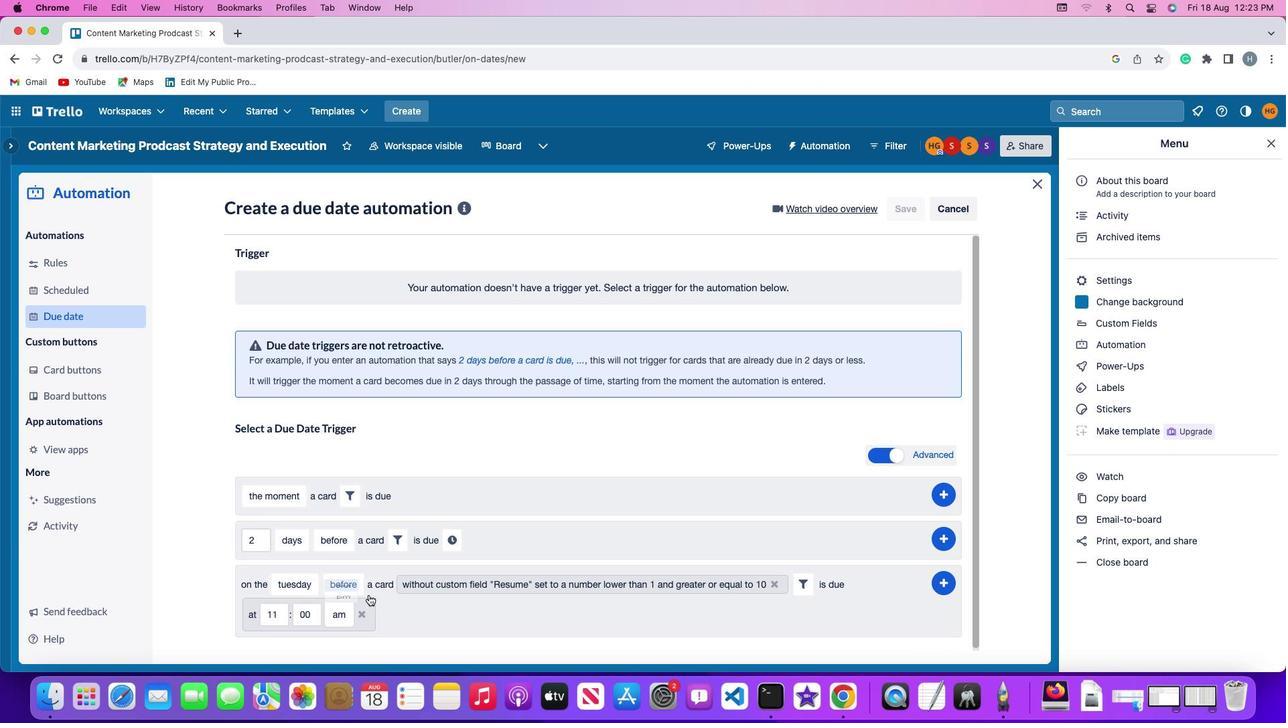 
Action: Mouse moved to (942, 584)
Screenshot: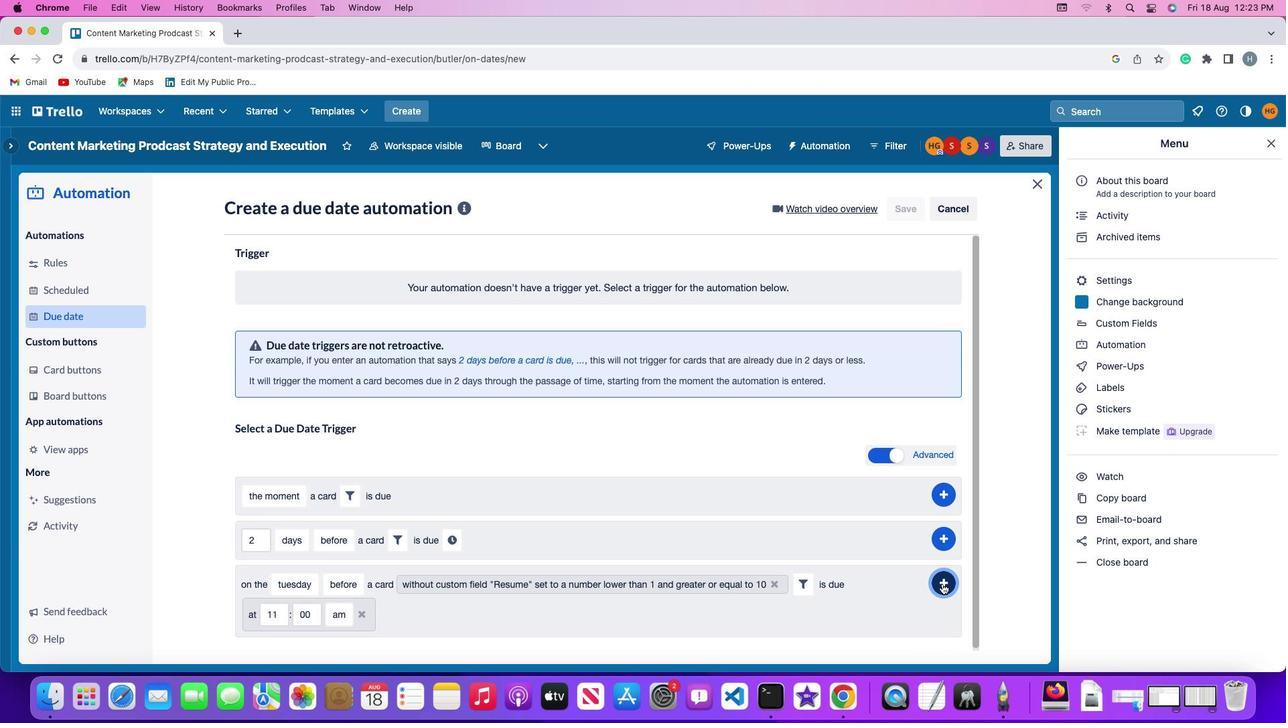 
Action: Mouse pressed left at (942, 584)
Screenshot: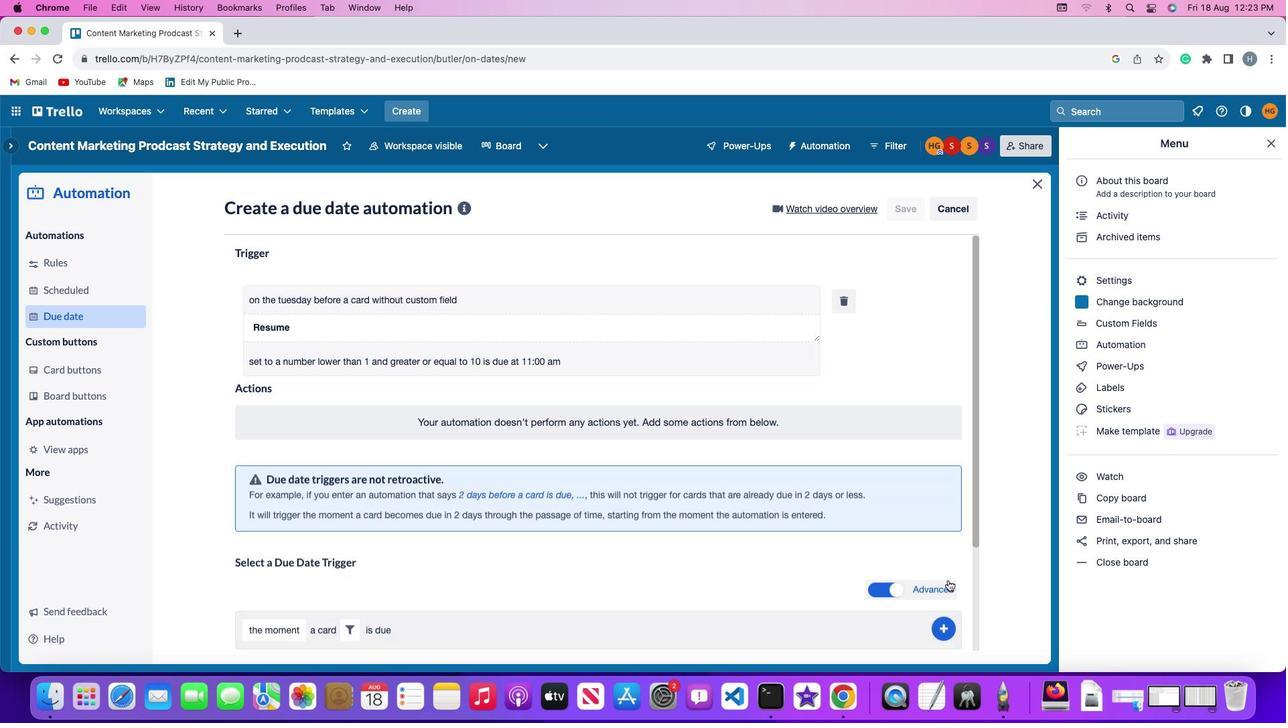 
Action: Mouse moved to (1000, 489)
Screenshot: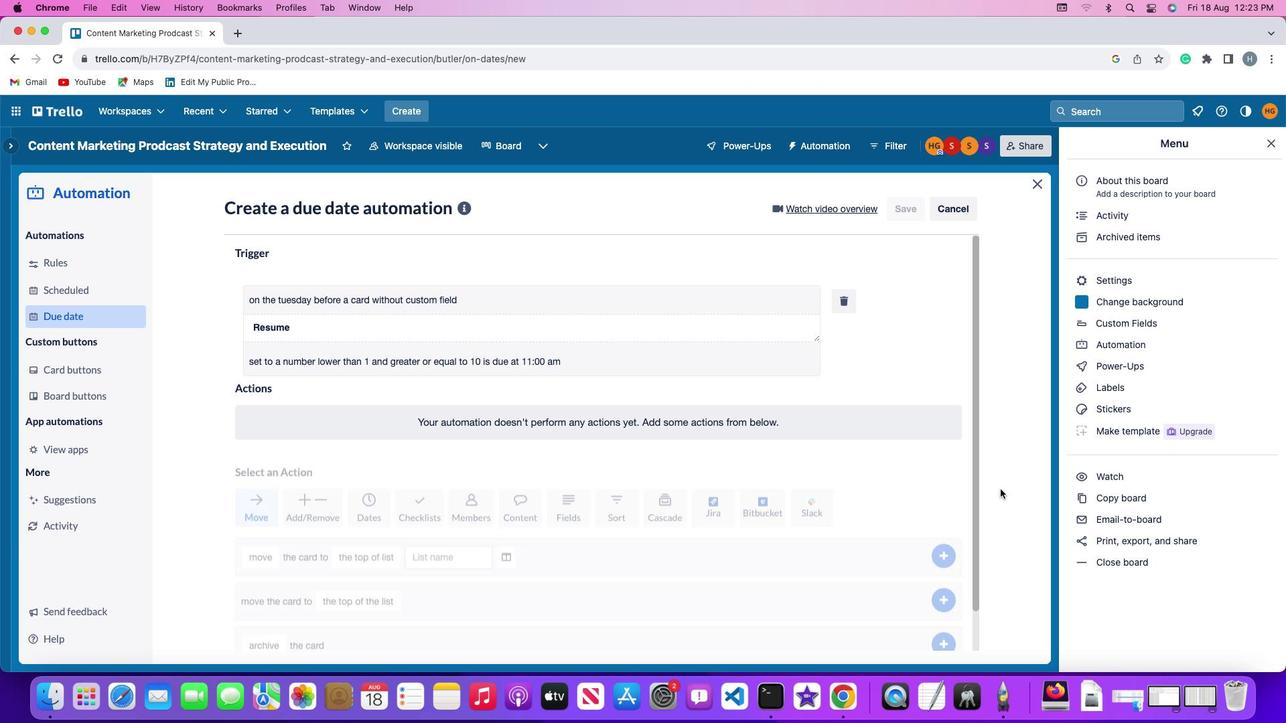 
